 Task: Make an album of abstract architectural photography.
Action: Mouse moved to (1008, 595)
Screenshot: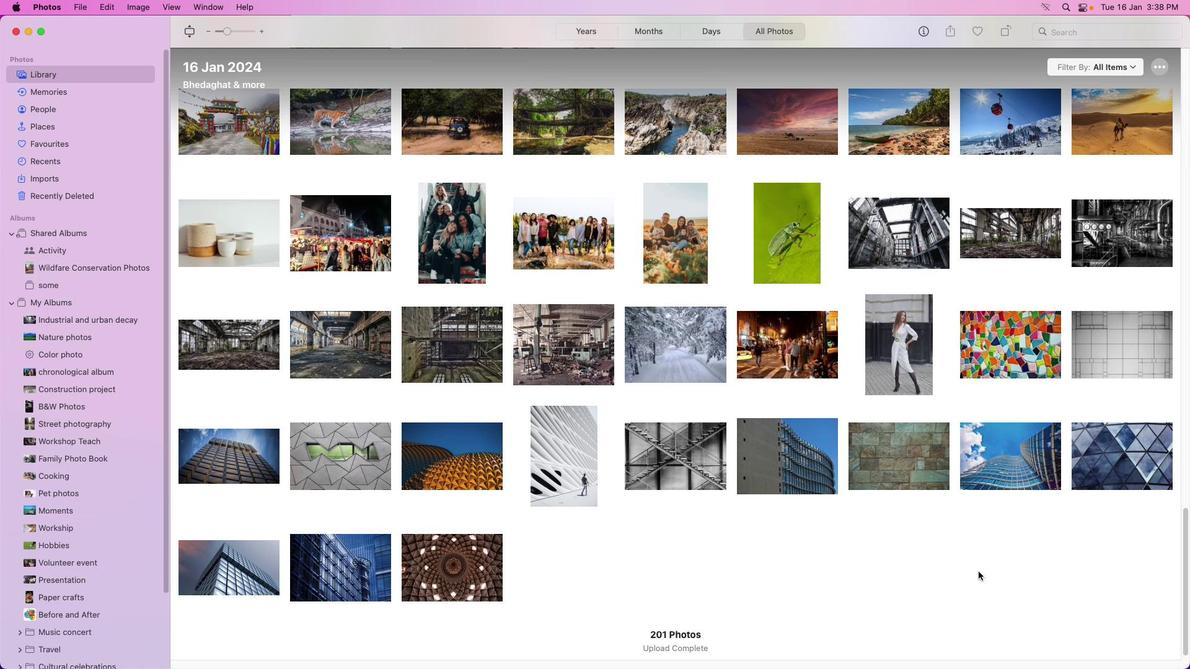 
Action: Mouse pressed left at (1008, 595)
Screenshot: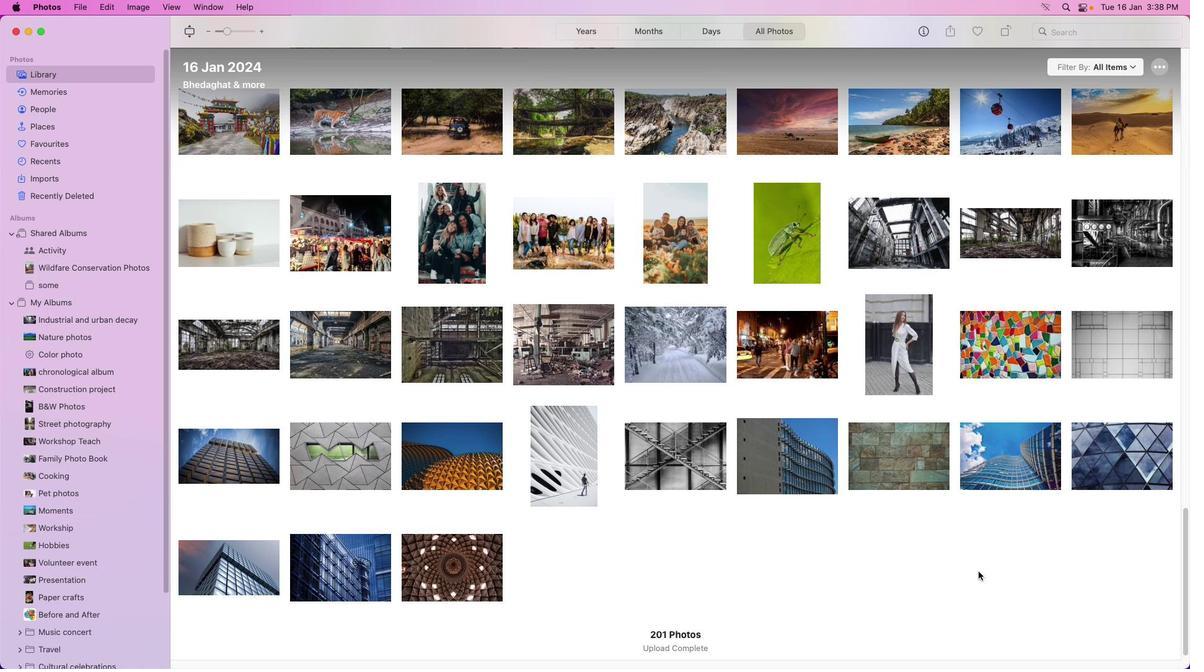 
Action: Mouse moved to (103, 304)
Screenshot: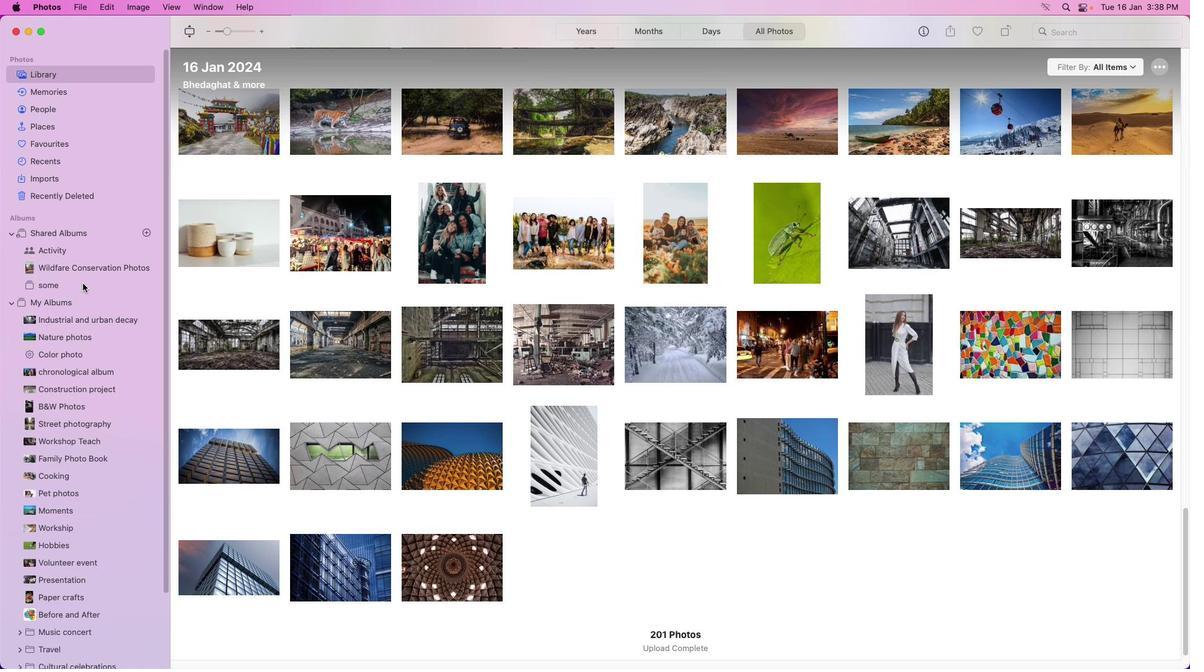 
Action: Mouse scrolled (103, 304) with delta (21, 21)
Screenshot: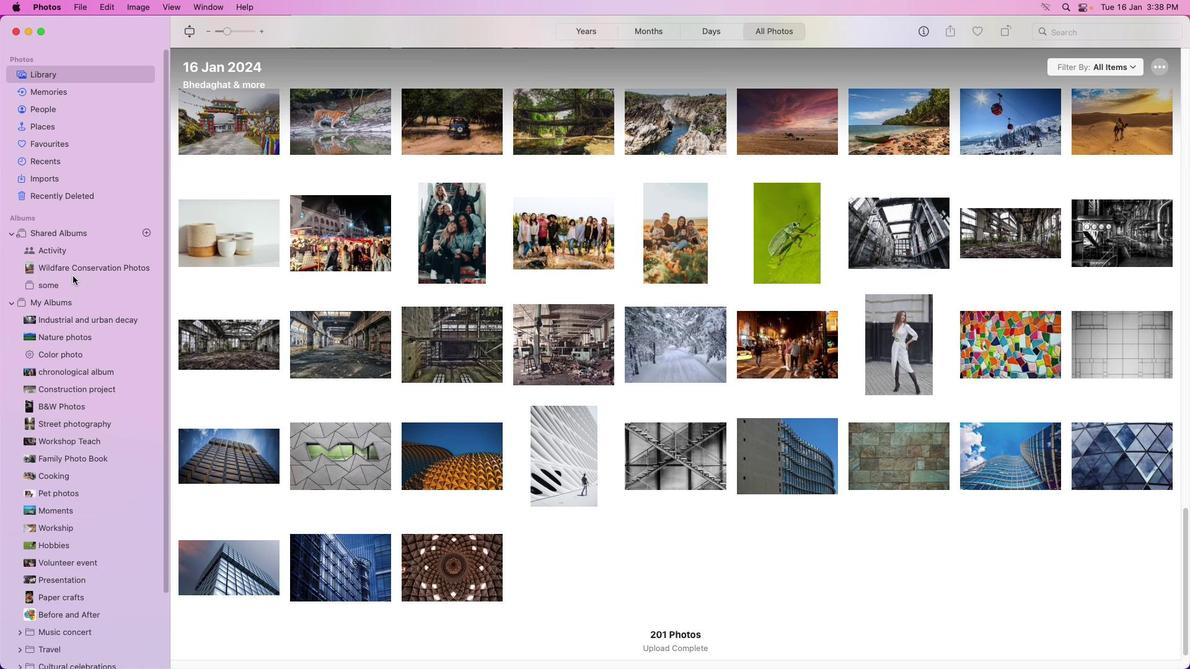 
Action: Mouse scrolled (103, 304) with delta (21, 21)
Screenshot: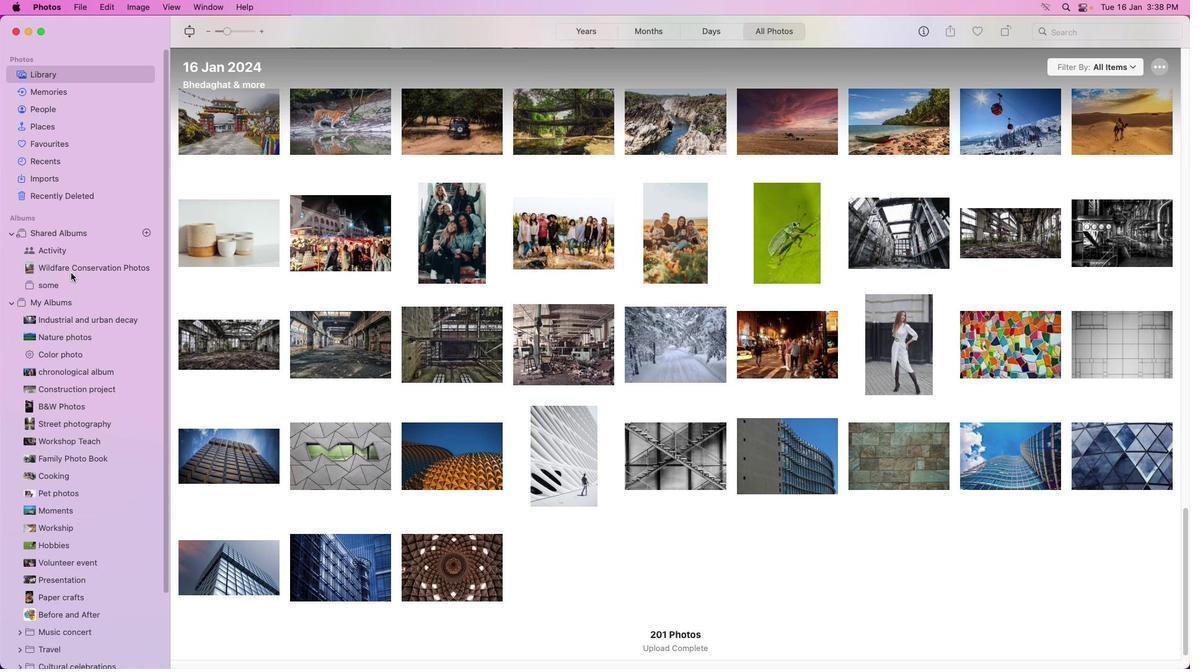 
Action: Mouse scrolled (103, 304) with delta (21, 21)
Screenshot: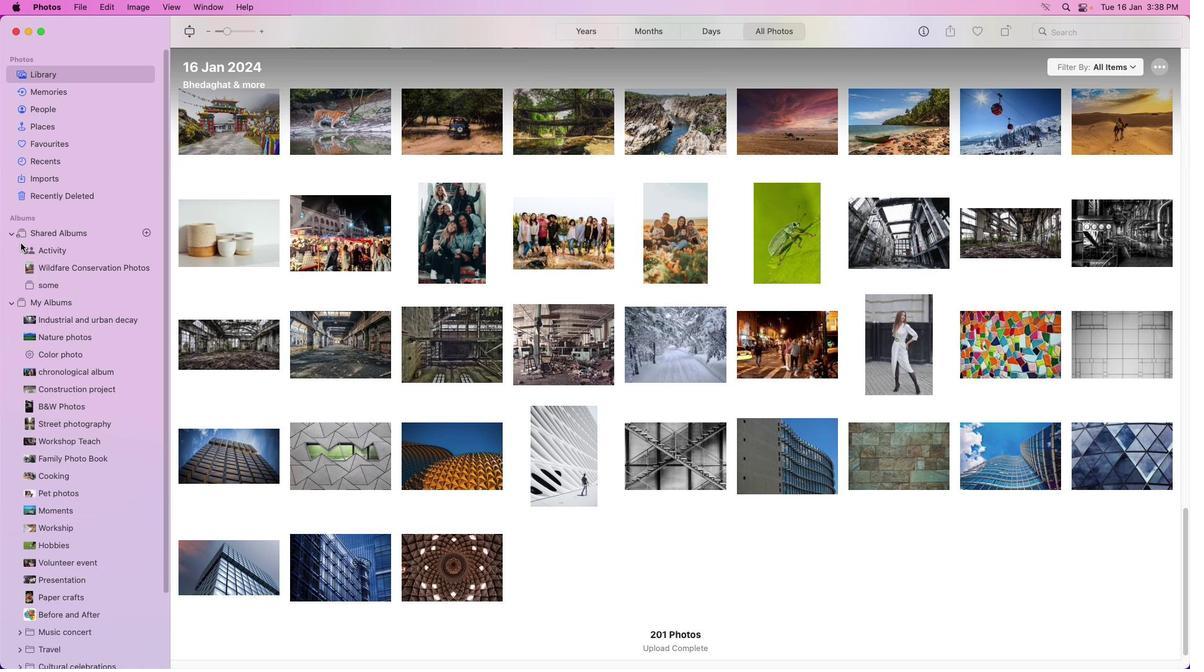 
Action: Mouse scrolled (103, 304) with delta (21, 21)
Screenshot: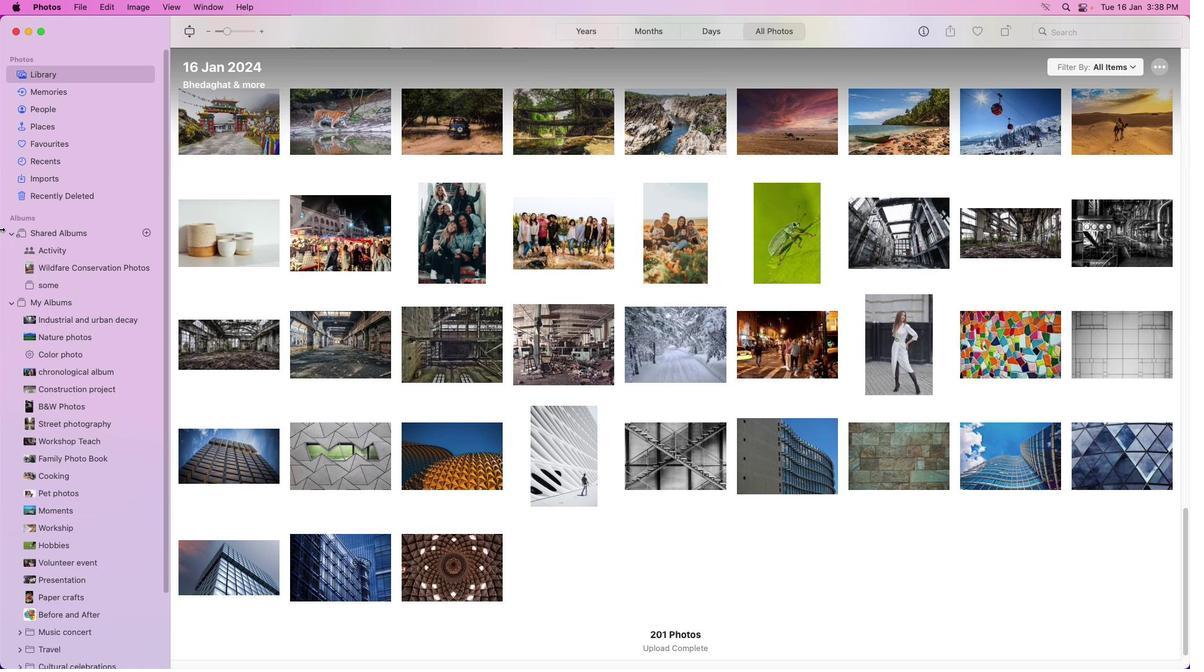 
Action: Mouse moved to (31, 251)
Screenshot: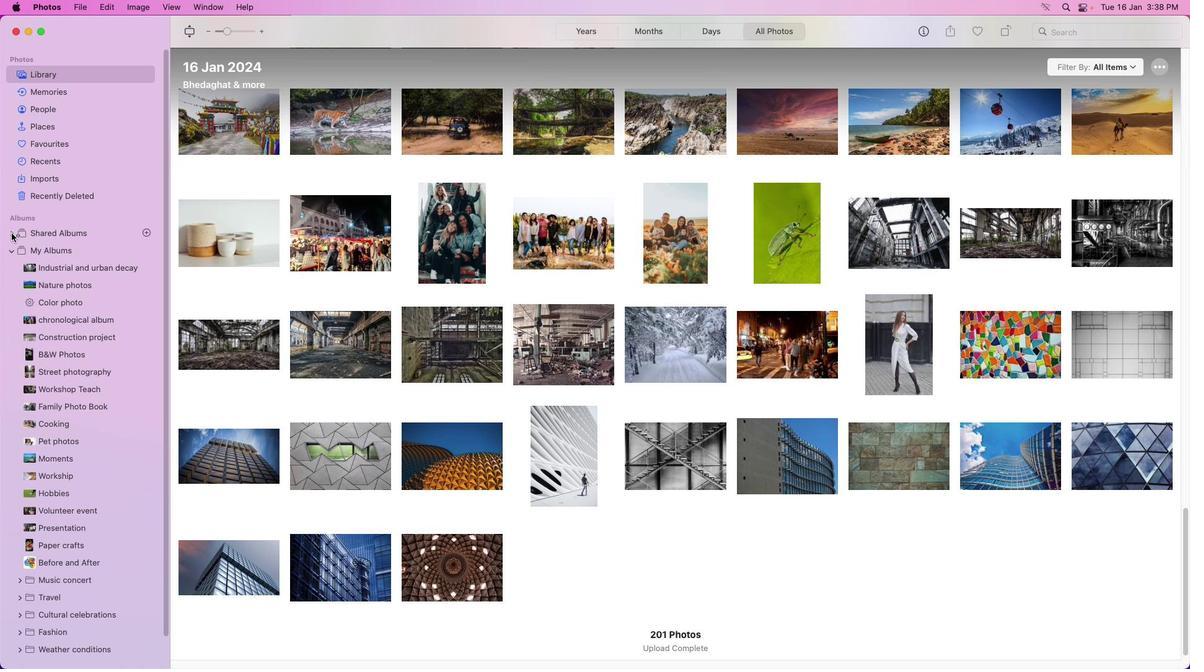
Action: Mouse pressed left at (31, 251)
Screenshot: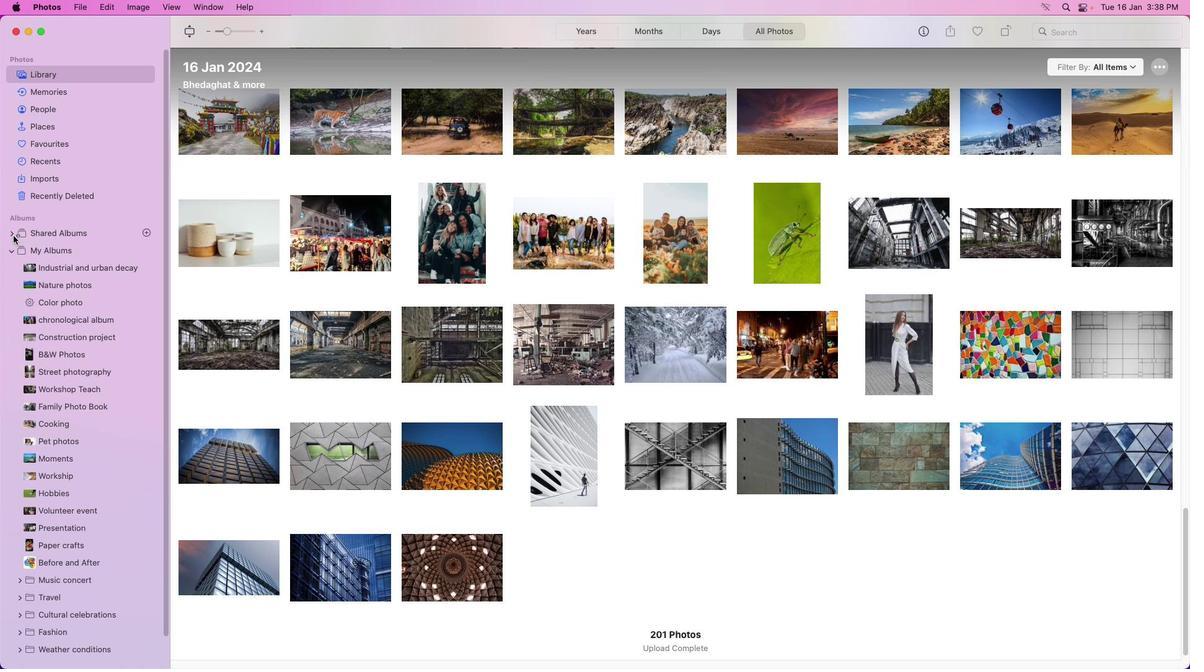 
Action: Mouse moved to (168, 270)
Screenshot: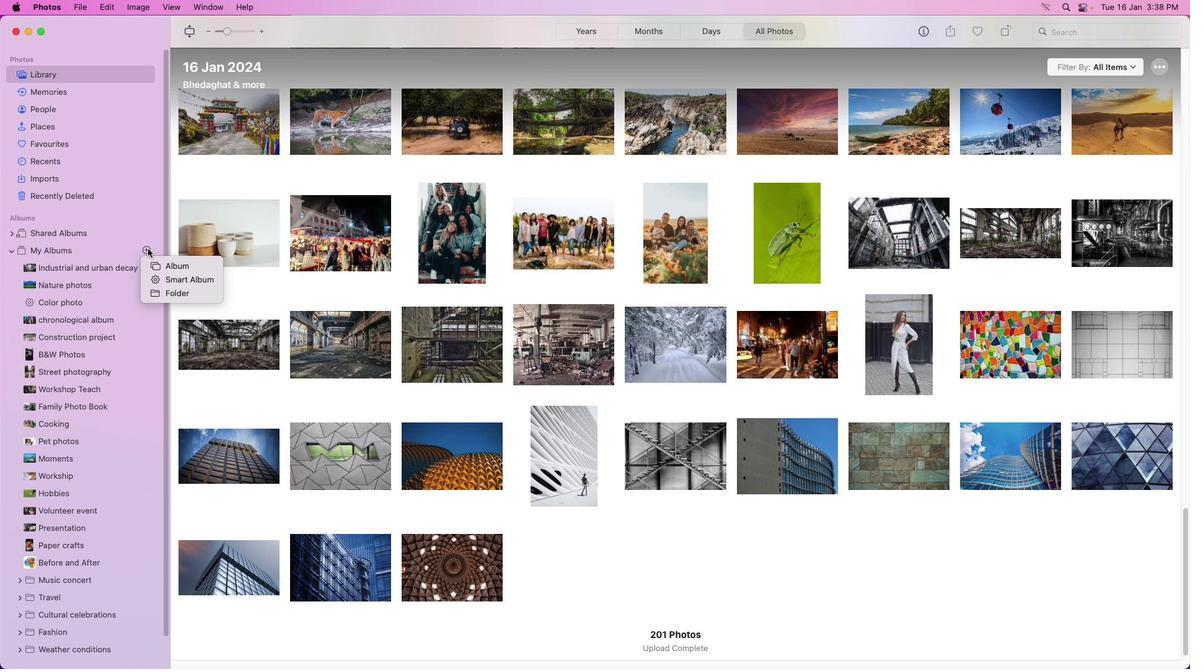 
Action: Mouse pressed left at (168, 270)
Screenshot: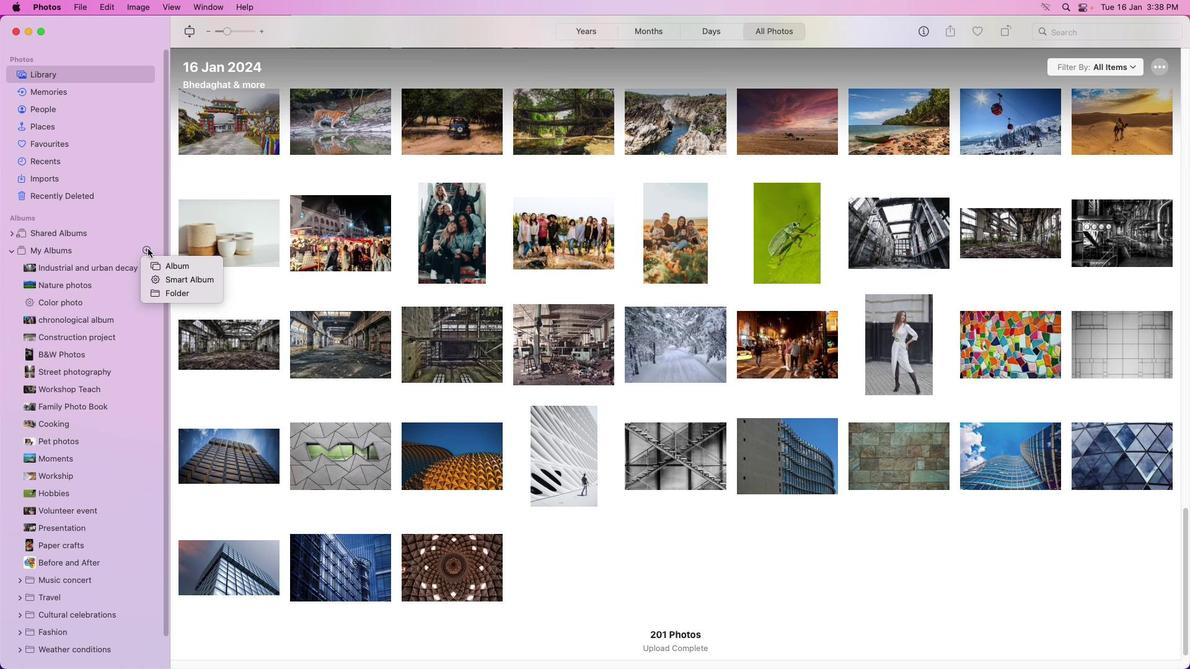 
Action: Mouse moved to (213, 288)
Screenshot: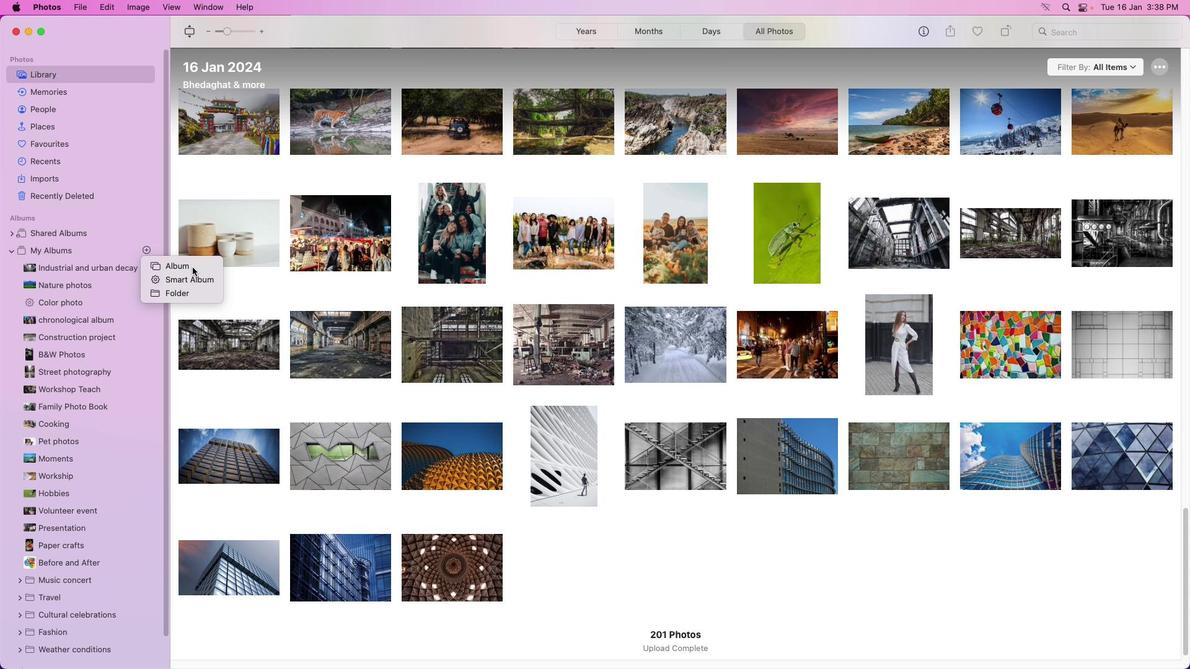 
Action: Mouse pressed left at (213, 288)
Screenshot: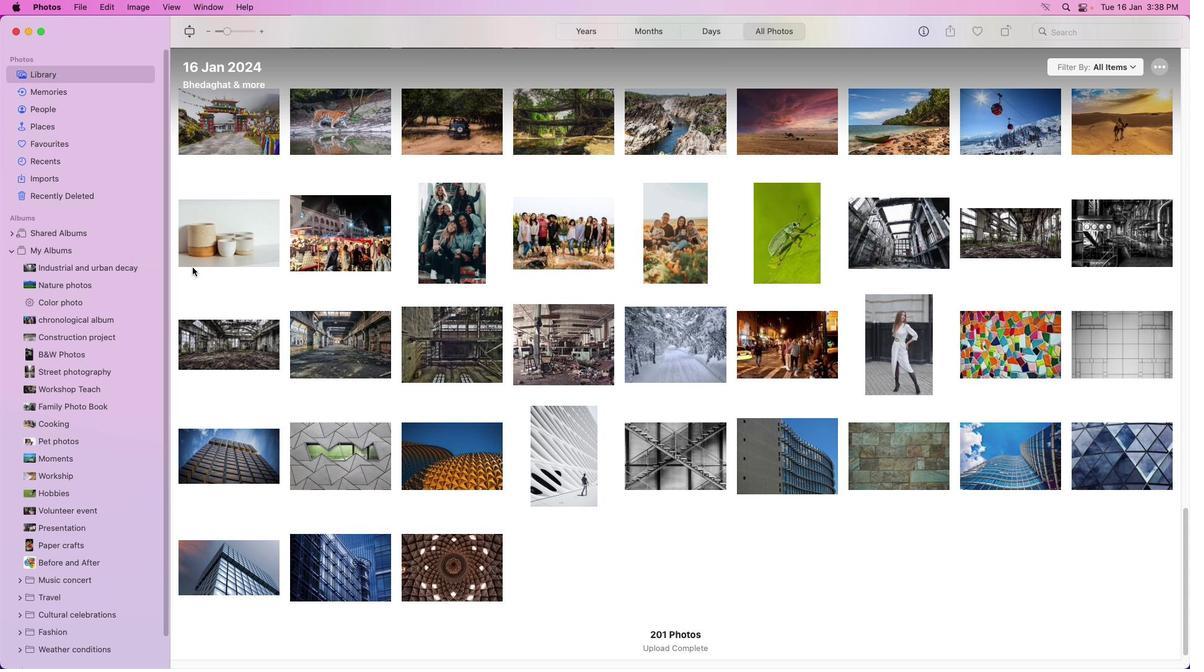 
Action: Mouse moved to (213, 288)
Screenshot: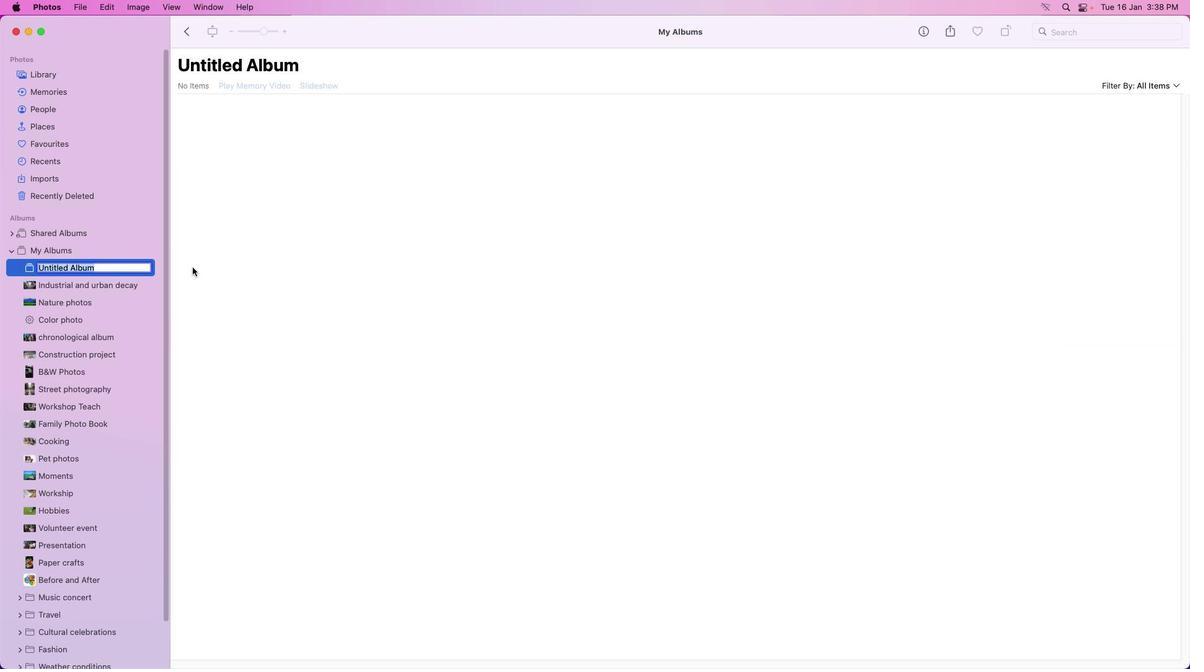 
Action: Key pressed Key.backspaceKey.caps_lock'A'Key.caps_lock'r''c''h''i''t''e''c''t''u''r''a''l'Key.spaceKey.caps_lock'P'Key.caps_lock'h''o''t''o''g''r''a''p''h''u'Key.backspace'y'Key.enter
Screenshot: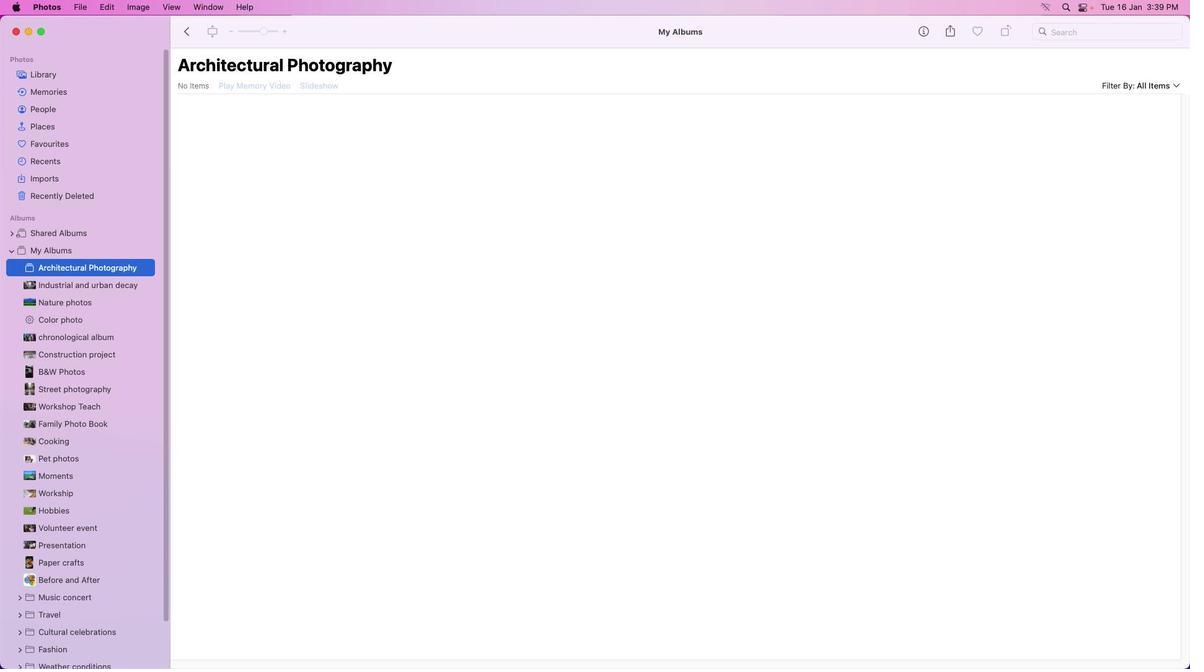 
Action: Mouse moved to (91, 97)
Screenshot: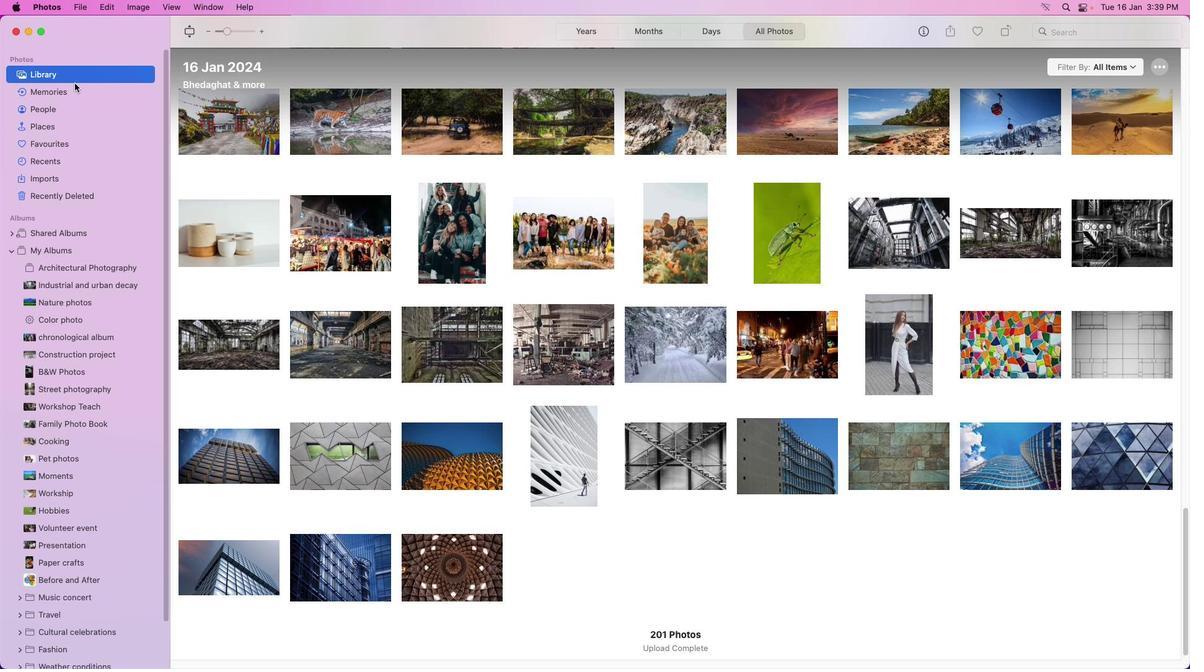 
Action: Mouse pressed left at (91, 97)
Screenshot: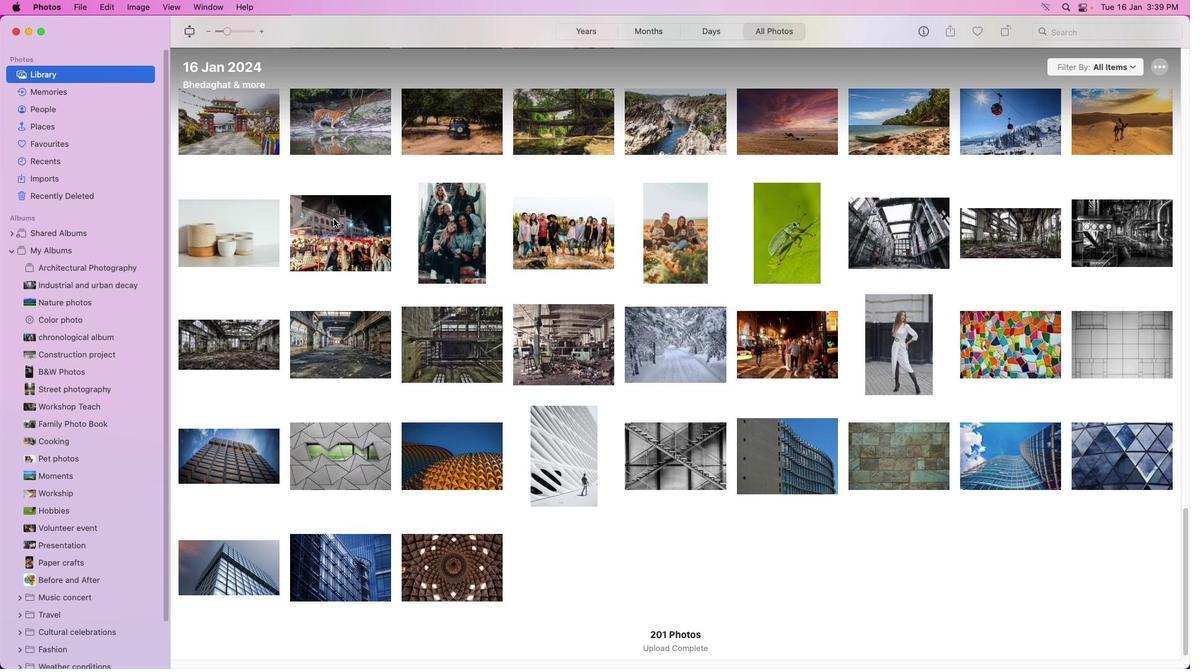 
Action: Mouse moved to (1011, 375)
Screenshot: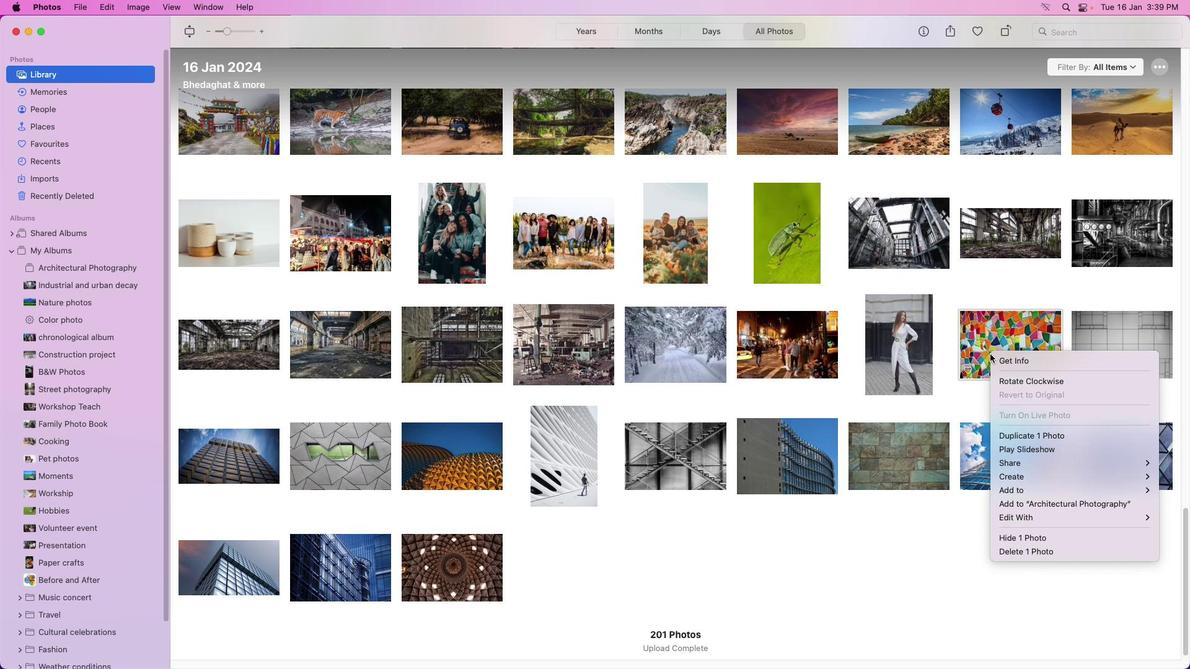 
Action: Mouse pressed right at (1011, 375)
Screenshot: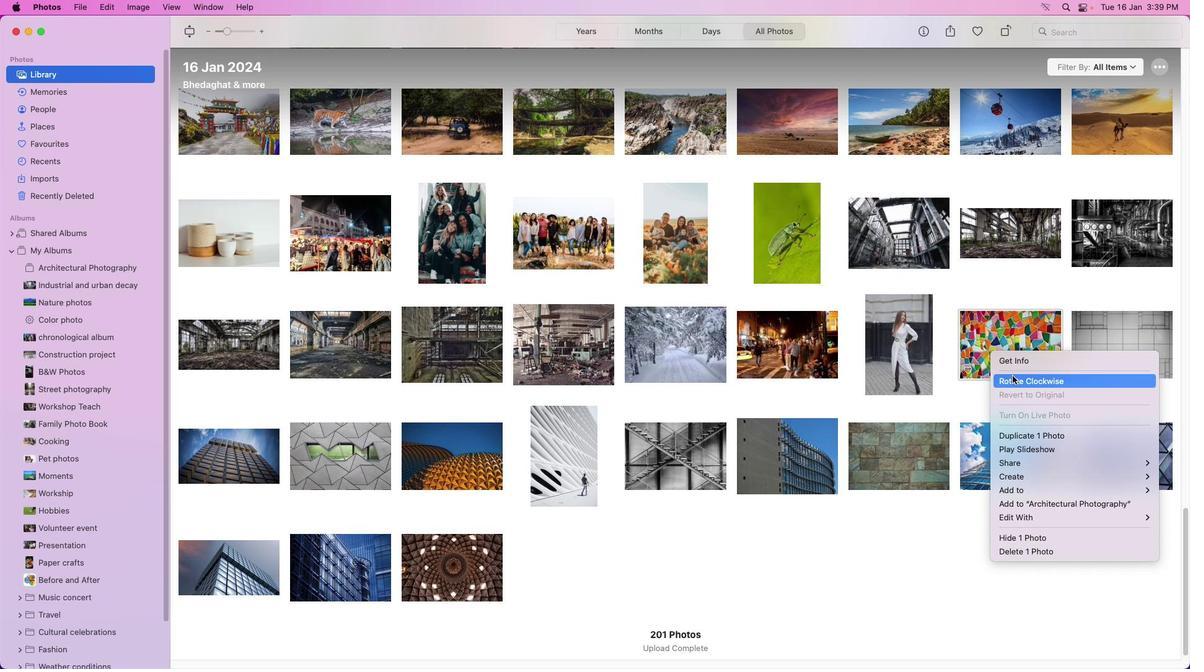 
Action: Mouse moved to (958, 359)
Screenshot: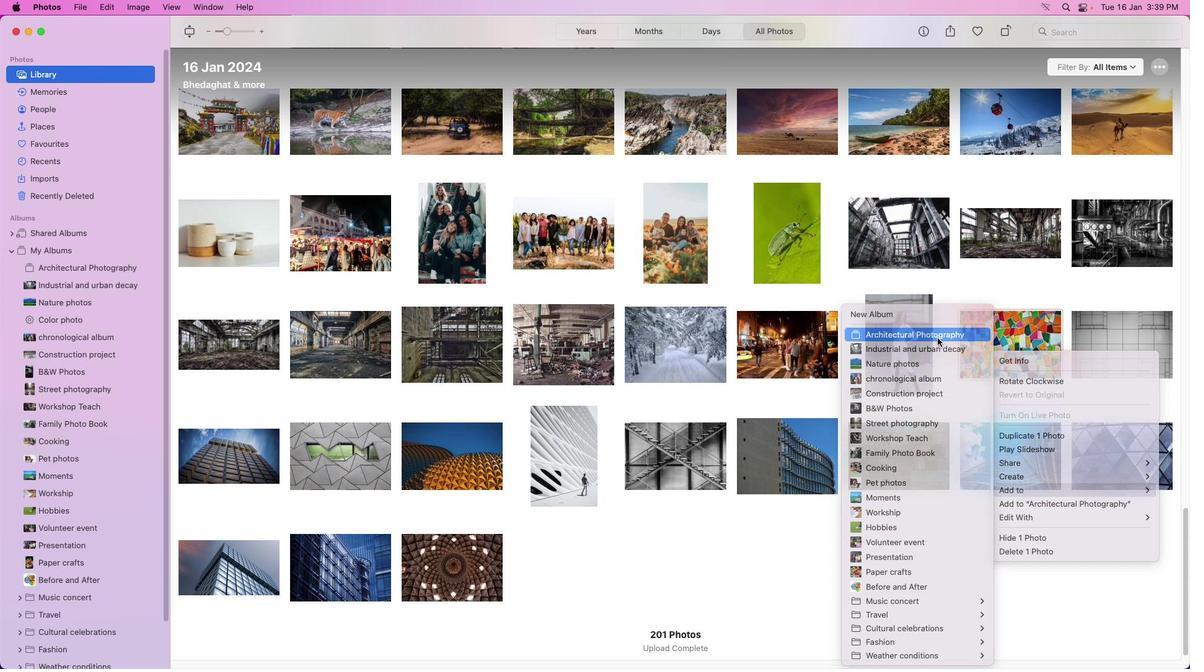 
Action: Mouse pressed left at (958, 359)
Screenshot: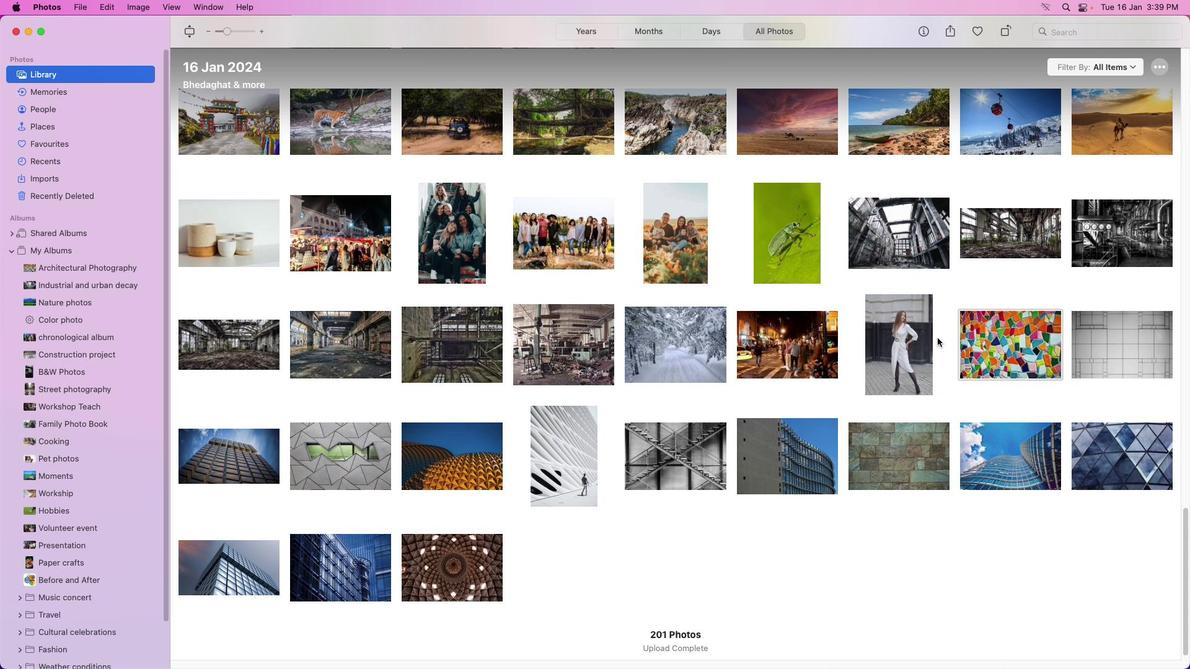 
Action: Mouse moved to (1136, 366)
Screenshot: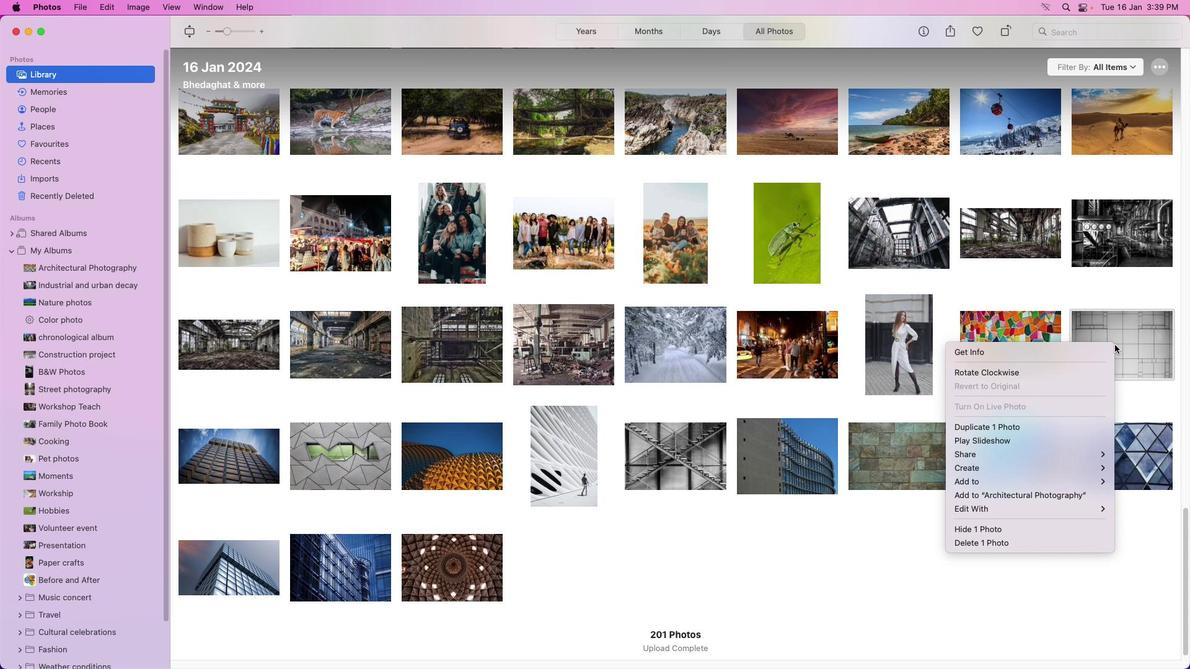 
Action: Mouse pressed right at (1136, 366)
Screenshot: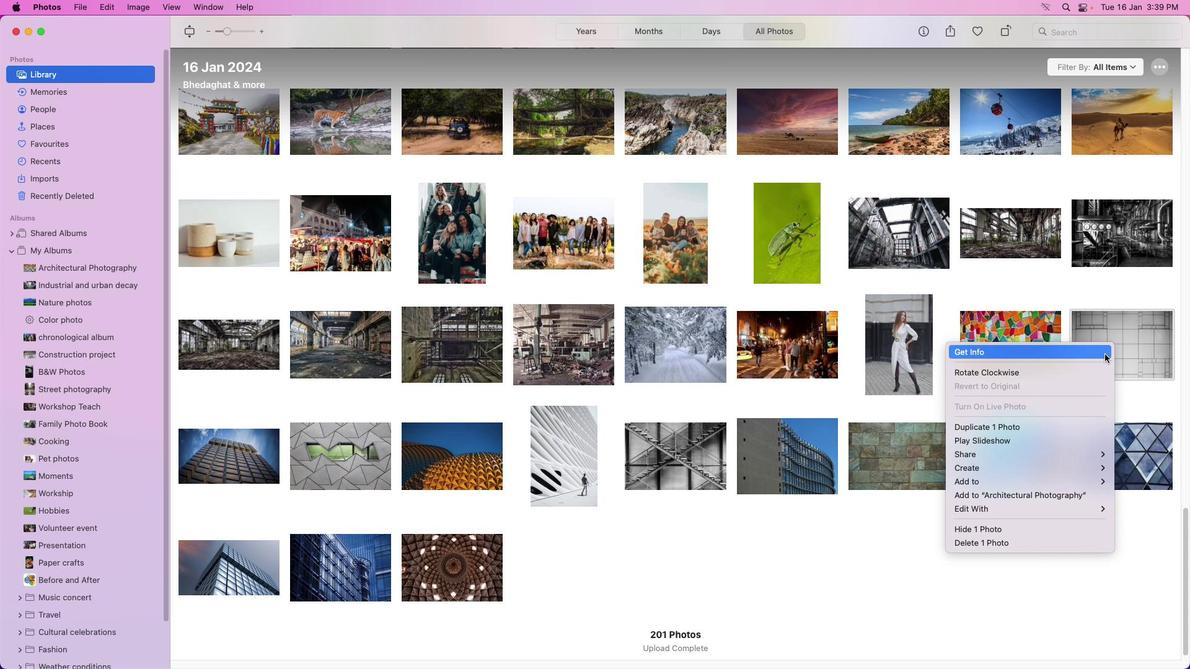
Action: Mouse moved to (914, 360)
Screenshot: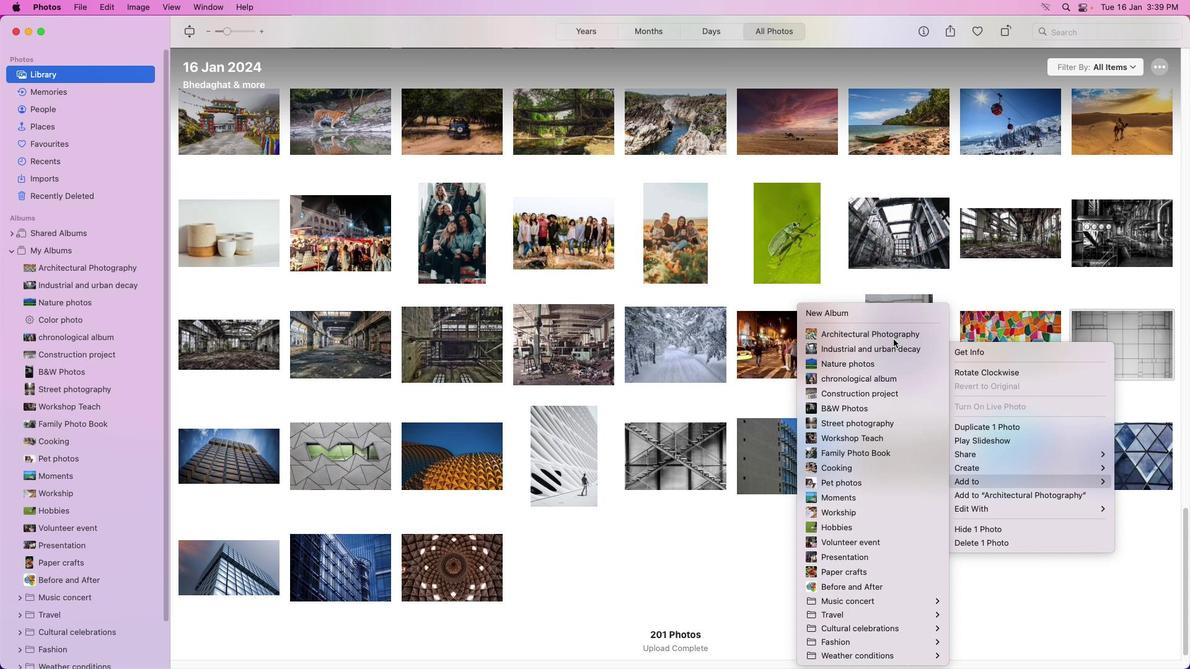 
Action: Mouse pressed left at (914, 360)
Screenshot: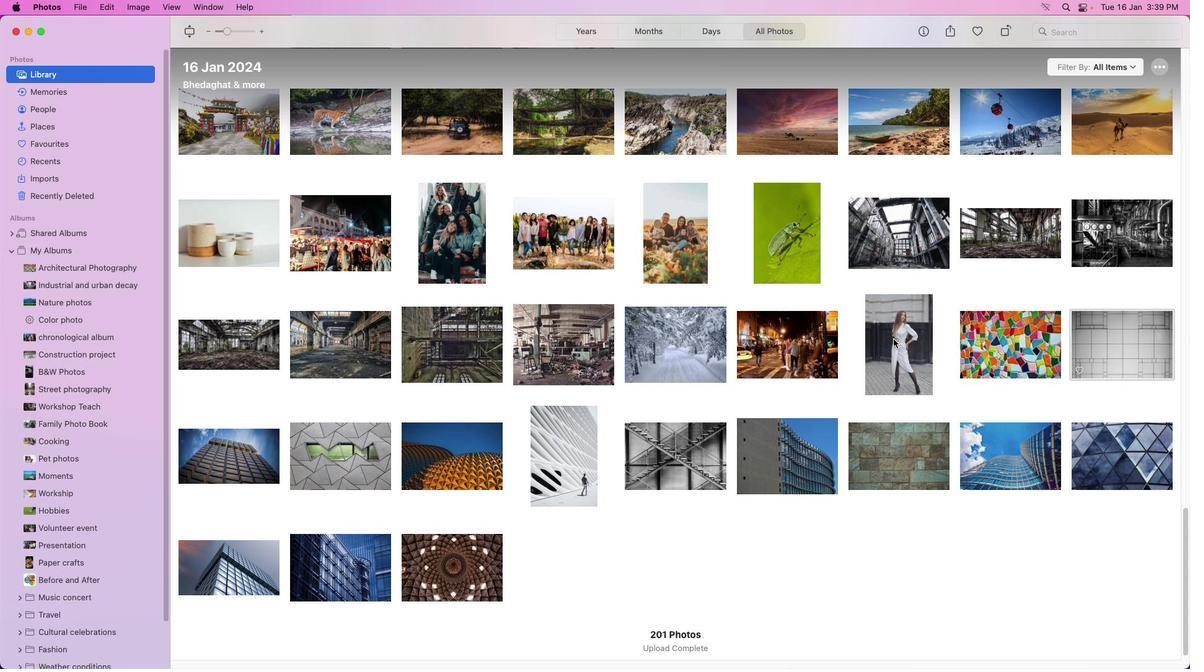 
Action: Mouse moved to (251, 479)
Screenshot: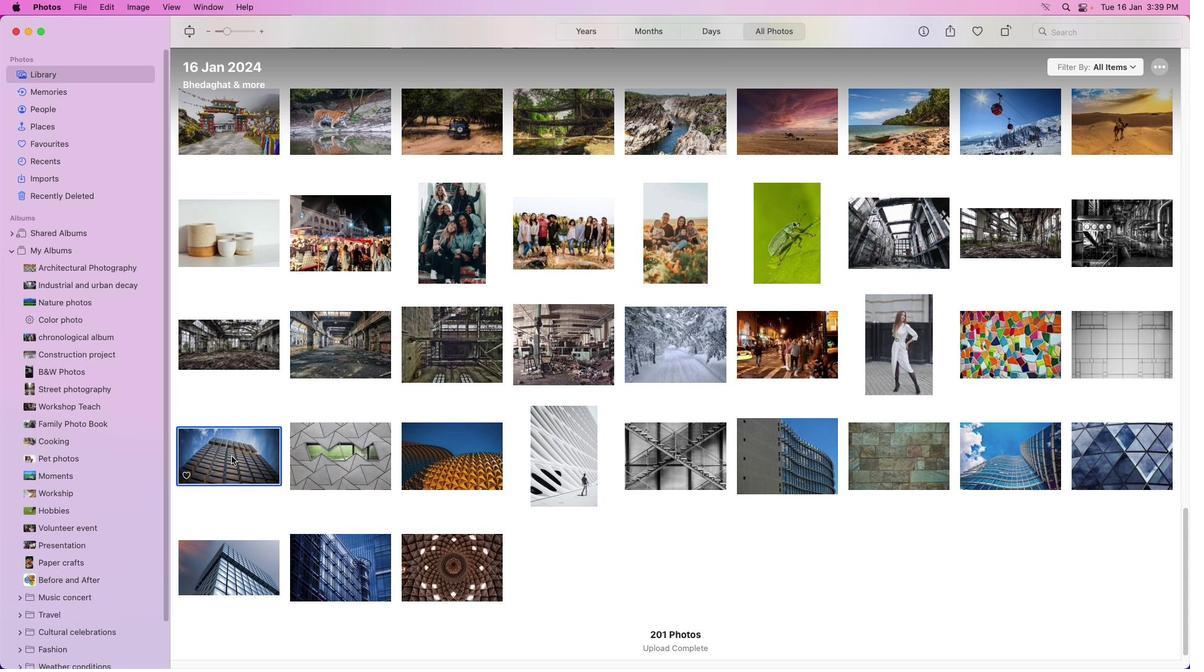 
Action: Mouse pressed left at (251, 479)
Screenshot: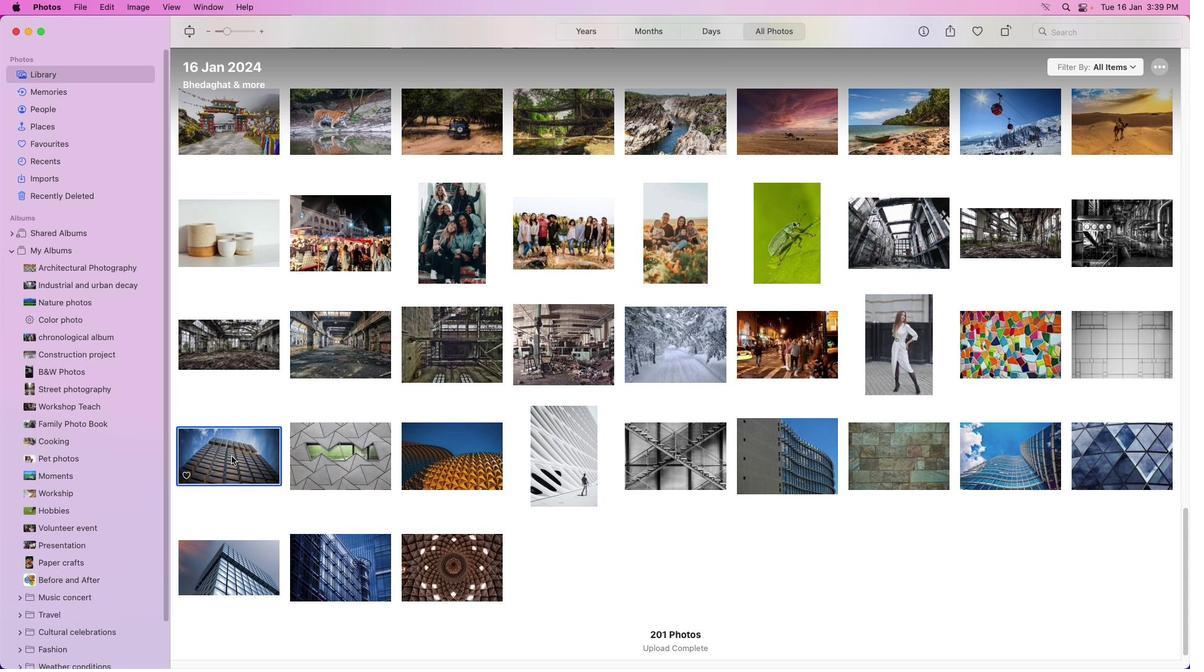 
Action: Mouse moved to (252, 478)
Screenshot: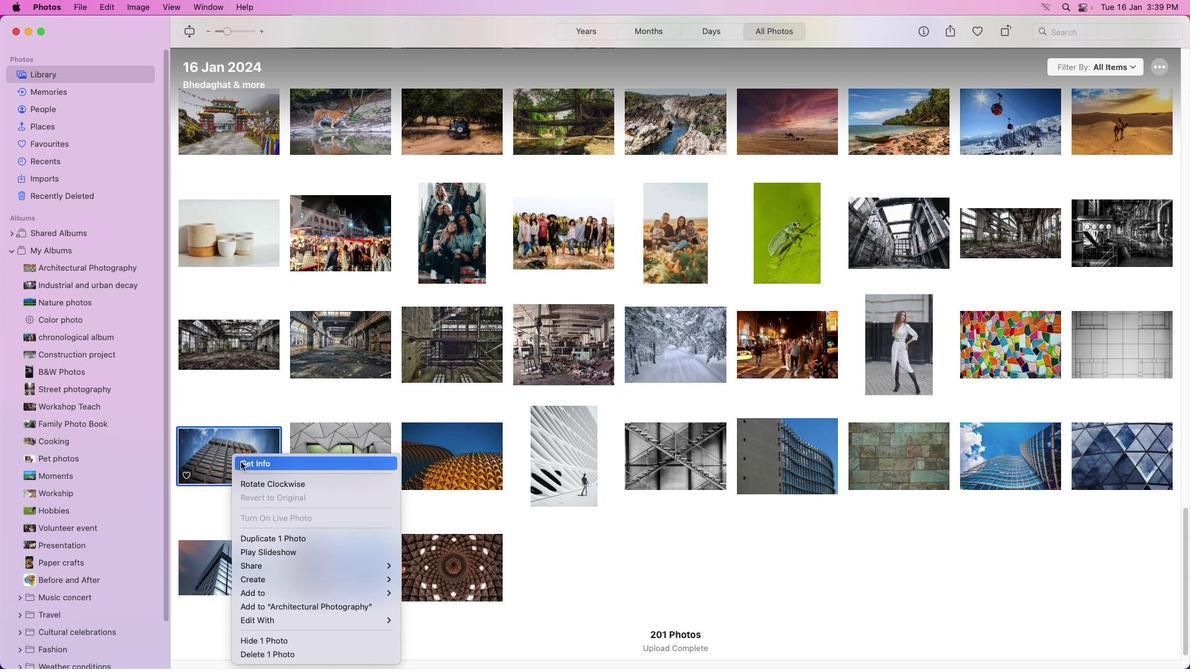 
Action: Mouse pressed right at (252, 478)
Screenshot: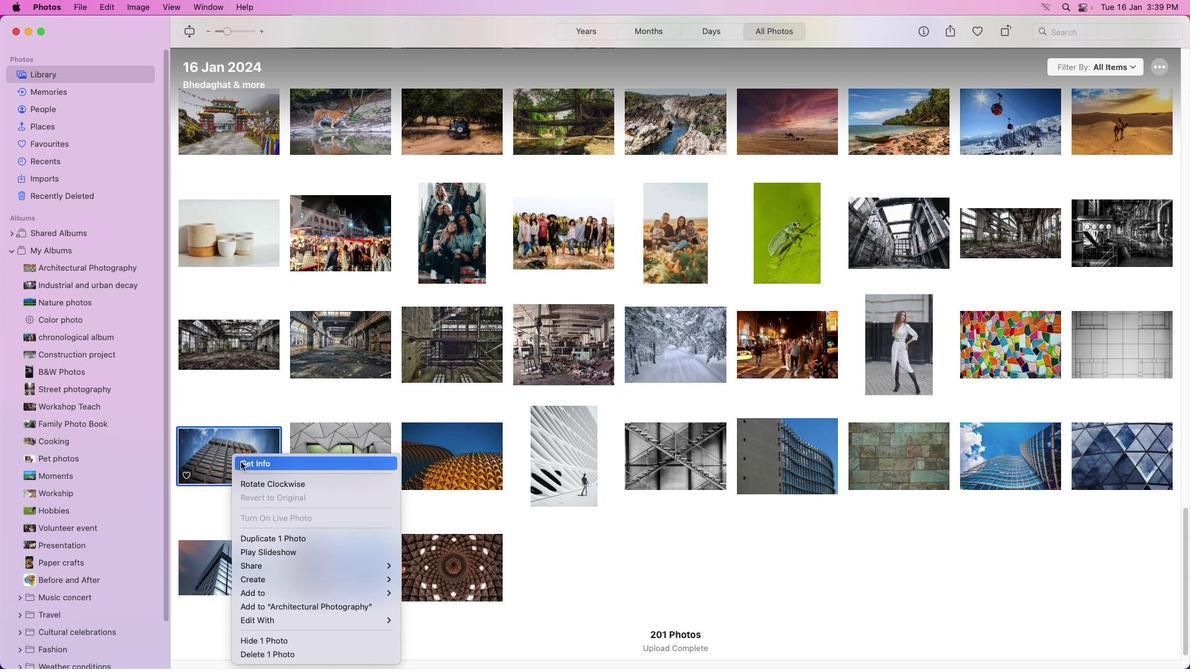 
Action: Mouse moved to (543, 358)
Screenshot: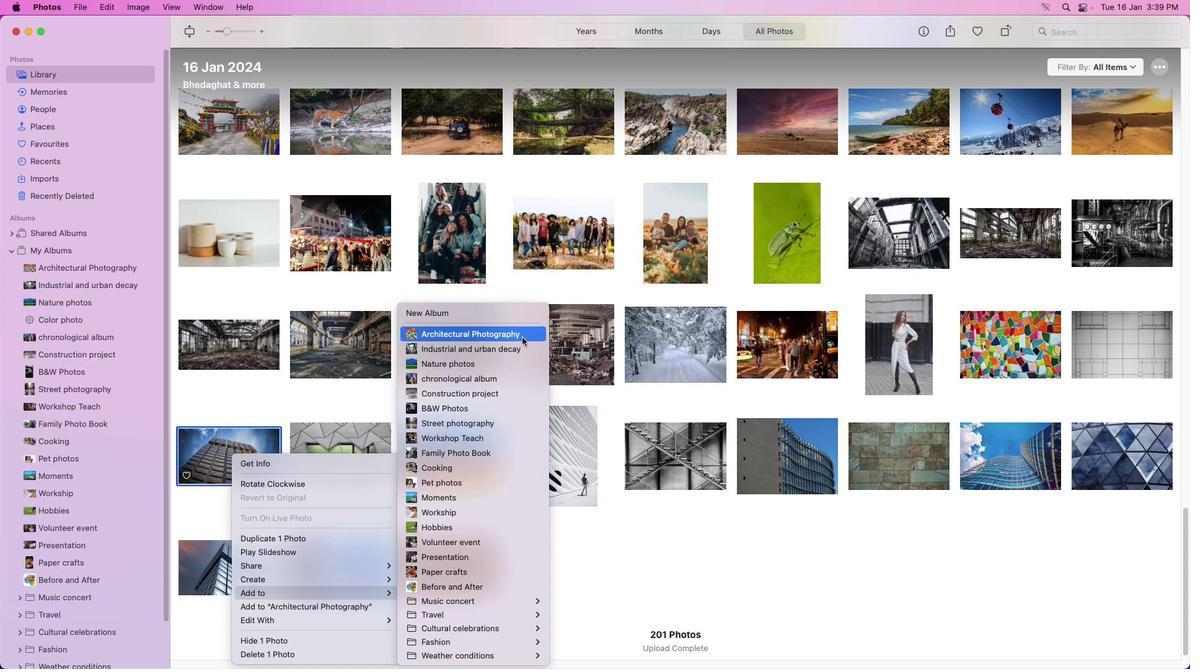 
Action: Mouse pressed left at (543, 358)
Screenshot: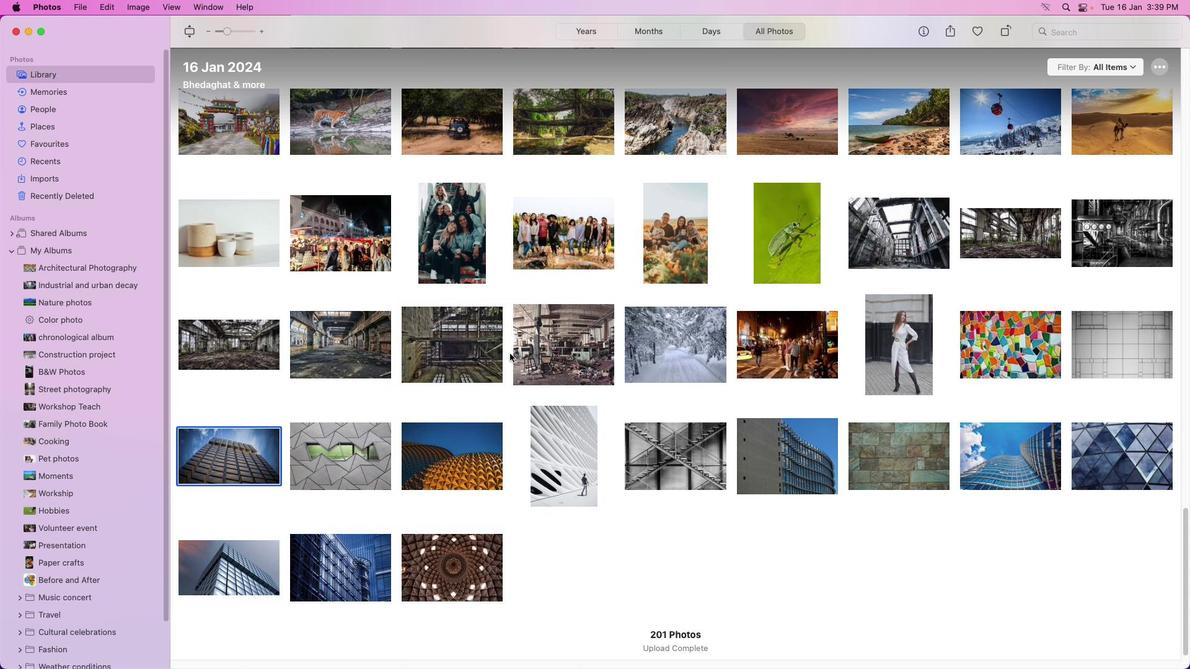 
Action: Mouse moved to (371, 474)
Screenshot: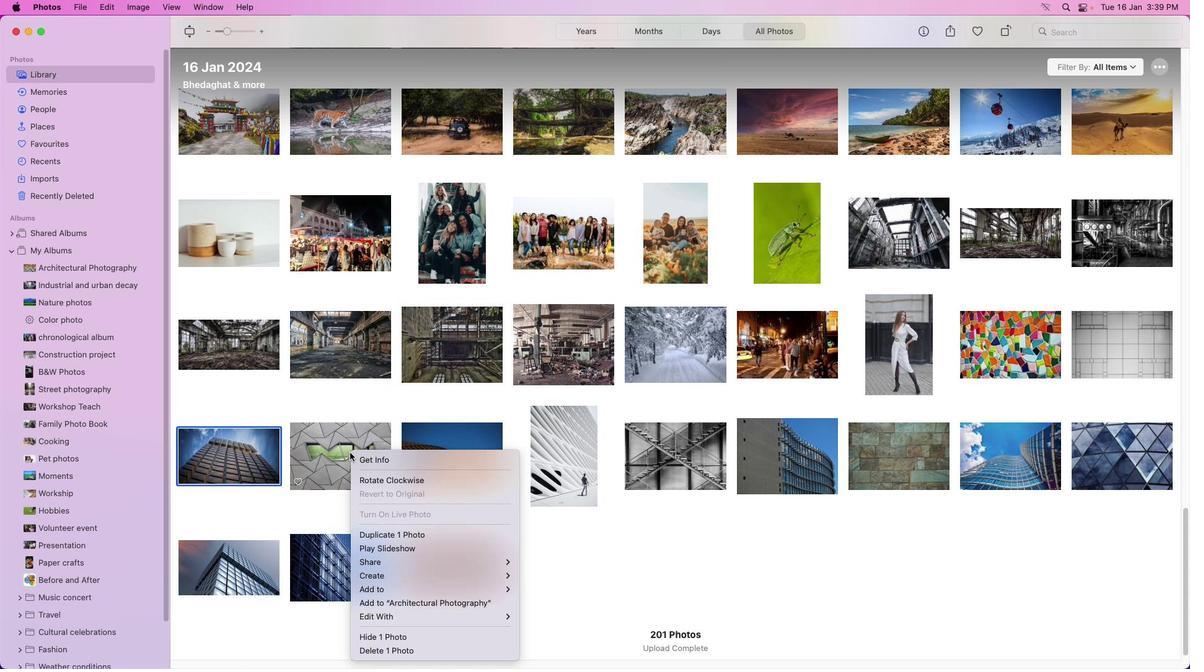 
Action: Mouse pressed right at (371, 474)
Screenshot: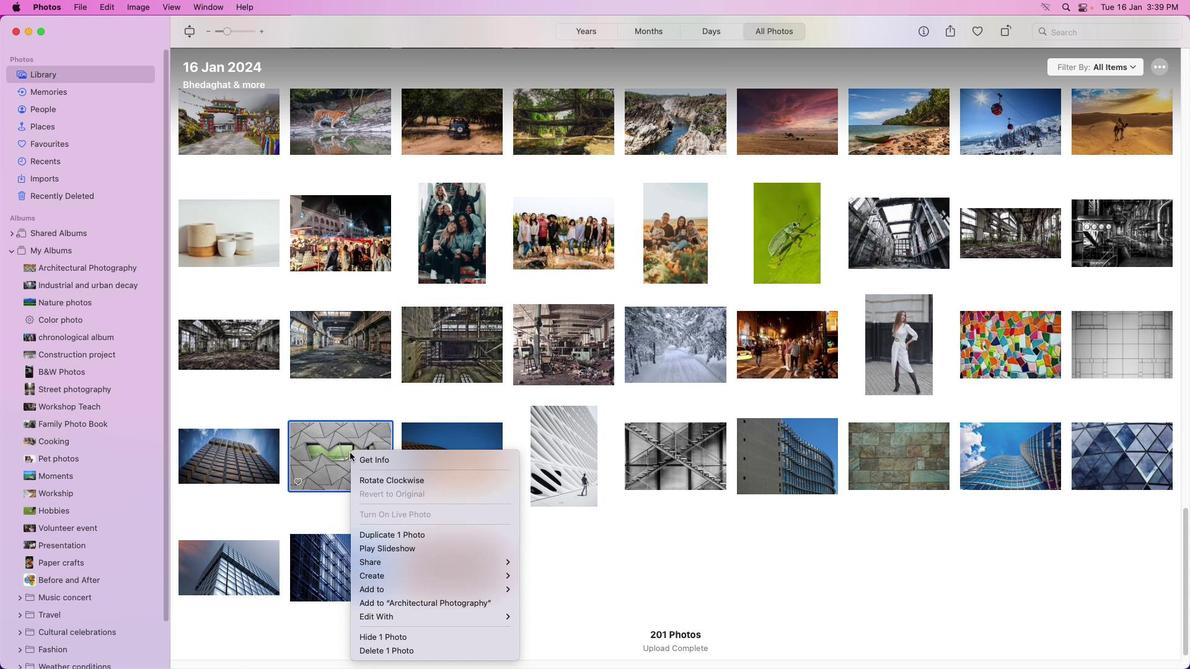 
Action: Mouse moved to (675, 359)
Screenshot: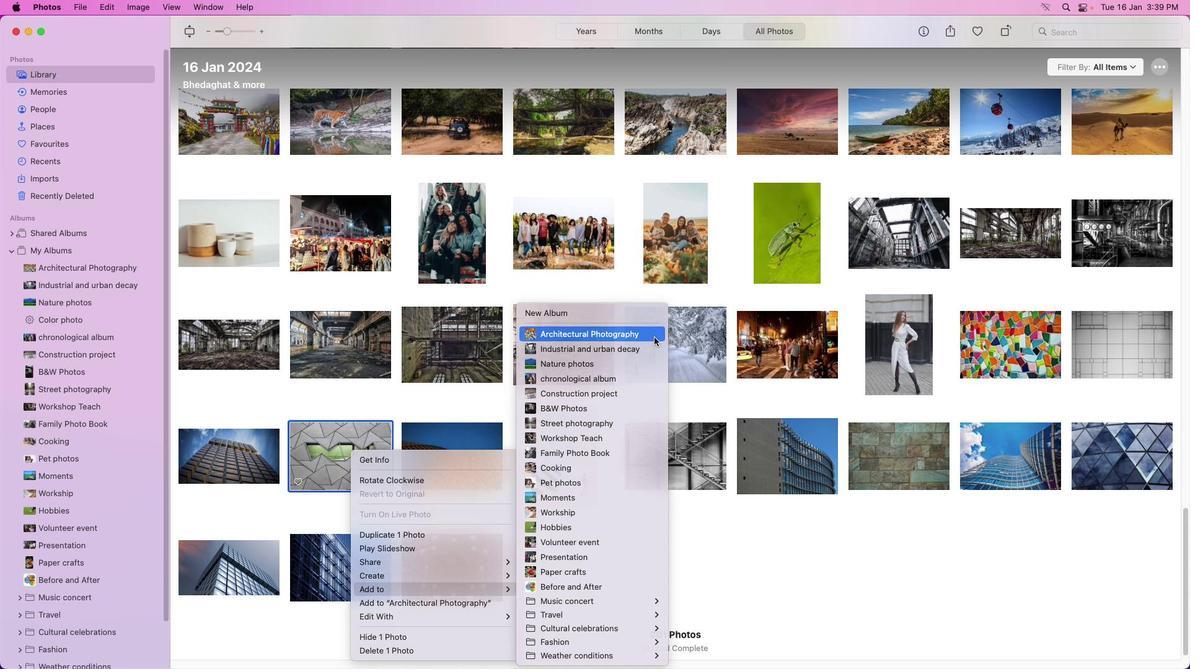 
Action: Mouse pressed left at (675, 359)
Screenshot: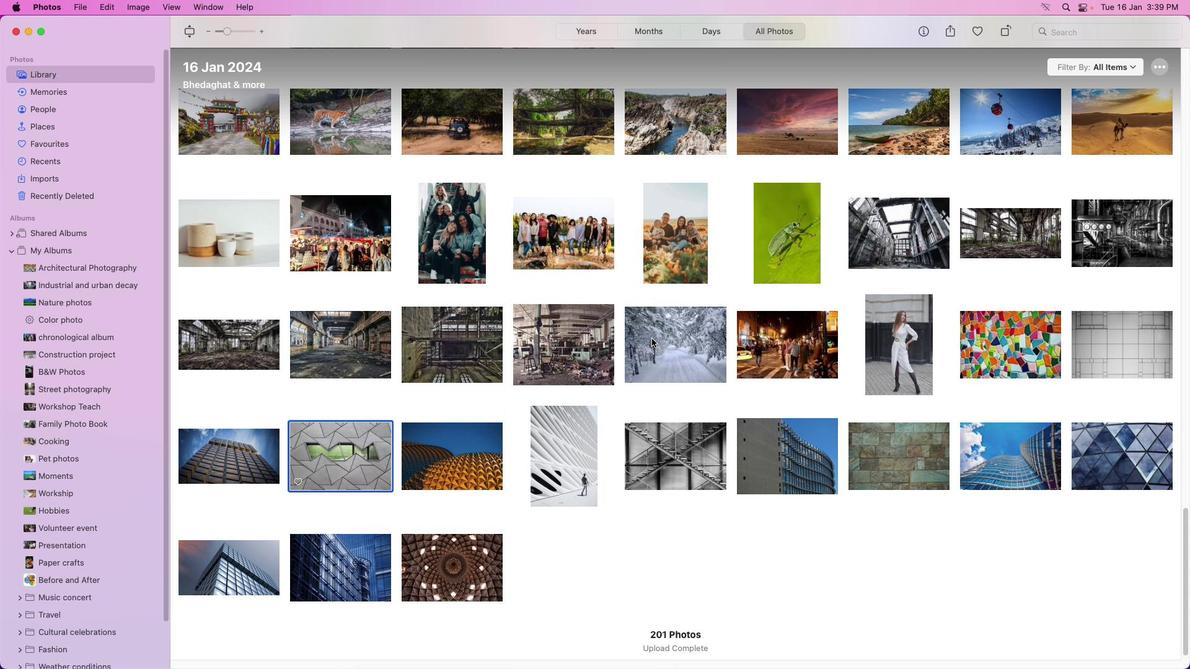 
Action: Mouse moved to (492, 474)
Screenshot: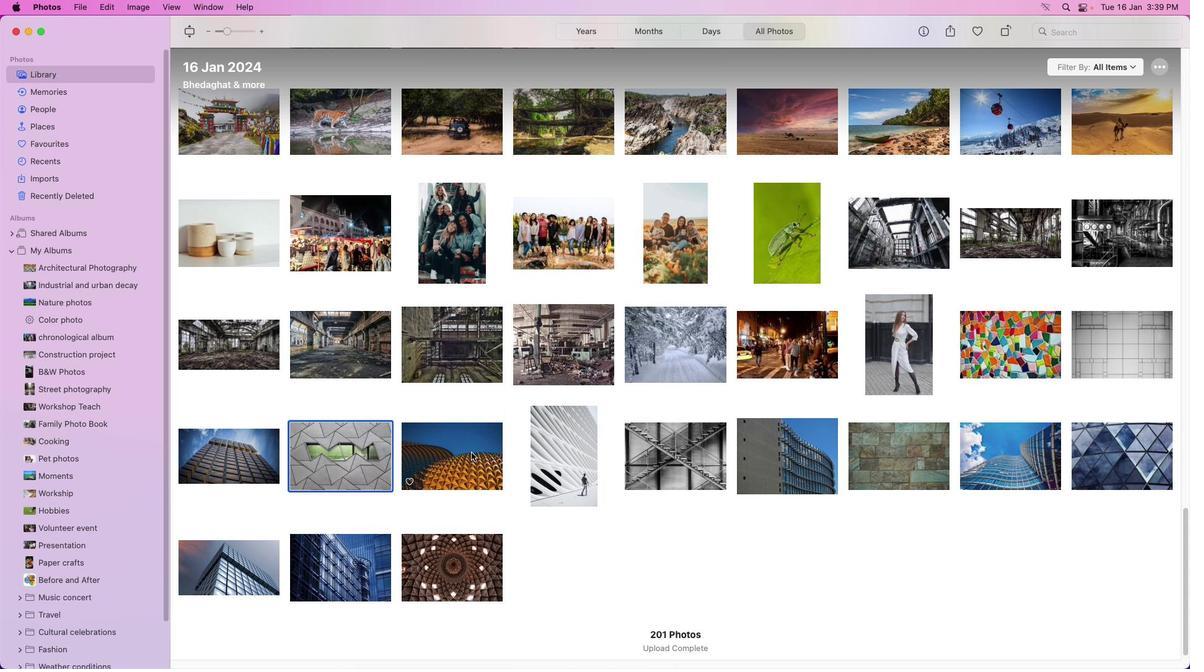 
Action: Mouse pressed right at (492, 474)
Screenshot: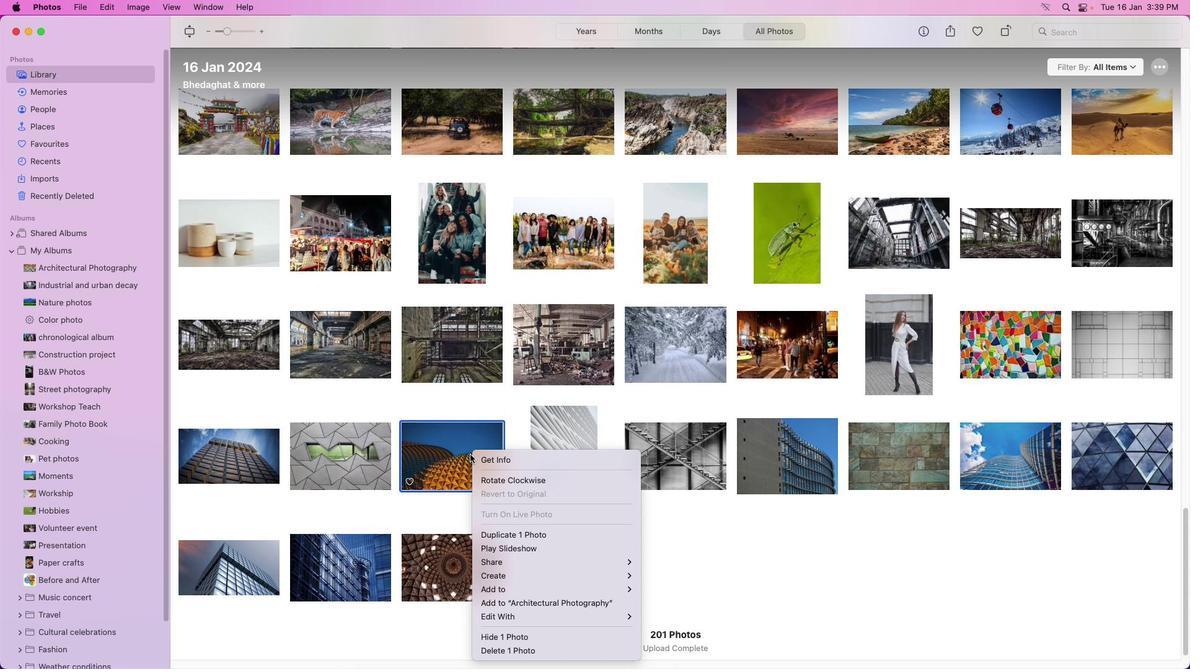 
Action: Mouse moved to (740, 360)
Screenshot: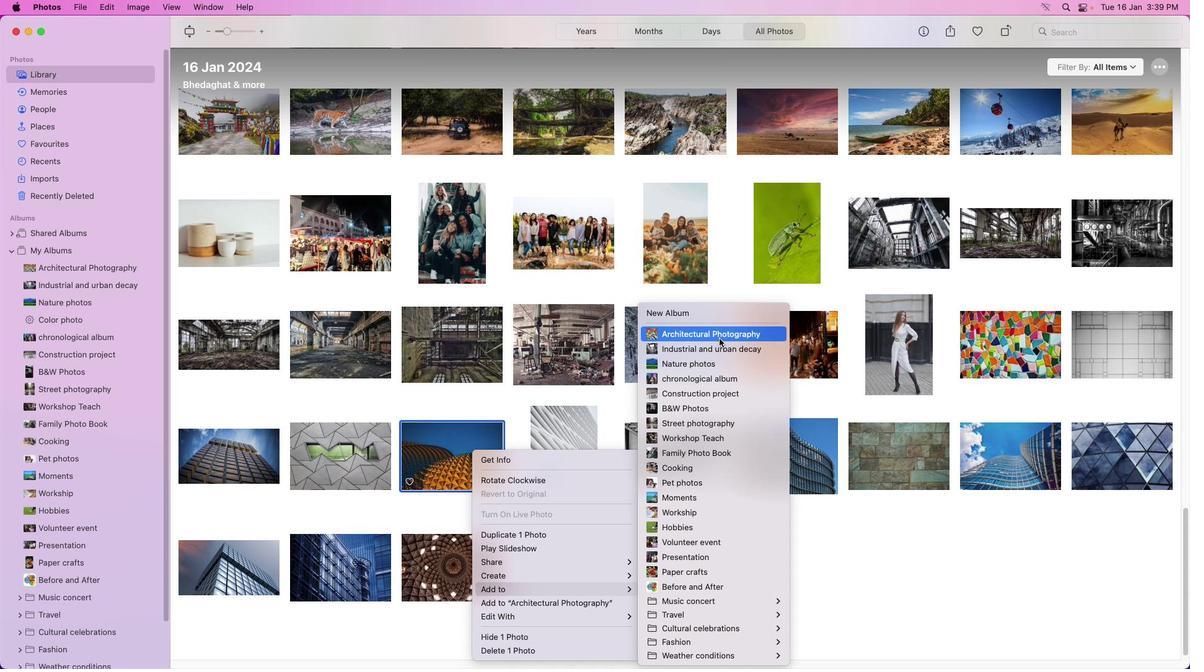 
Action: Mouse pressed left at (740, 360)
Screenshot: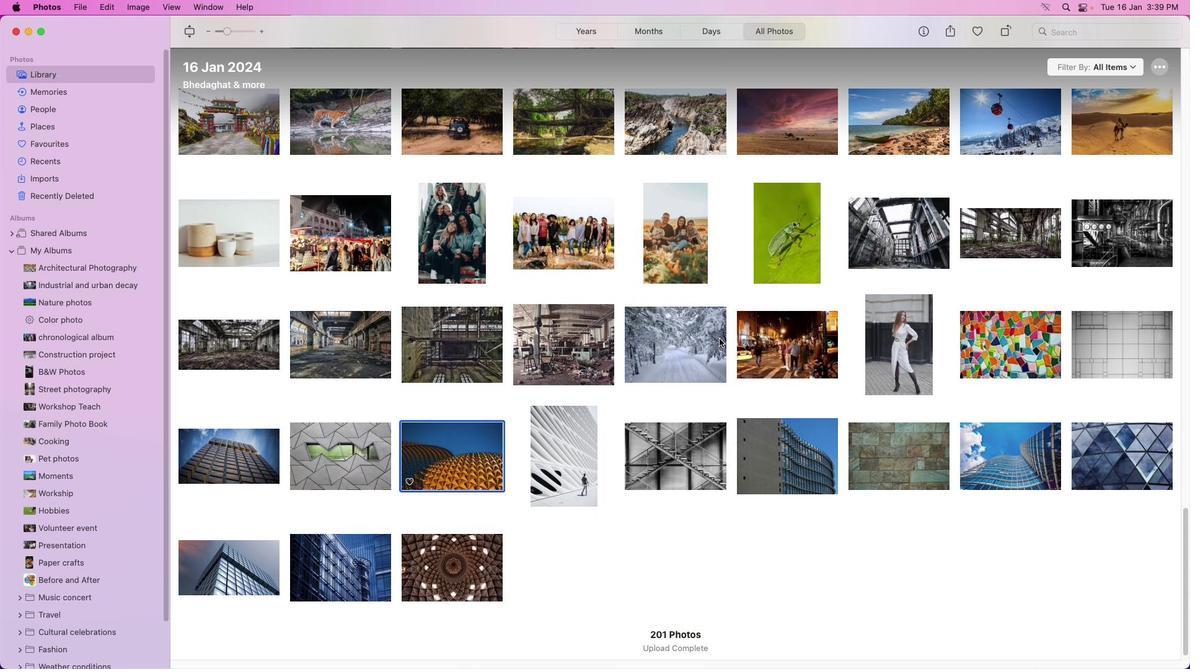 
Action: Mouse moved to (574, 476)
Screenshot: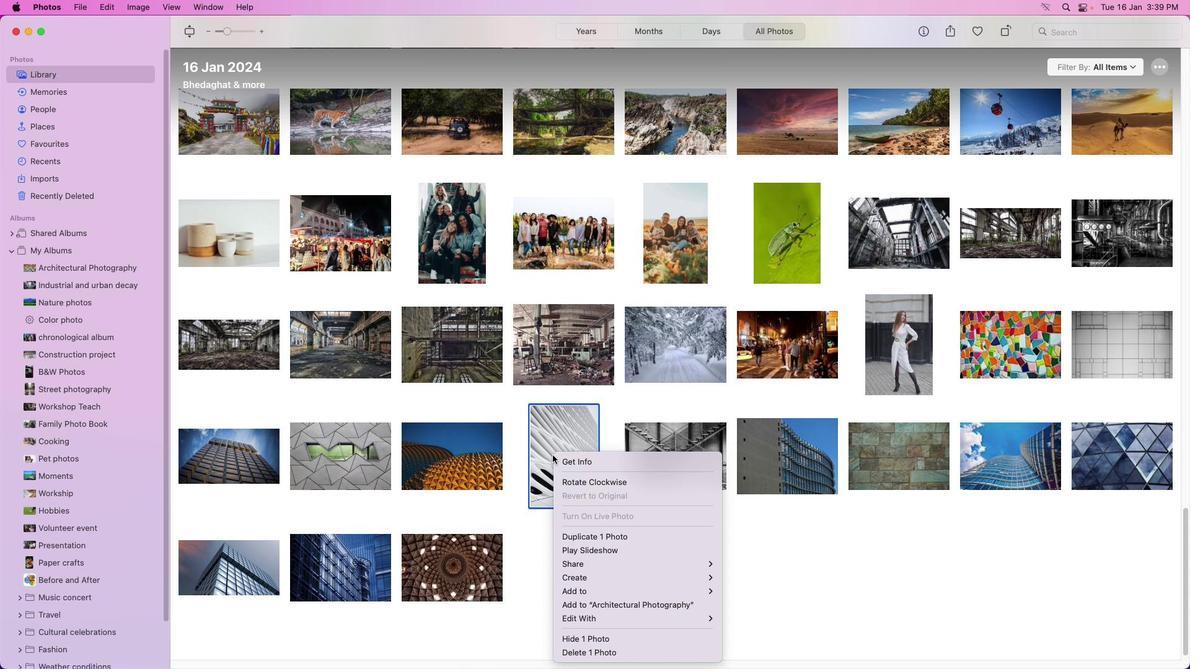 
Action: Mouse pressed right at (574, 476)
Screenshot: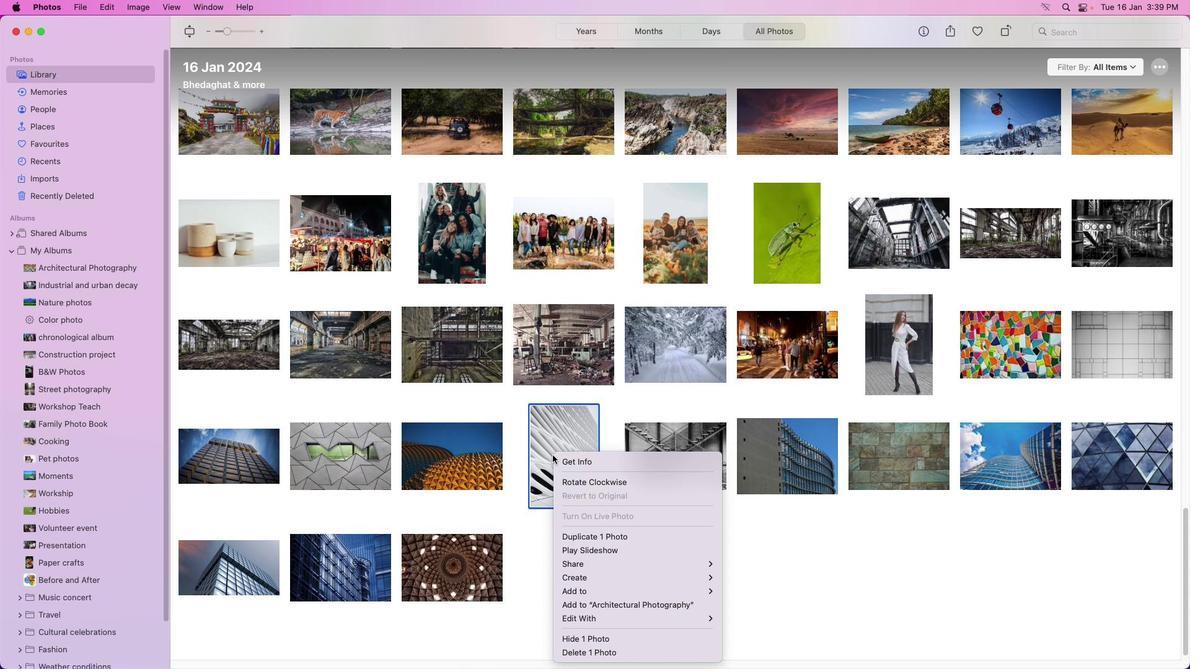 
Action: Mouse moved to (821, 358)
Screenshot: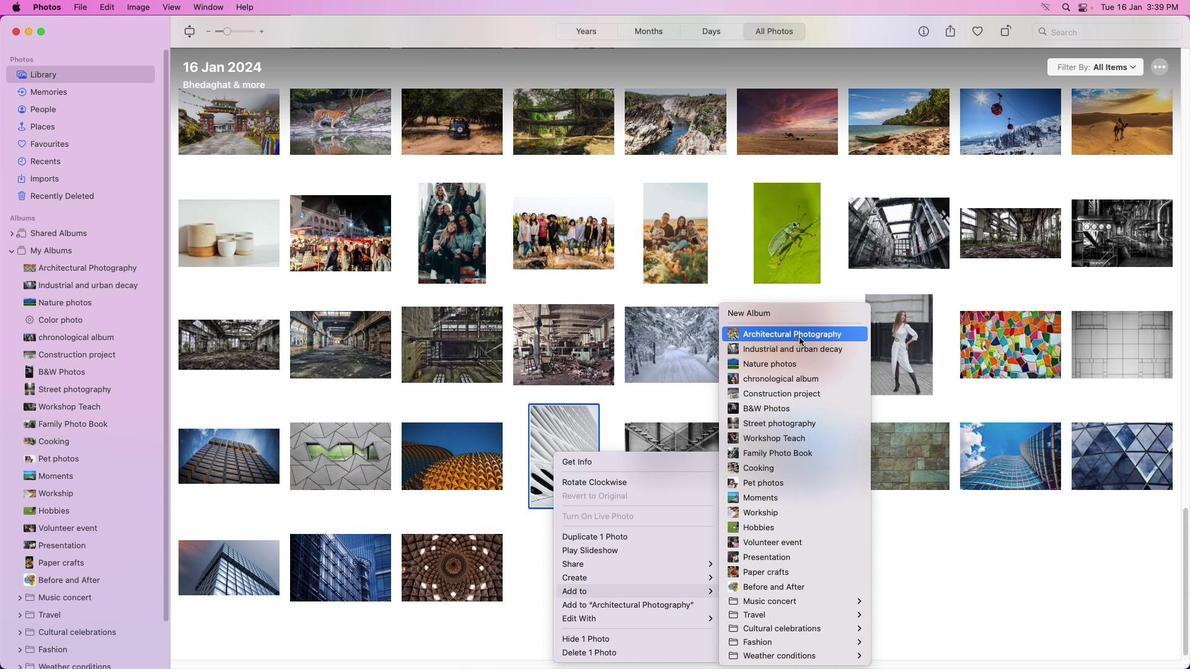 
Action: Mouse pressed left at (821, 358)
Screenshot: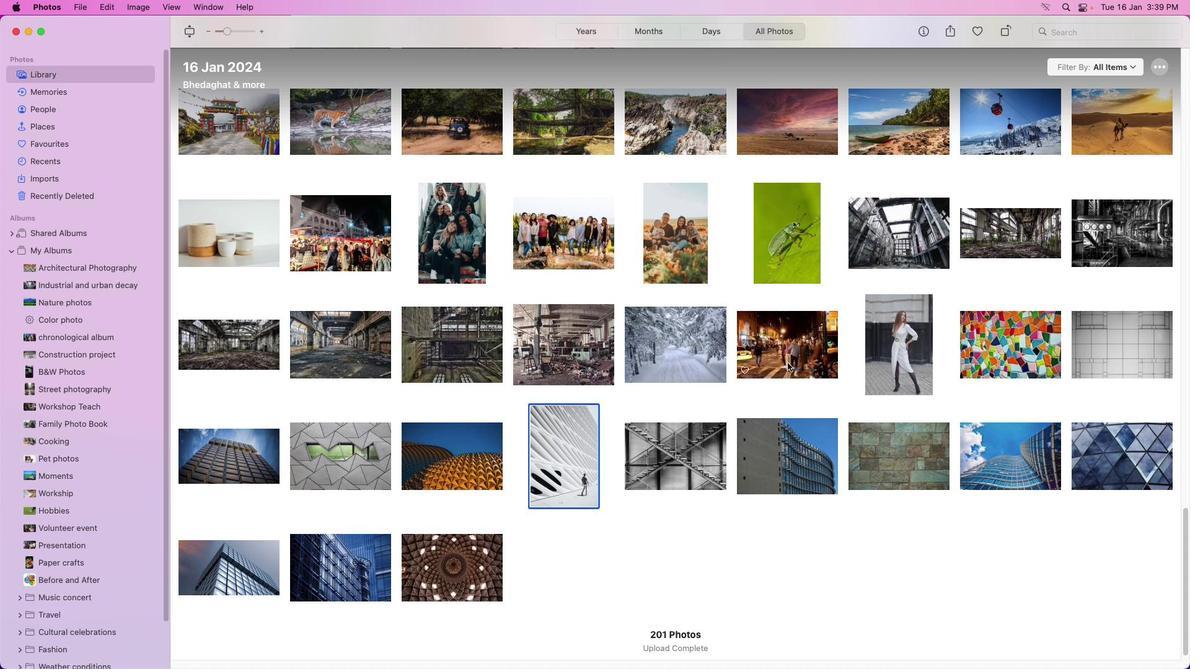 
Action: Mouse moved to (710, 461)
Screenshot: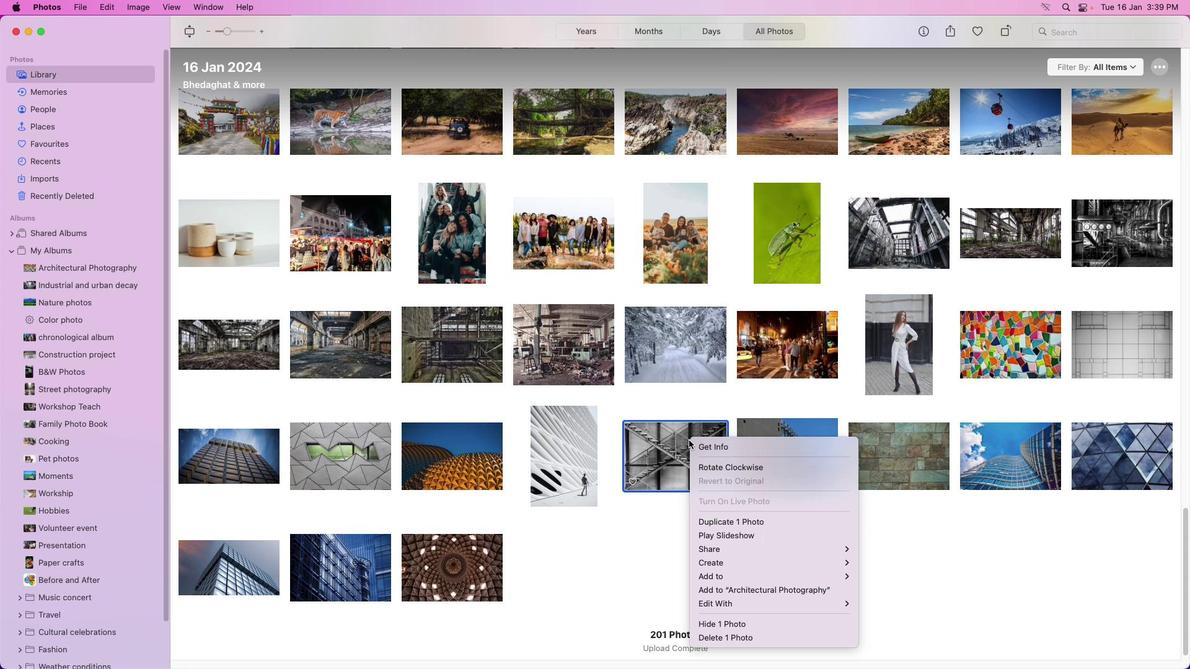 
Action: Mouse pressed right at (710, 461)
Screenshot: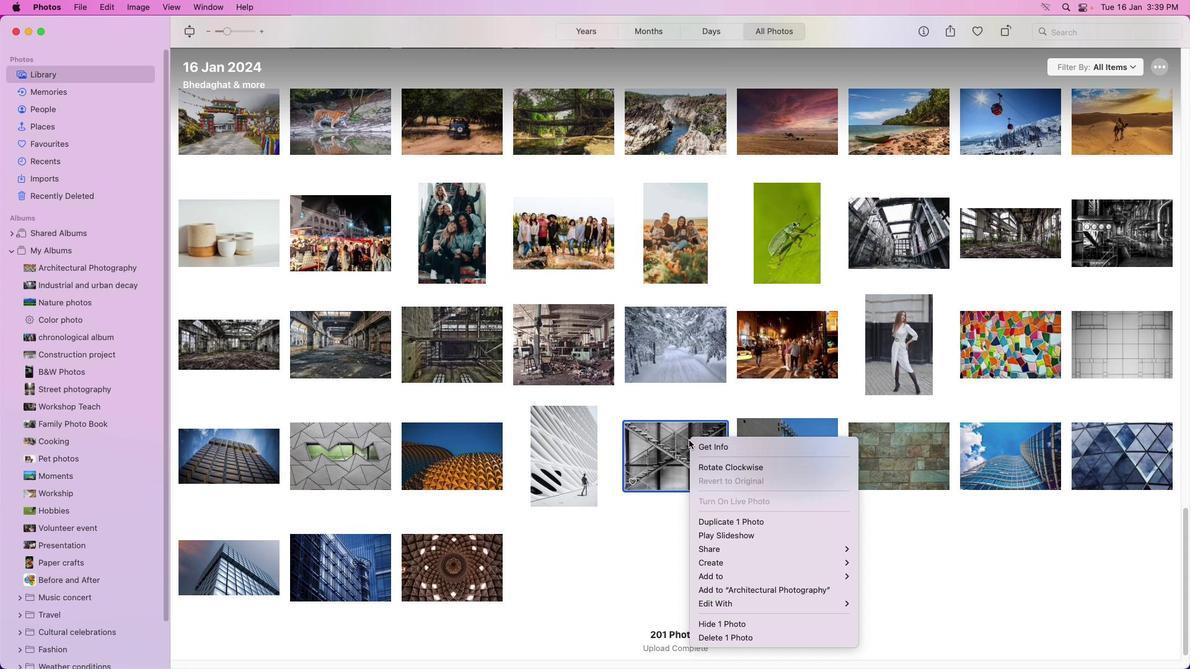 
Action: Mouse moved to (945, 358)
Screenshot: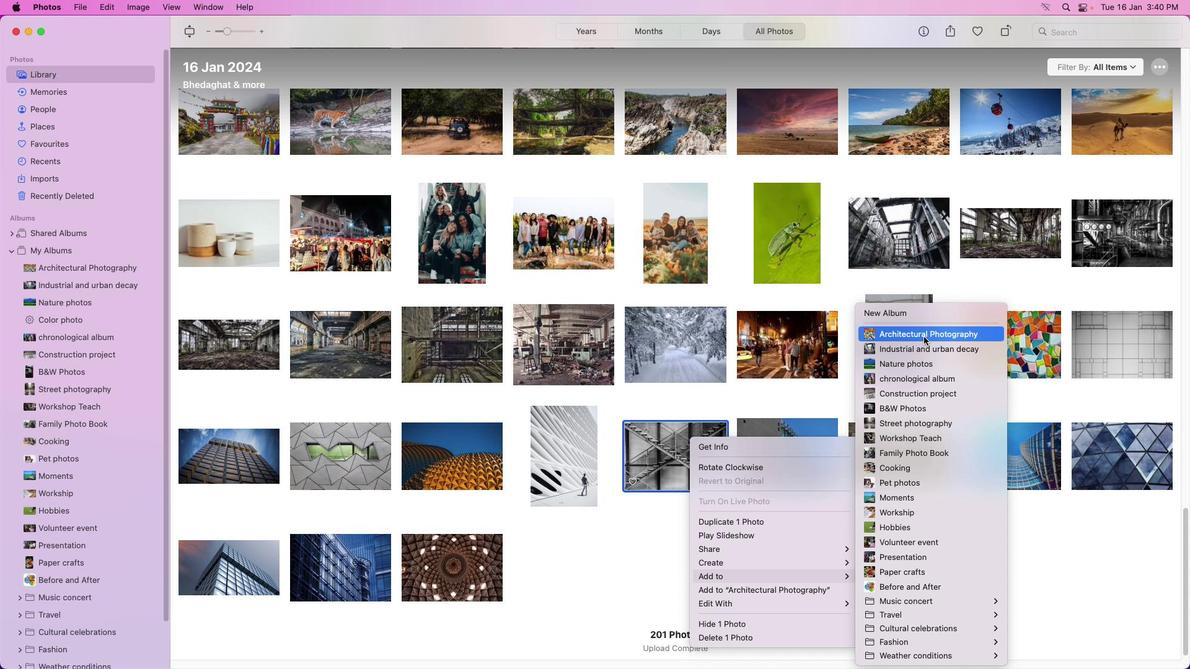 
Action: Mouse pressed left at (945, 358)
Screenshot: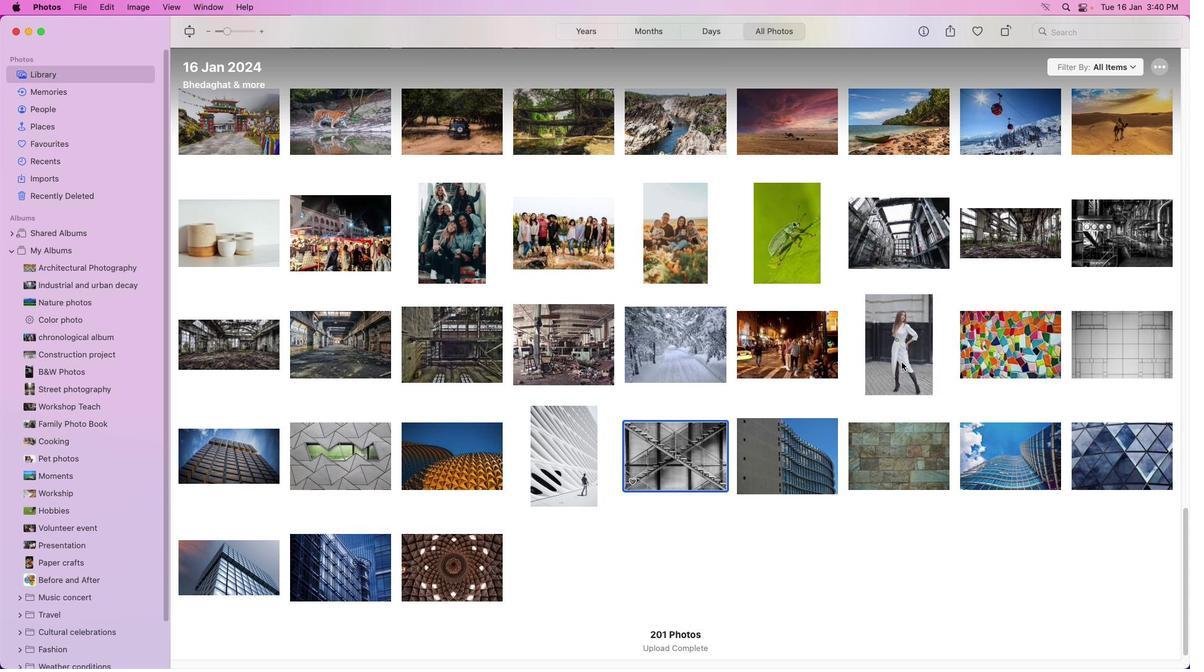 
Action: Mouse moved to (807, 474)
Screenshot: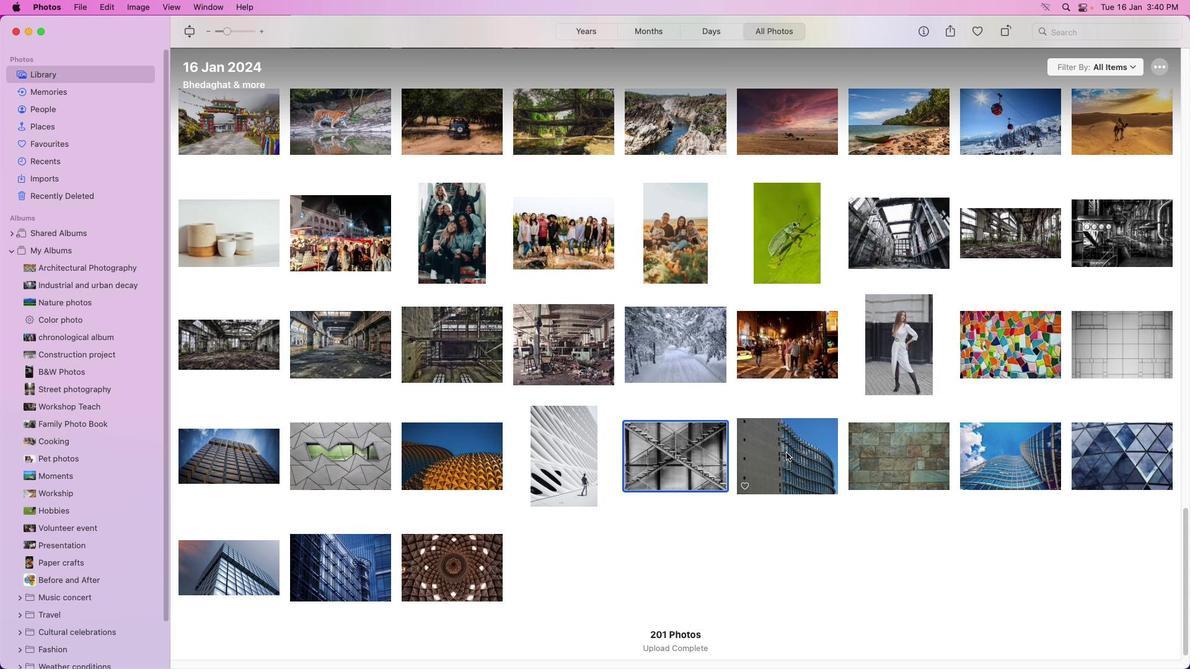 
Action: Mouse pressed right at (807, 474)
Screenshot: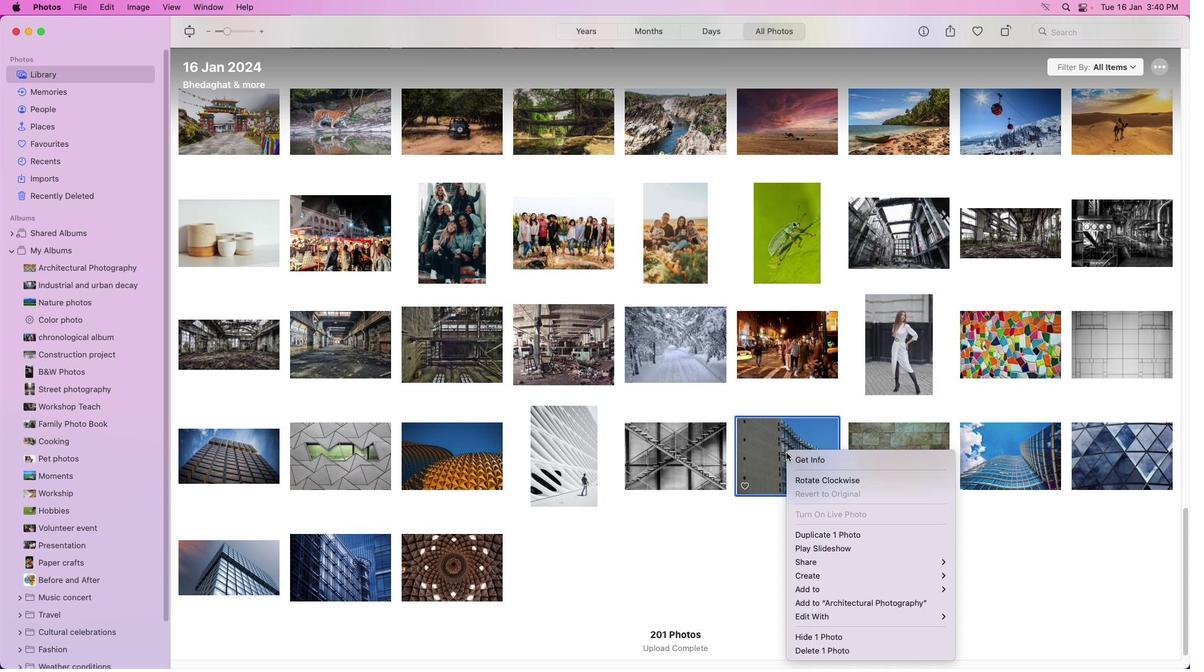 
Action: Mouse moved to (1062, 359)
Screenshot: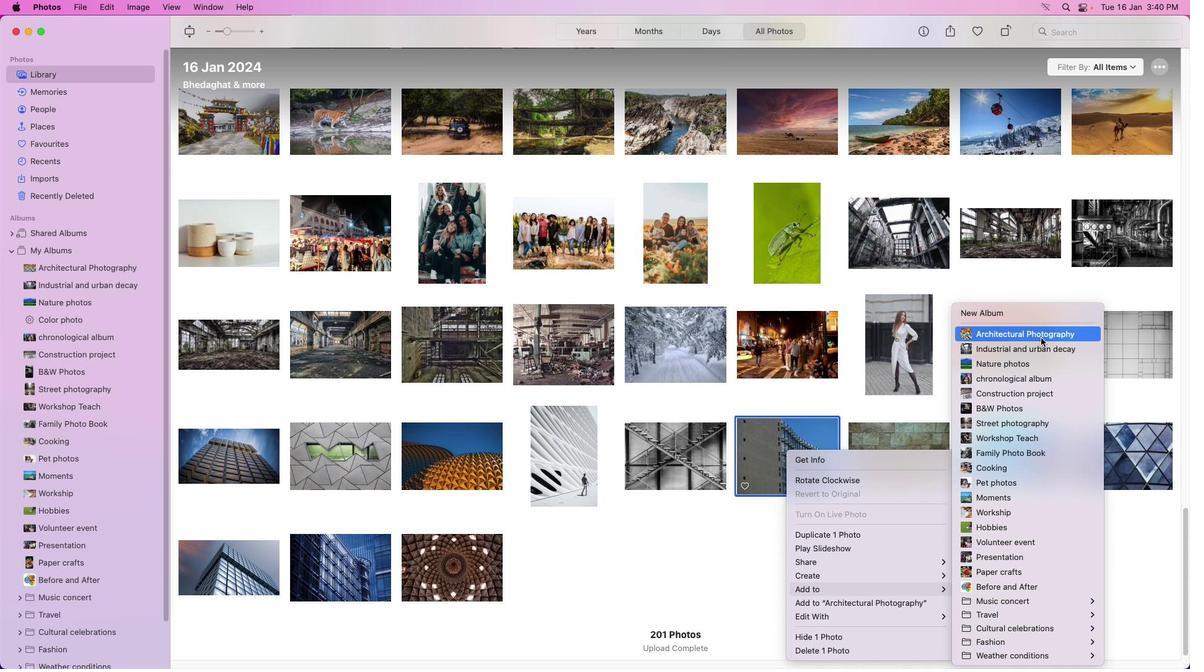 
Action: Mouse pressed left at (1062, 359)
Screenshot: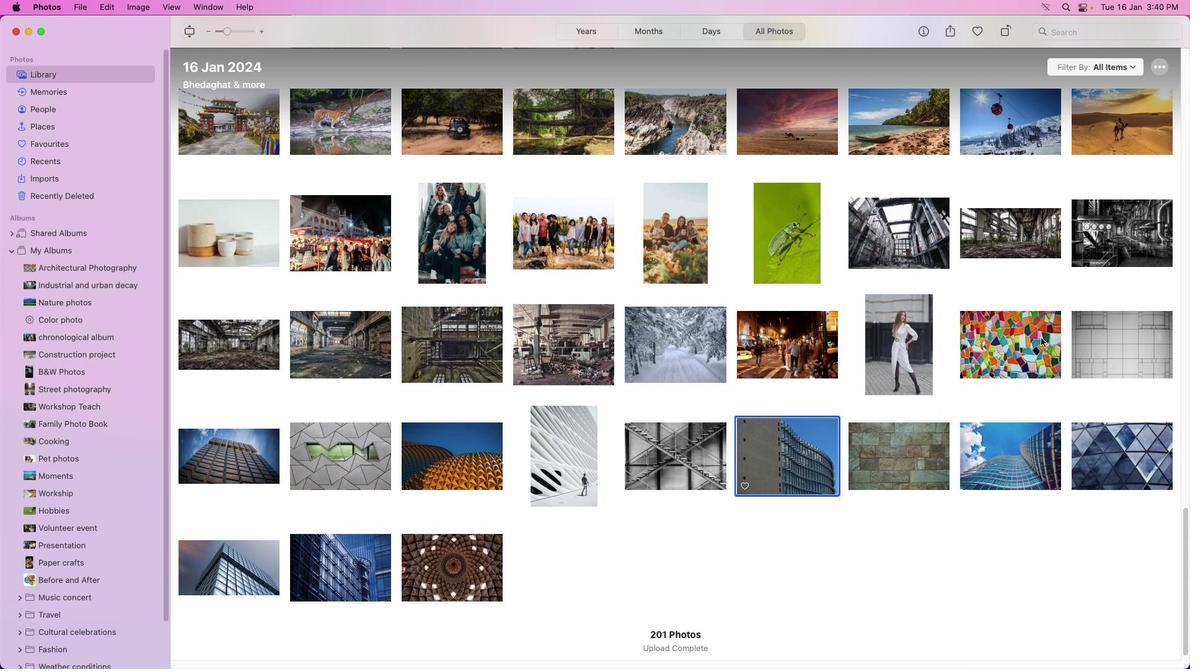 
Action: Mouse moved to (939, 464)
Screenshot: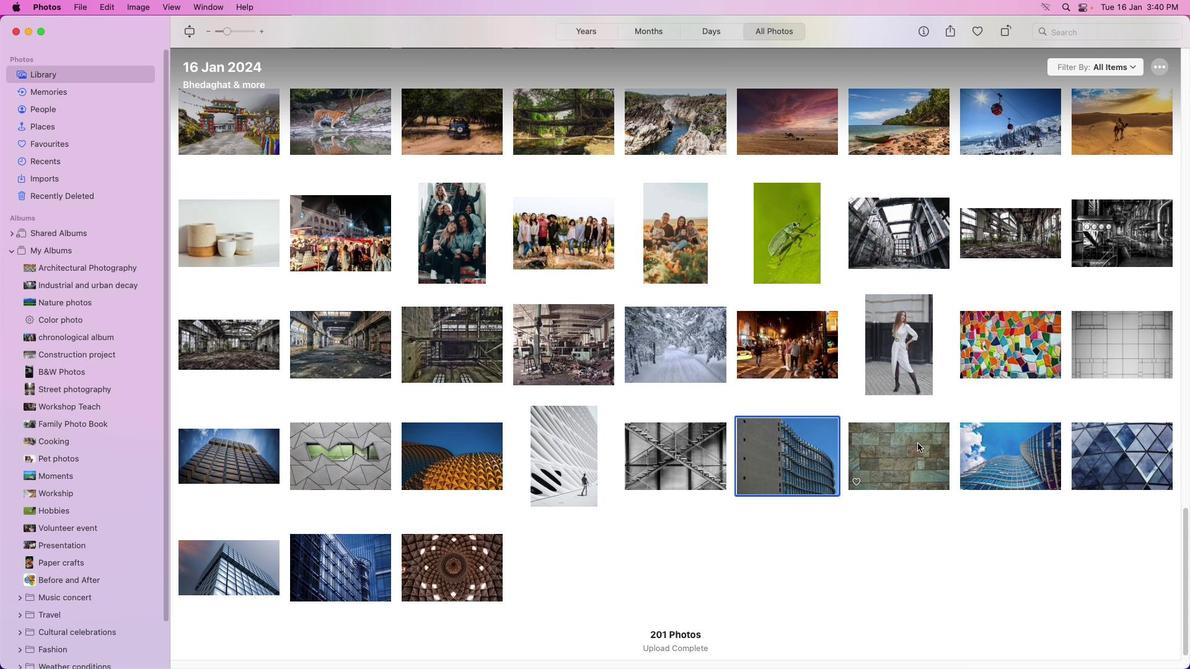 
Action: Mouse pressed right at (939, 464)
Screenshot: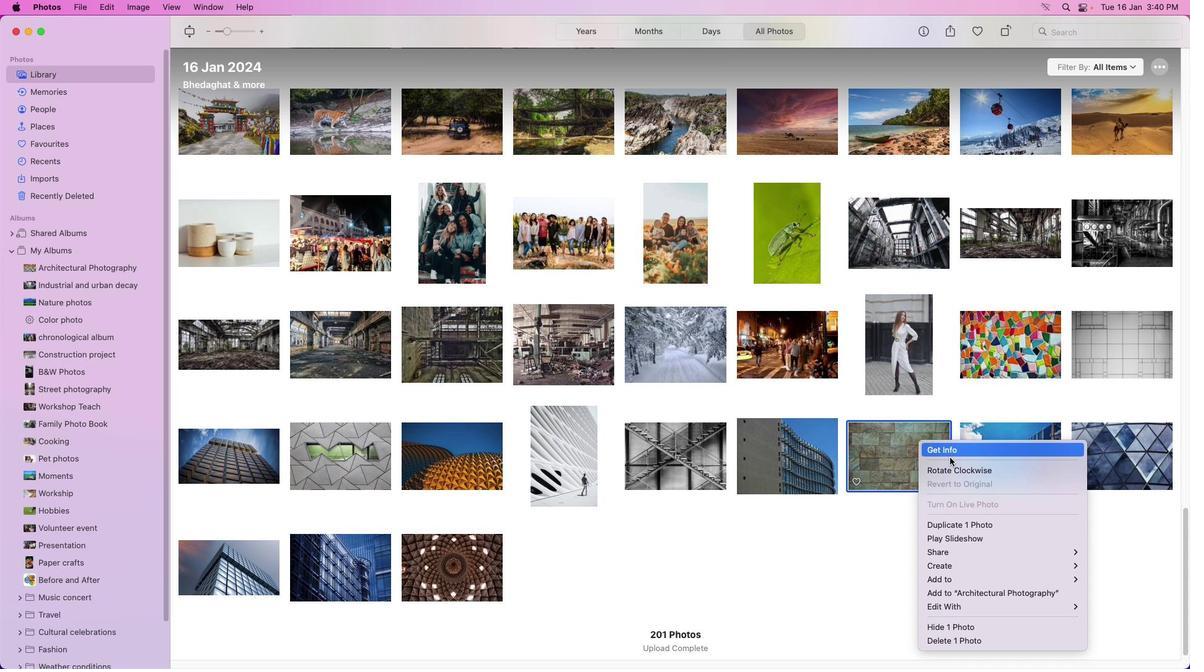 
Action: Mouse moved to (873, 359)
Screenshot: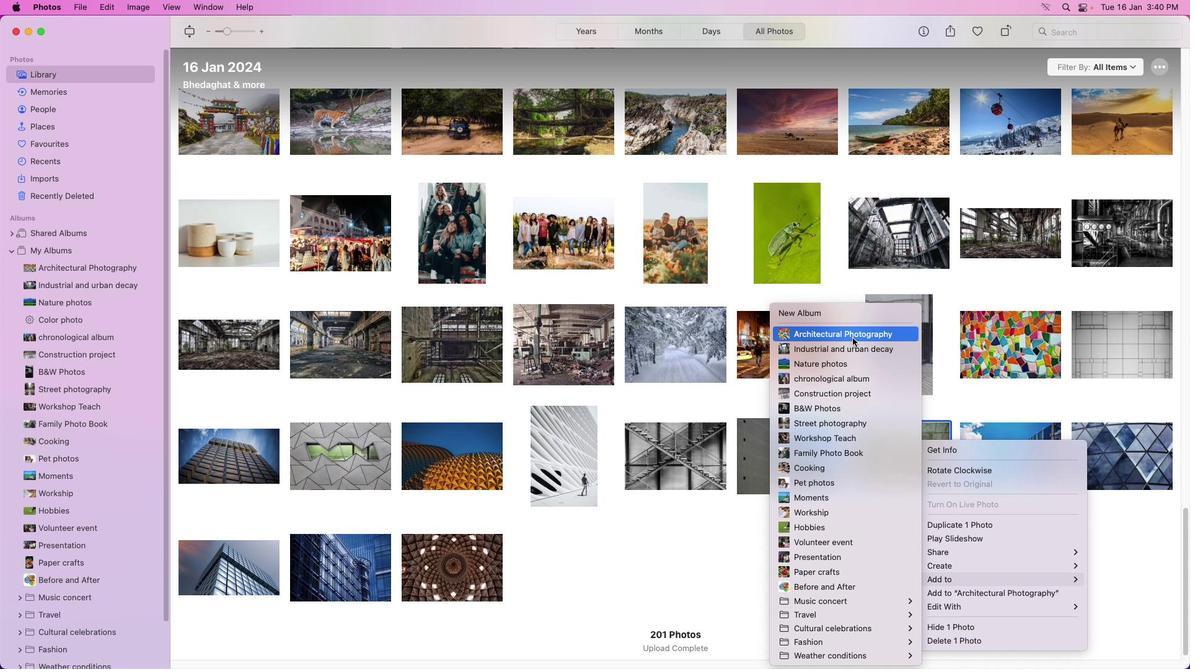 
Action: Mouse pressed left at (873, 359)
Screenshot: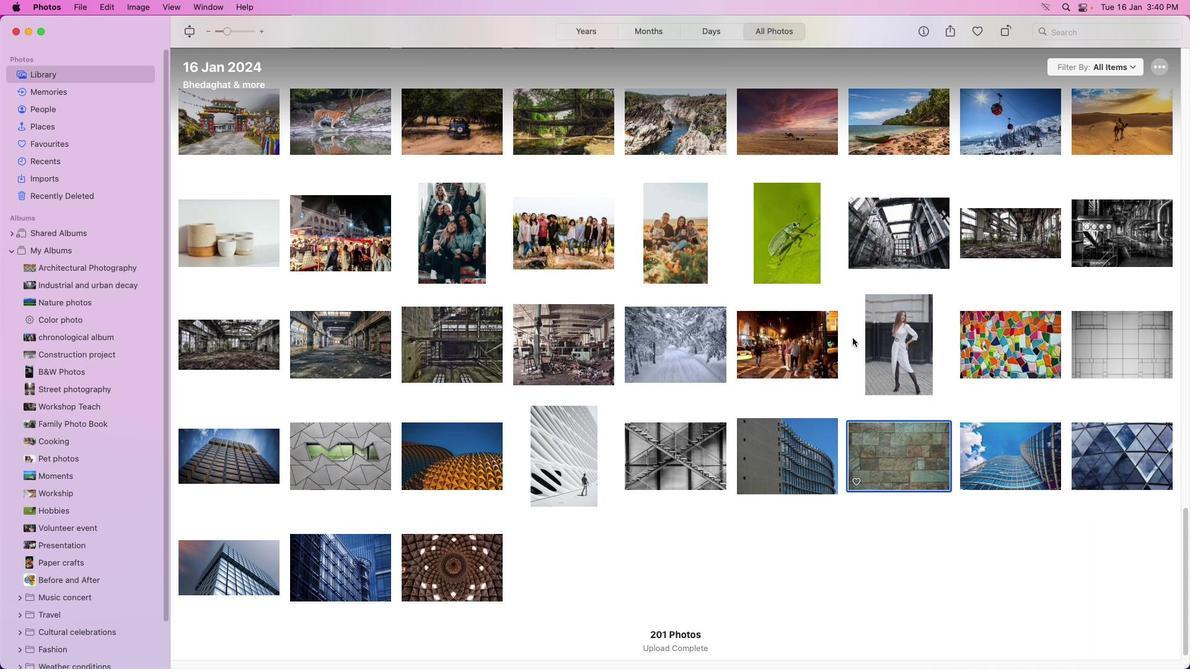 
Action: Mouse moved to (1026, 484)
Screenshot: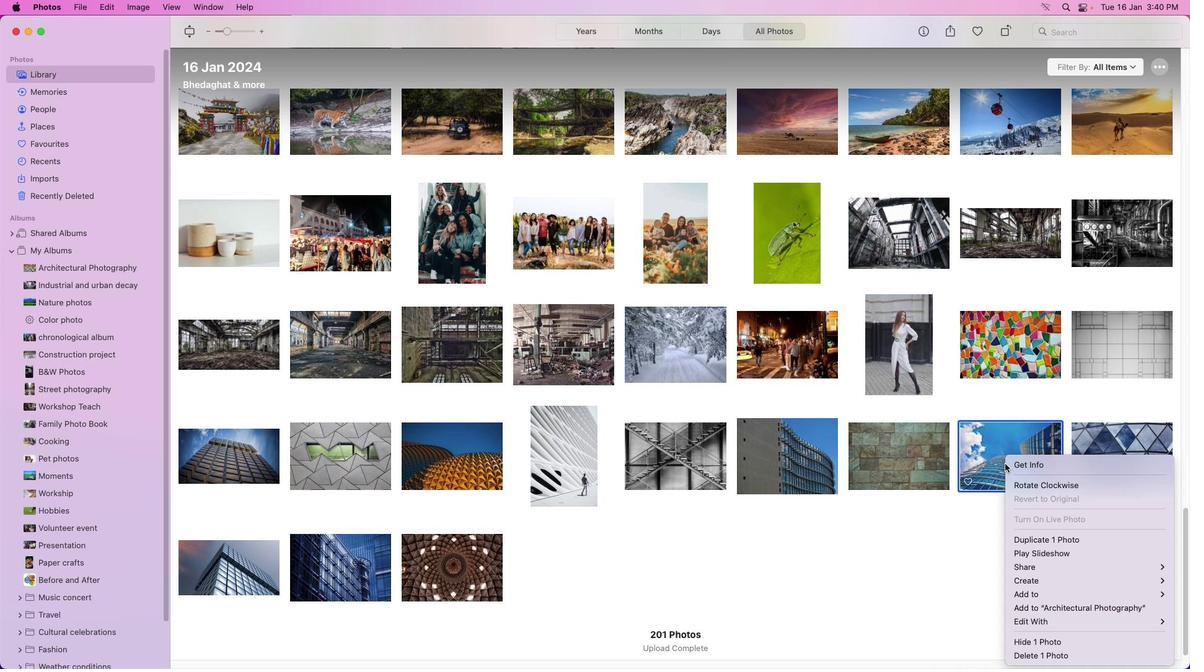 
Action: Mouse pressed right at (1026, 484)
Screenshot: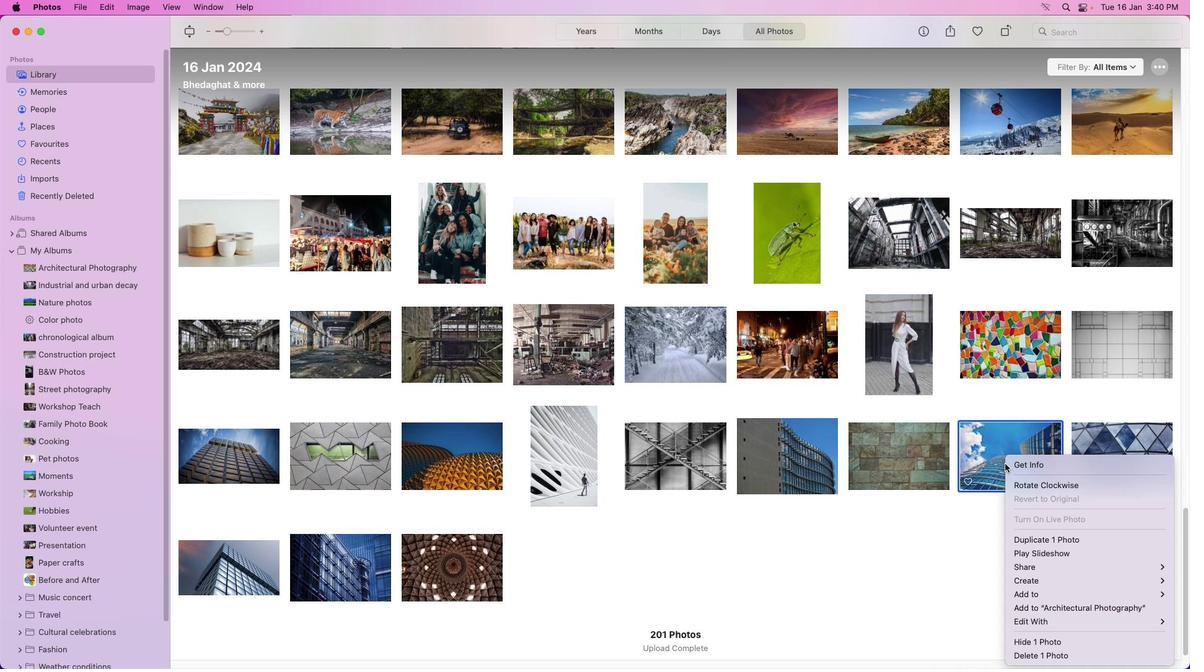
Action: Mouse moved to (1004, 357)
Screenshot: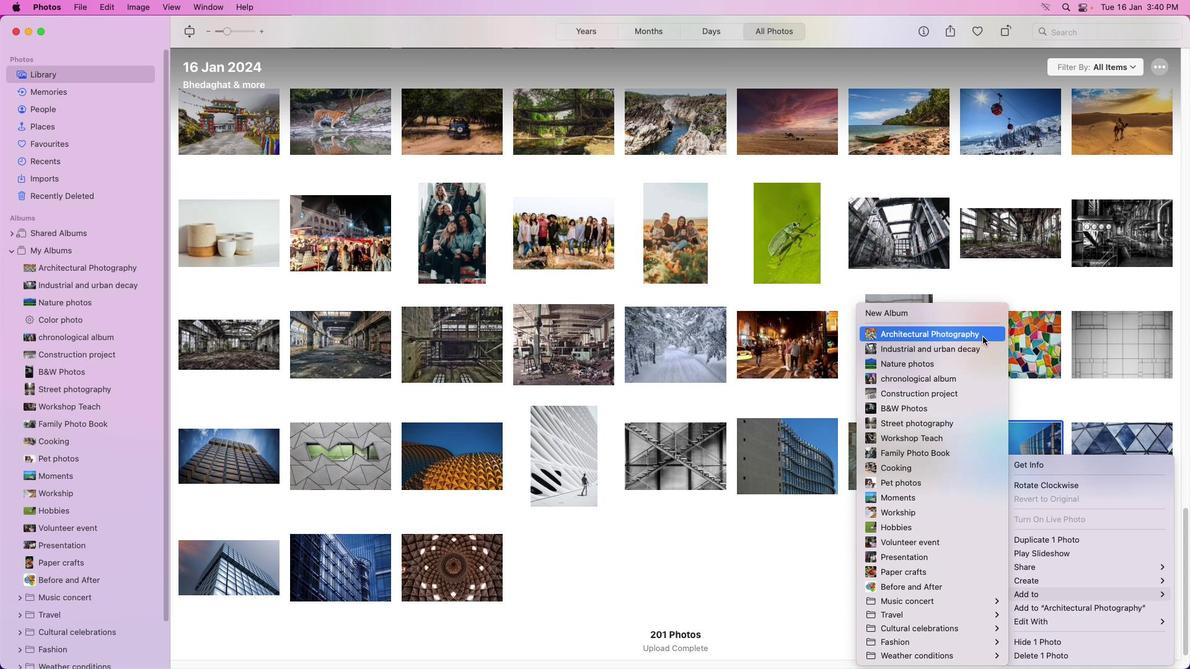 
Action: Mouse pressed left at (1004, 357)
Screenshot: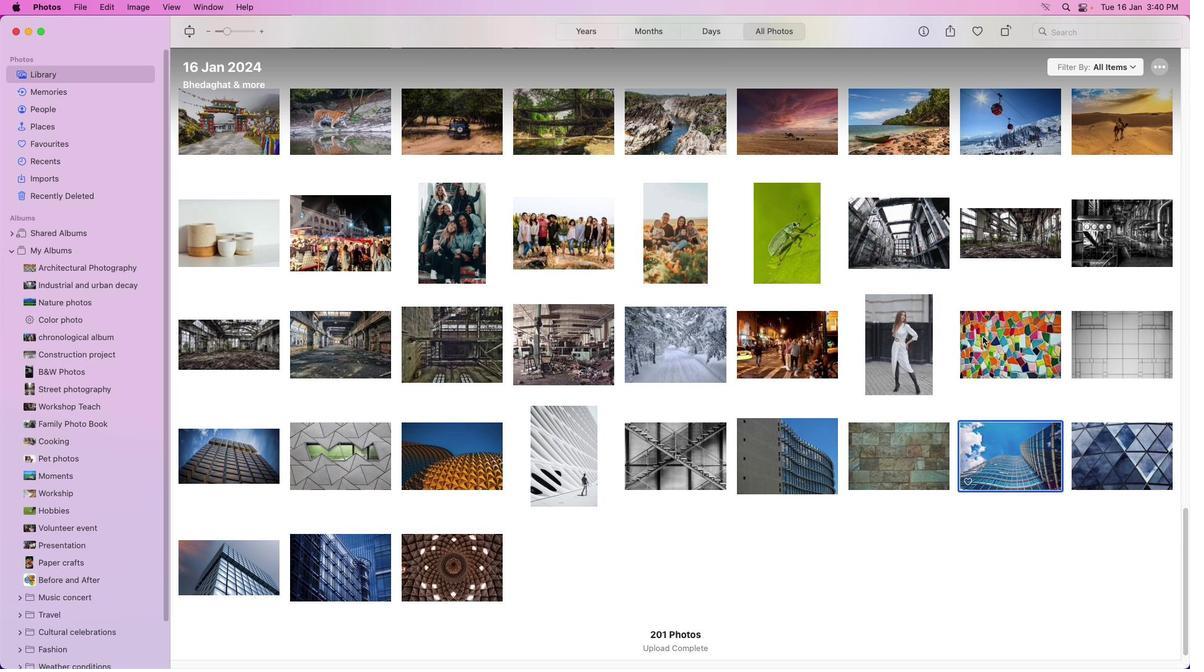 
Action: Mouse moved to (1115, 462)
Screenshot: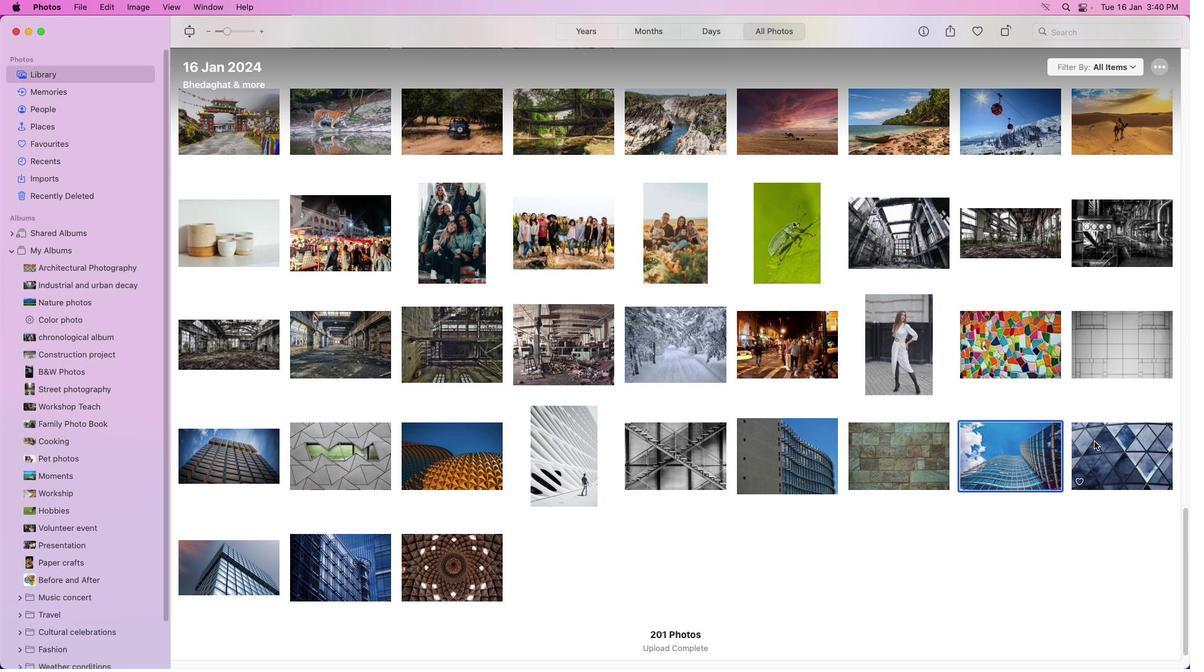 
Action: Mouse pressed right at (1115, 462)
Screenshot: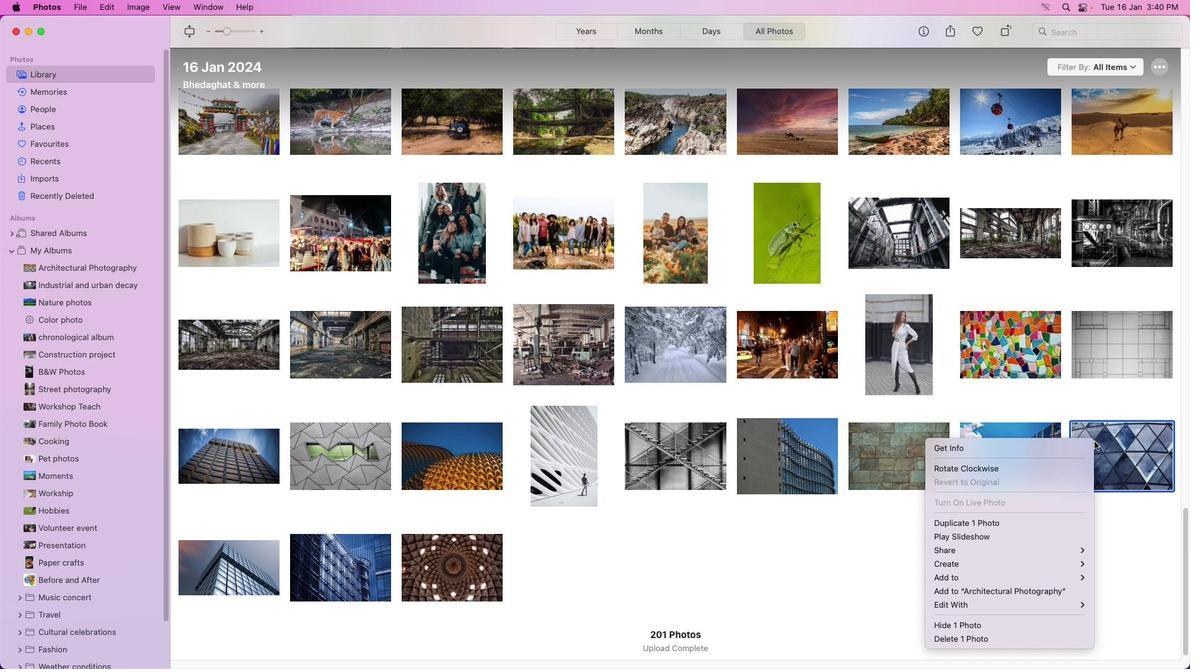 
Action: Mouse moved to (930, 358)
Screenshot: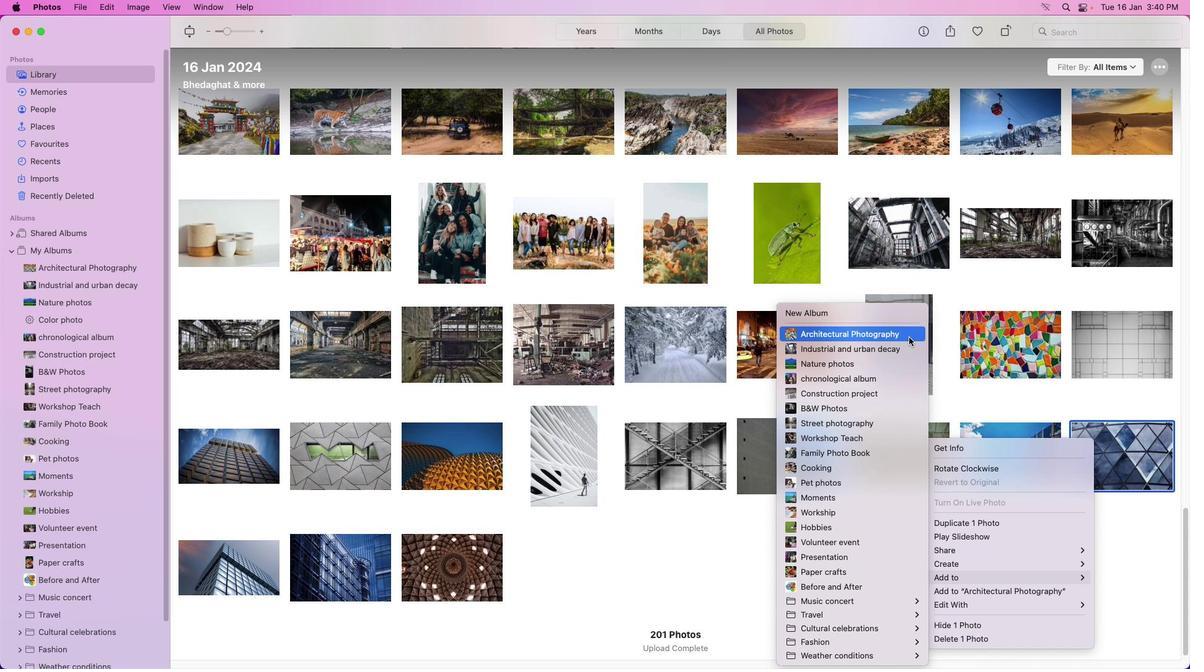 
Action: Mouse pressed left at (930, 358)
Screenshot: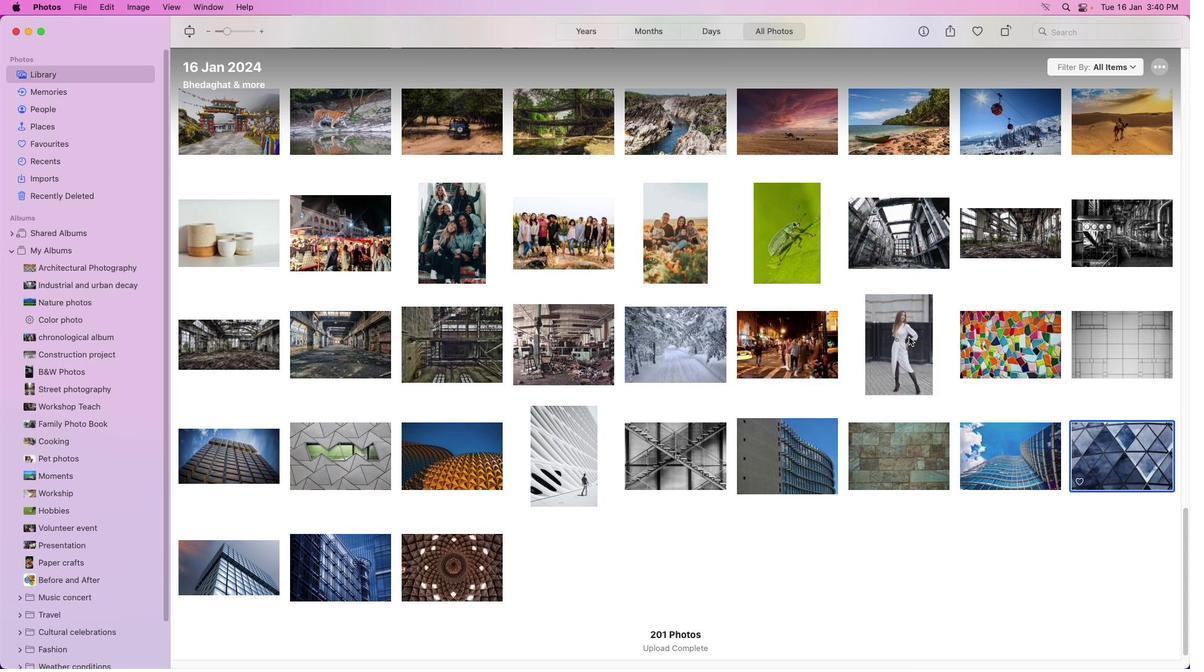 
Action: Mouse moved to (266, 598)
Screenshot: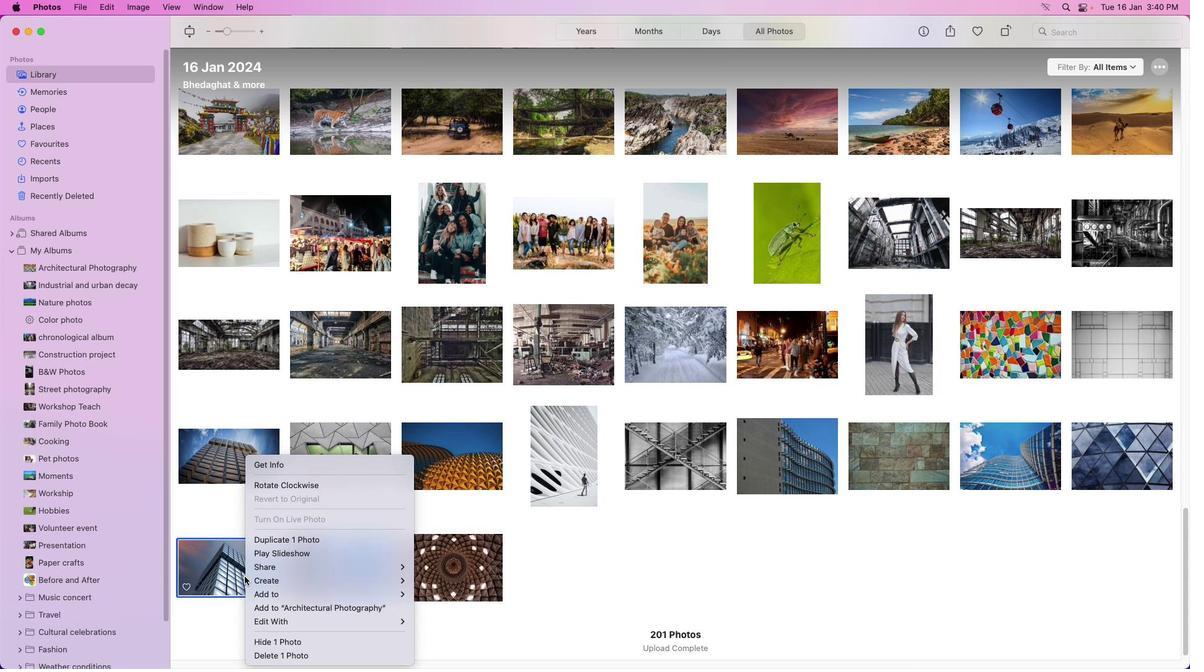 
Action: Mouse pressed right at (266, 598)
Screenshot: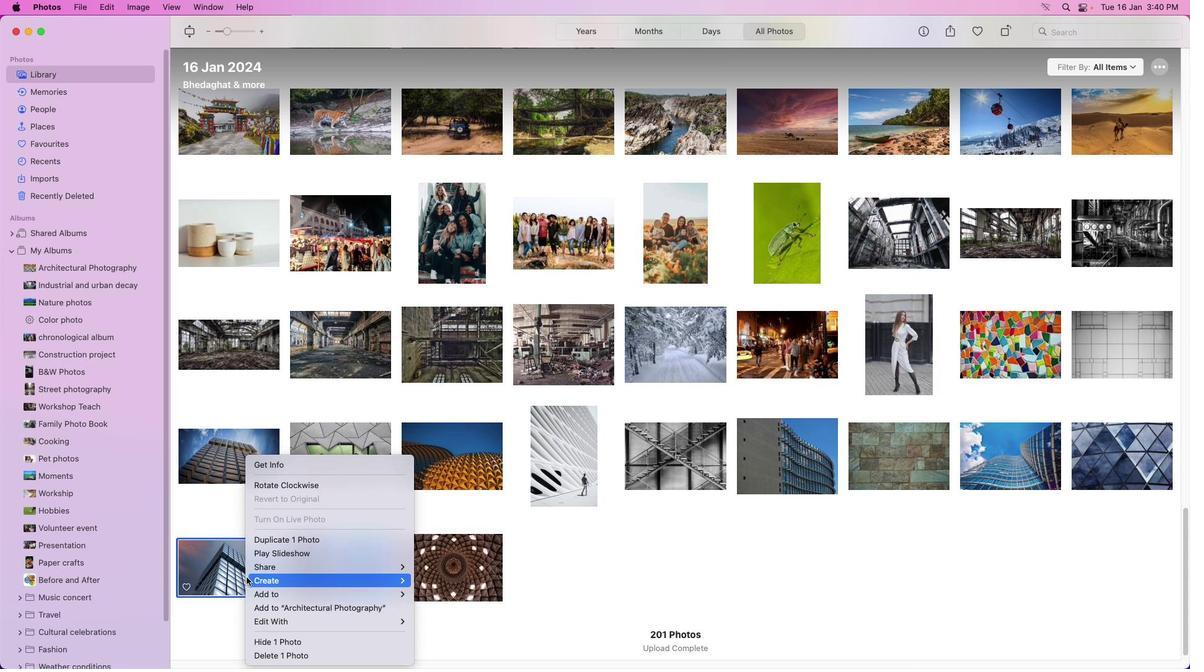 
Action: Mouse moved to (558, 355)
Screenshot: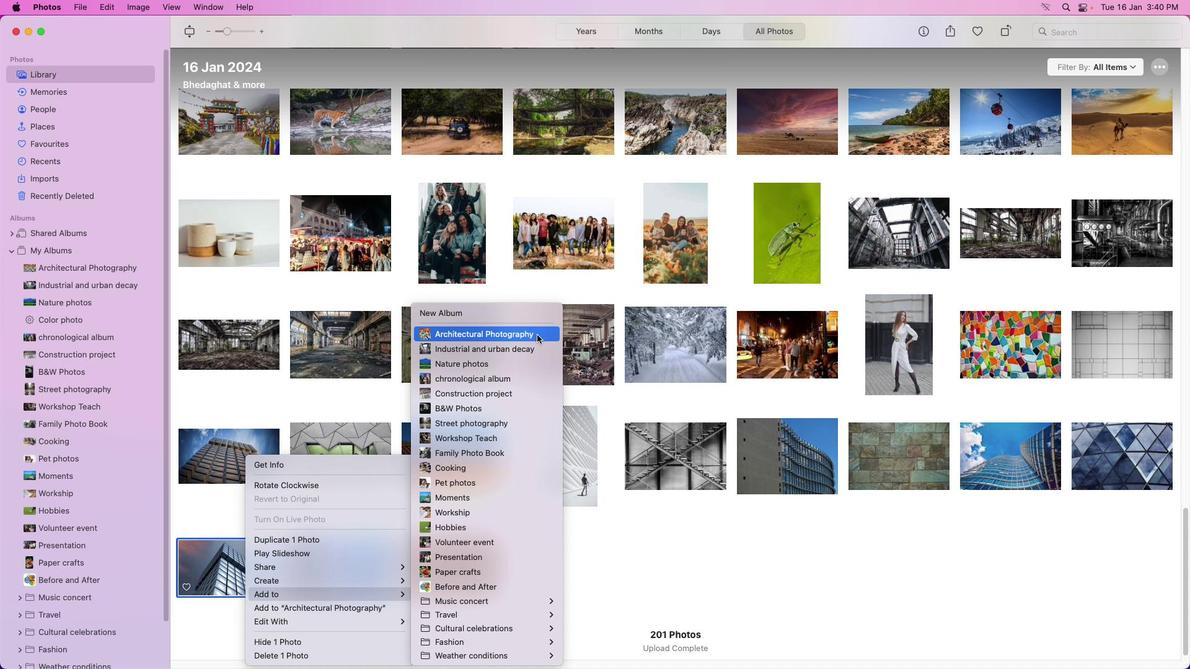 
Action: Mouse pressed left at (558, 355)
Screenshot: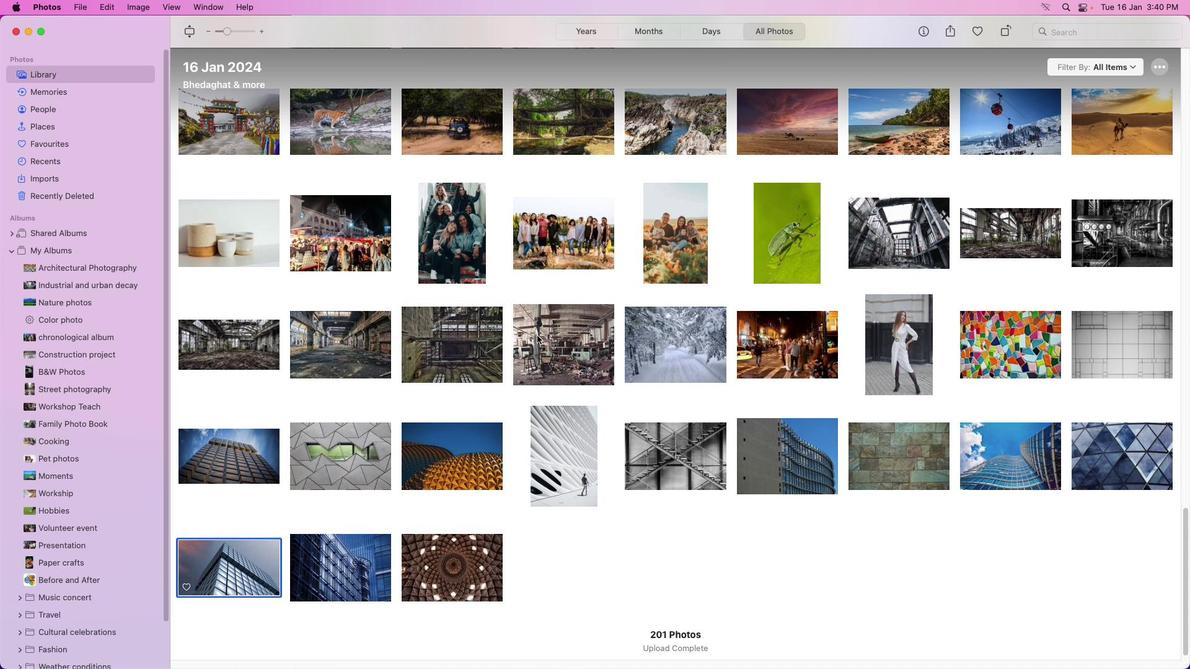 
Action: Mouse moved to (399, 566)
Screenshot: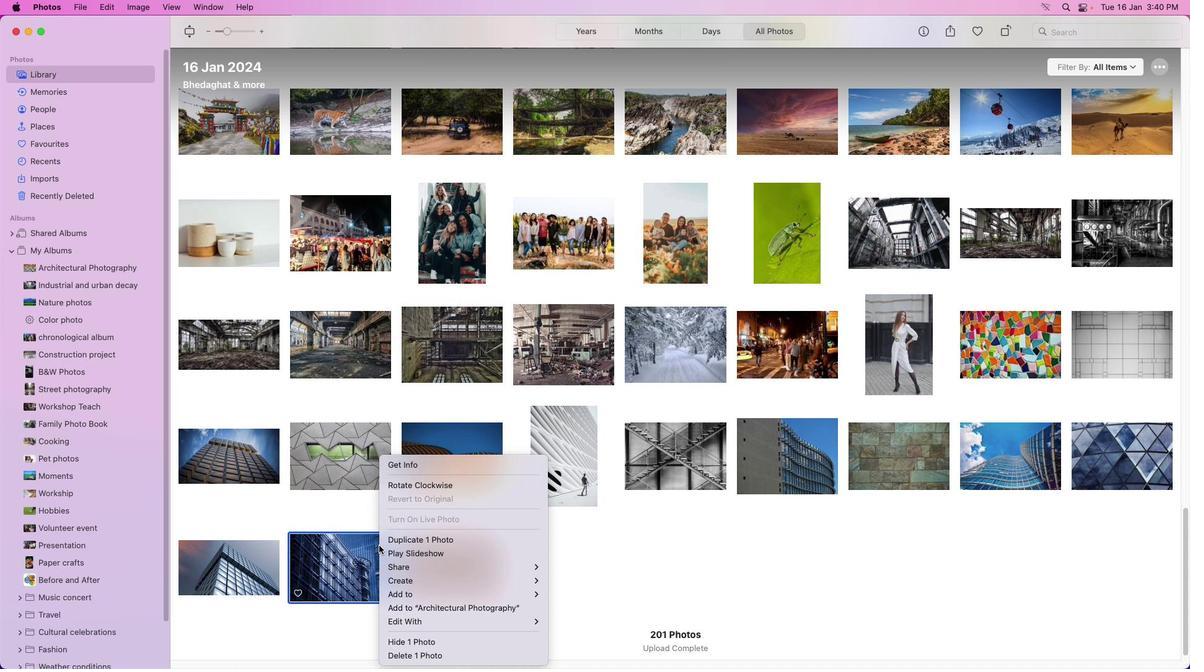 
Action: Mouse pressed right at (399, 566)
Screenshot: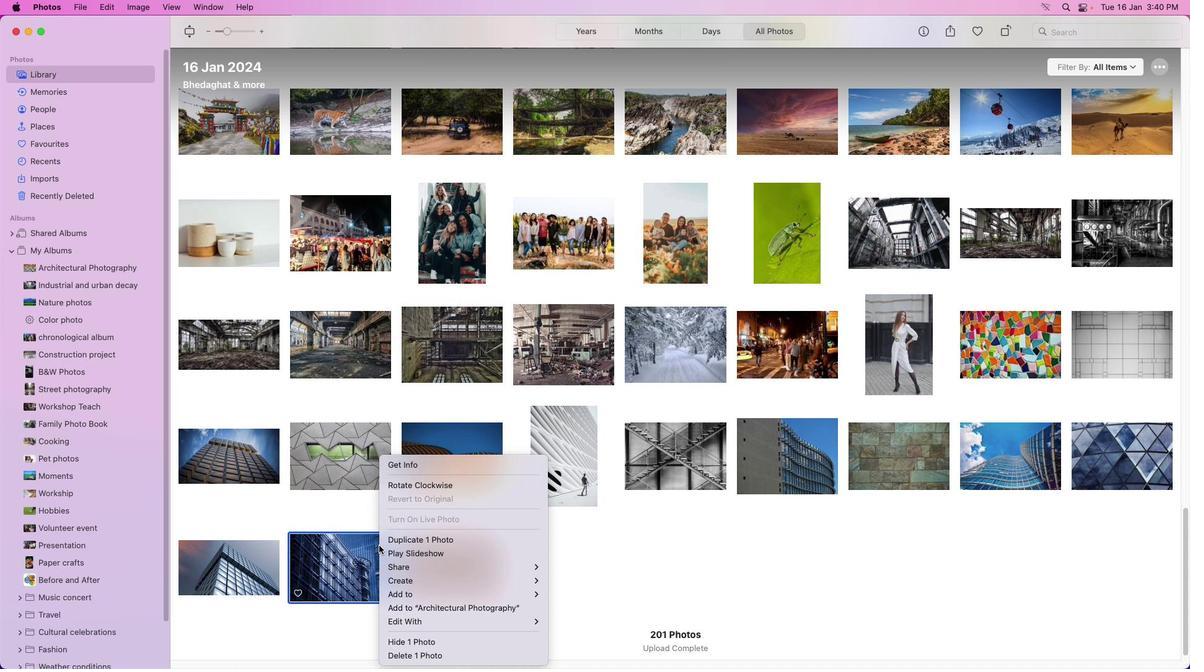 
Action: Mouse moved to (695, 358)
Screenshot: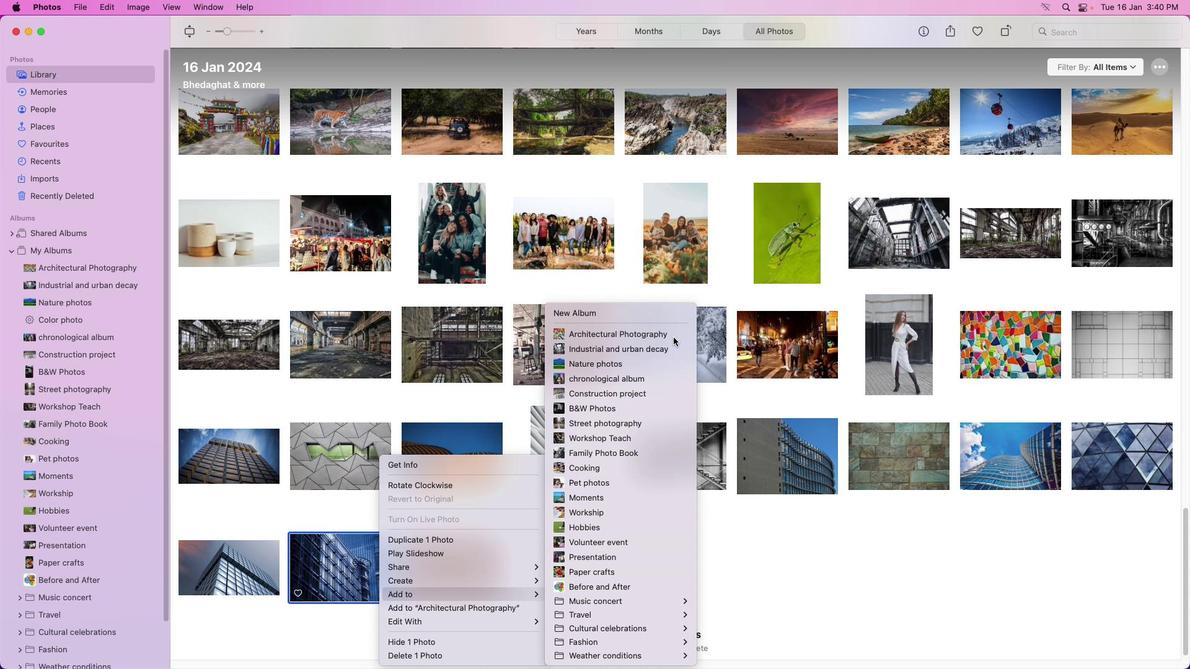 
Action: Mouse pressed left at (695, 358)
Screenshot: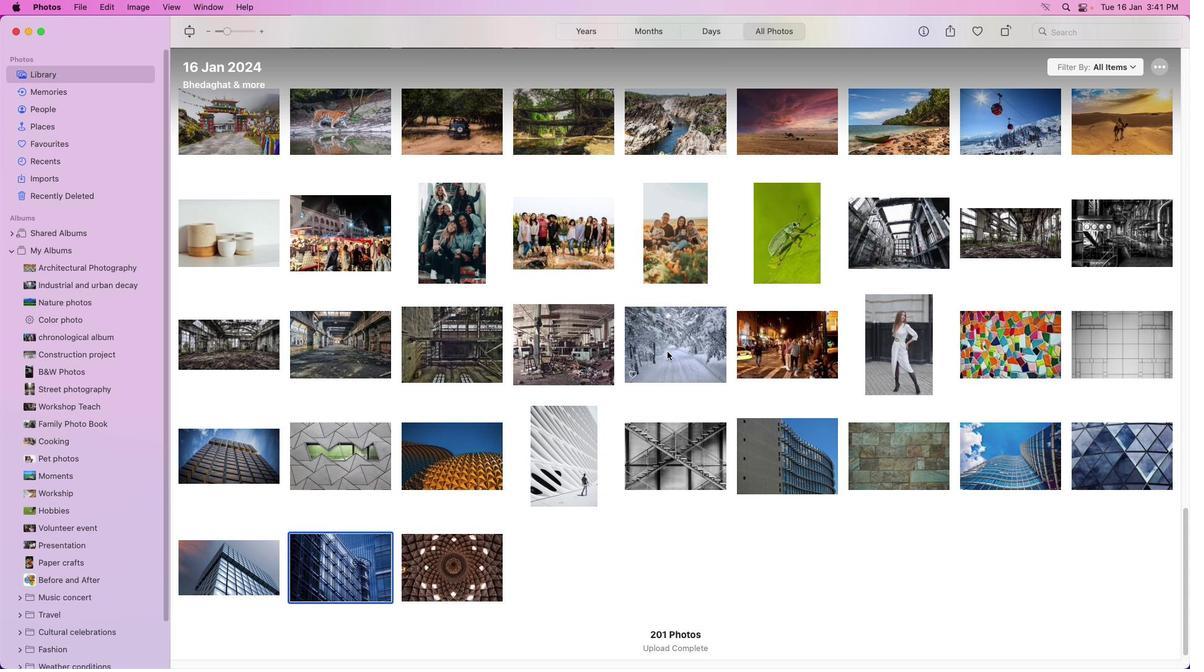 
Action: Mouse moved to (497, 579)
Screenshot: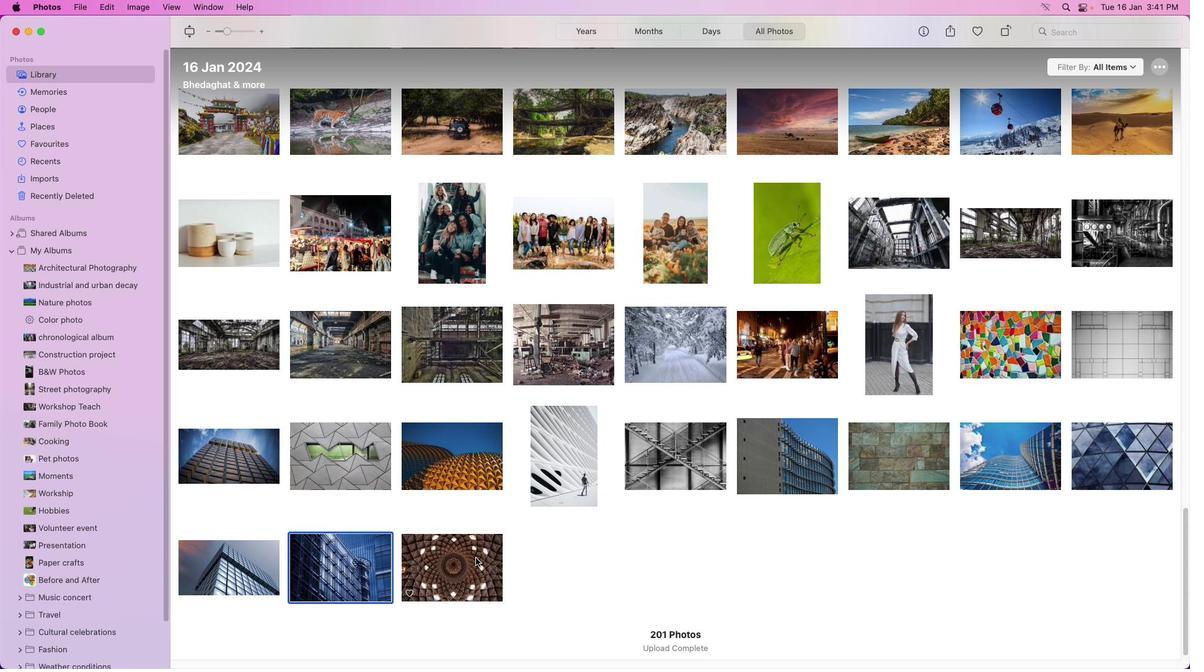
Action: Mouse pressed right at (497, 579)
Screenshot: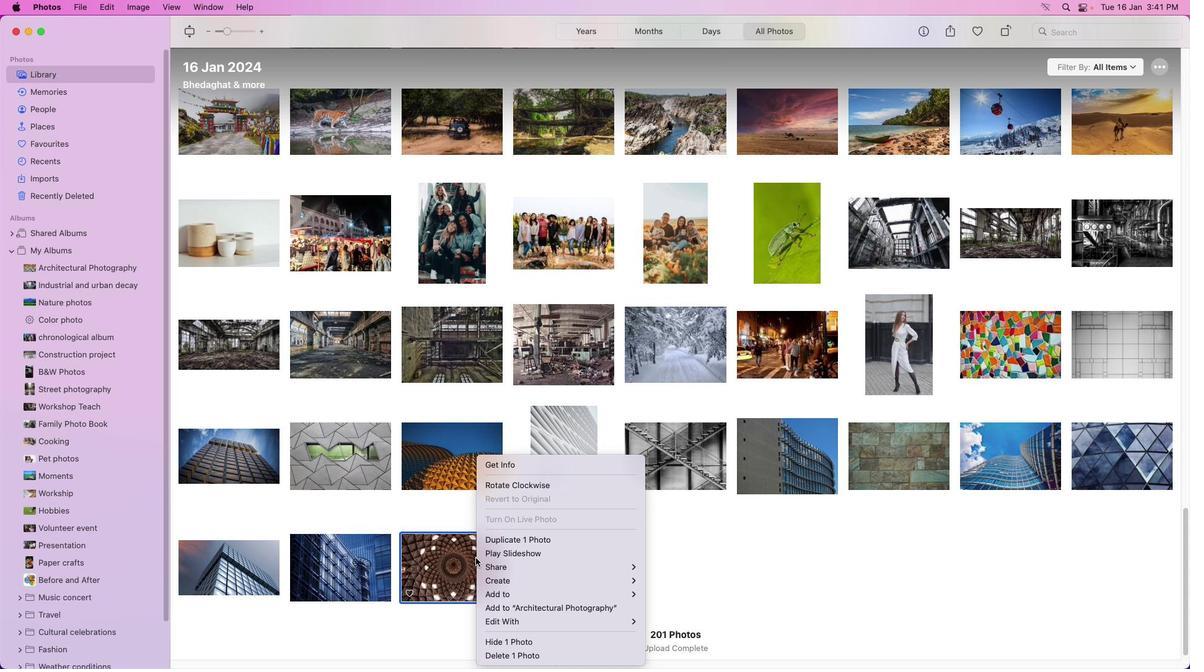 
Action: Mouse moved to (796, 356)
Screenshot: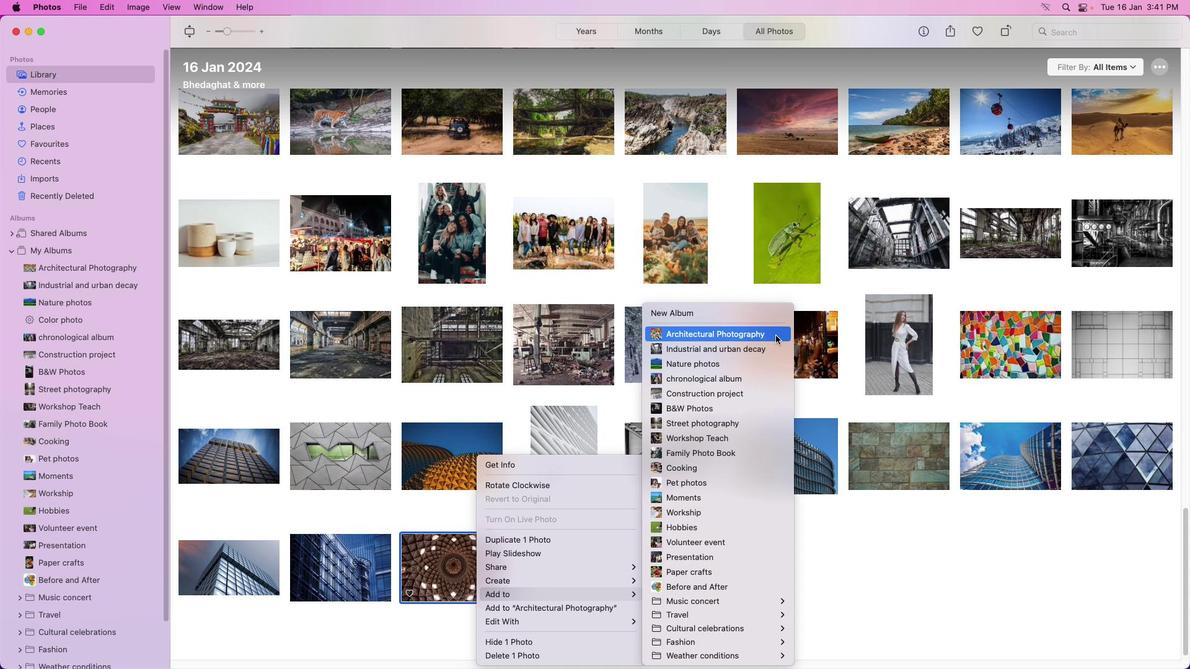 
Action: Mouse pressed left at (796, 356)
Screenshot: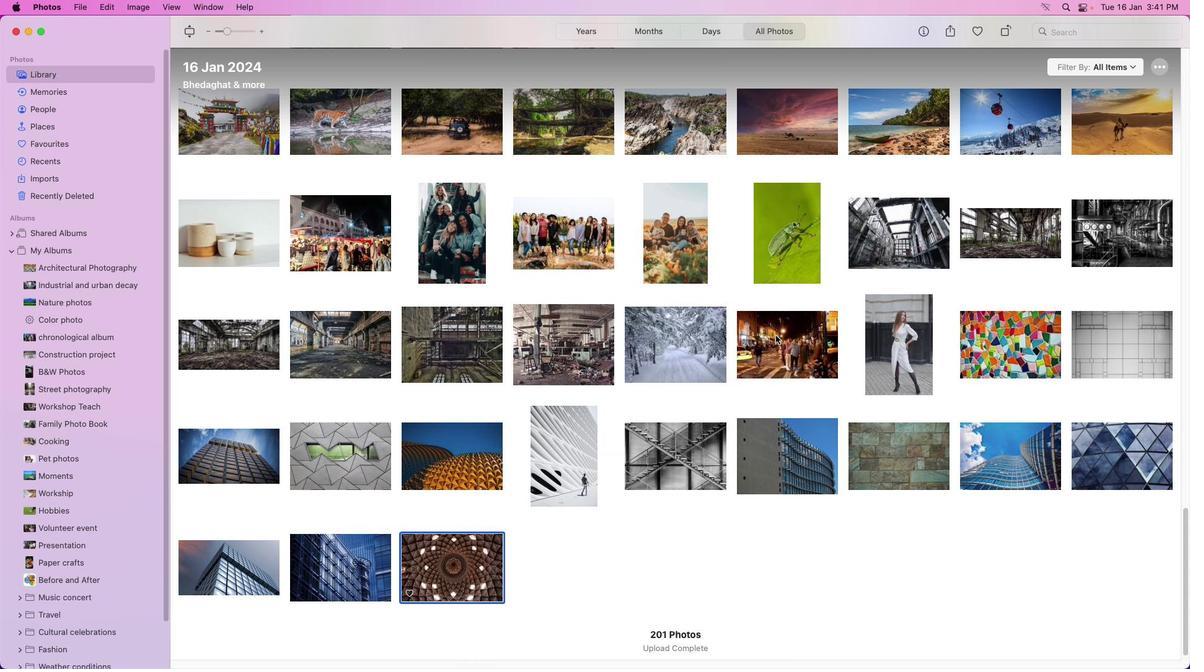 
Action: Mouse moved to (117, 288)
Screenshot: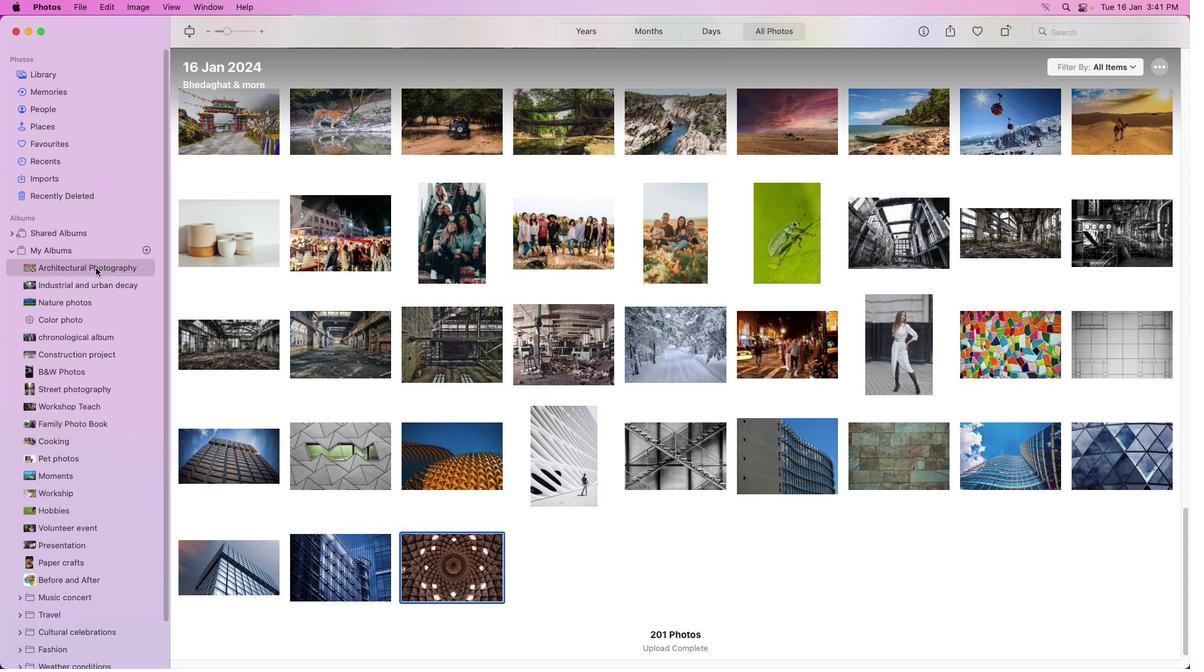 
Action: Mouse pressed left at (117, 288)
Screenshot: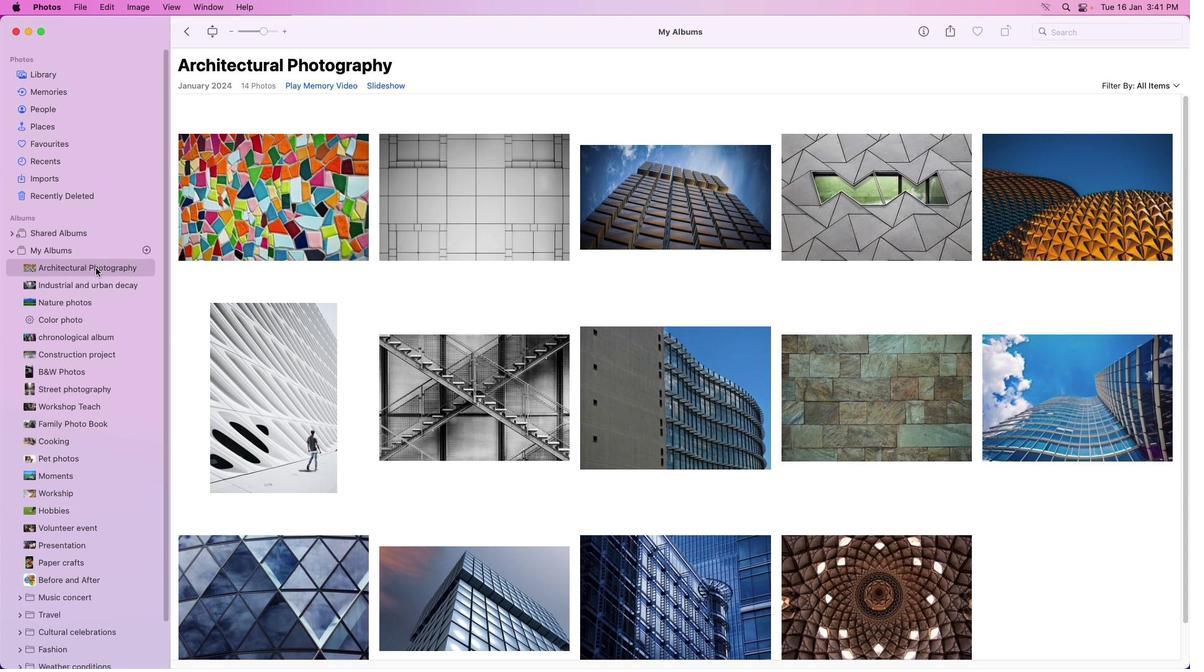 
Action: Mouse moved to (447, 334)
Screenshot: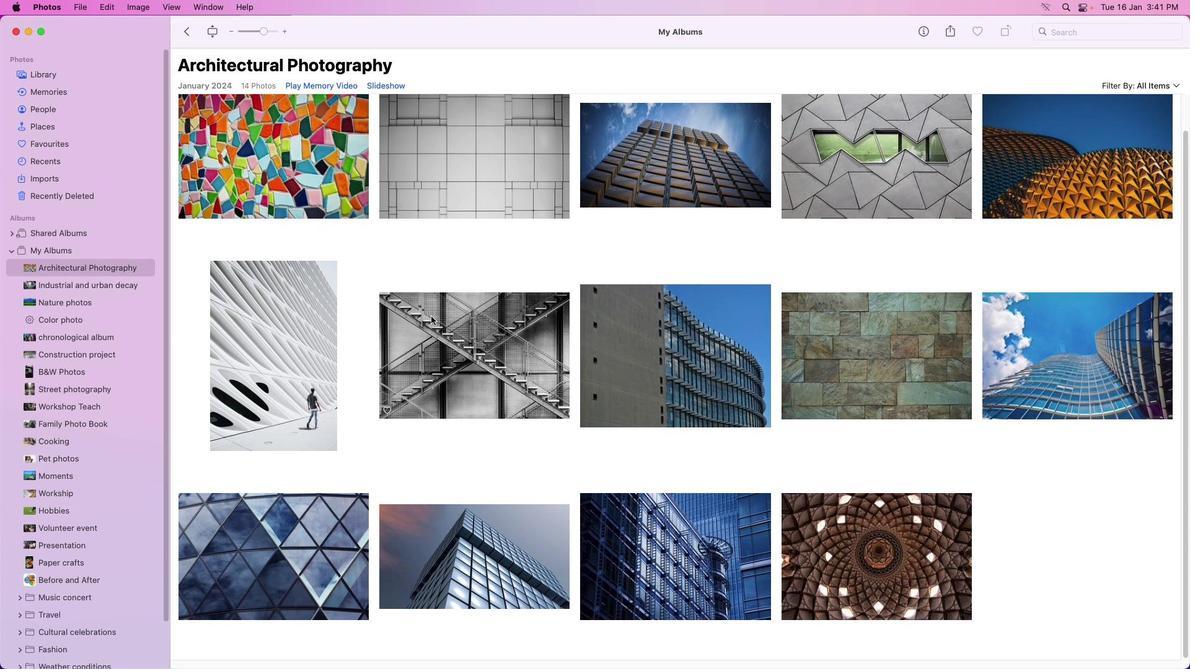 
Action: Mouse scrolled (447, 334) with delta (21, 20)
Screenshot: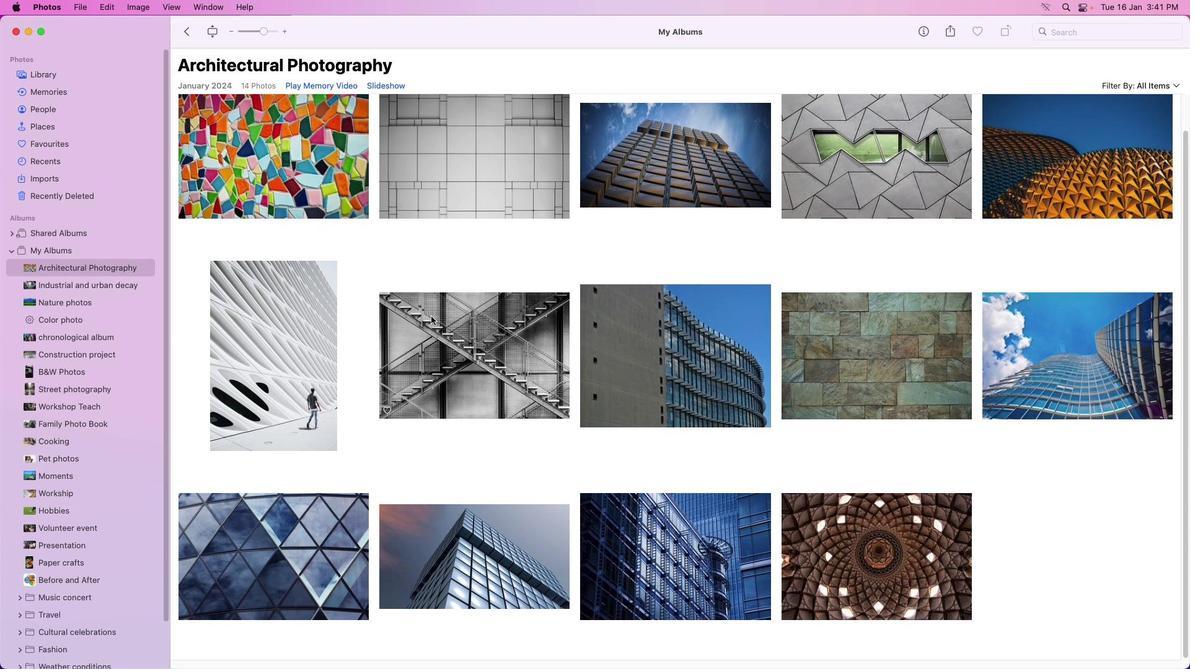 
Action: Mouse moved to (447, 334)
Screenshot: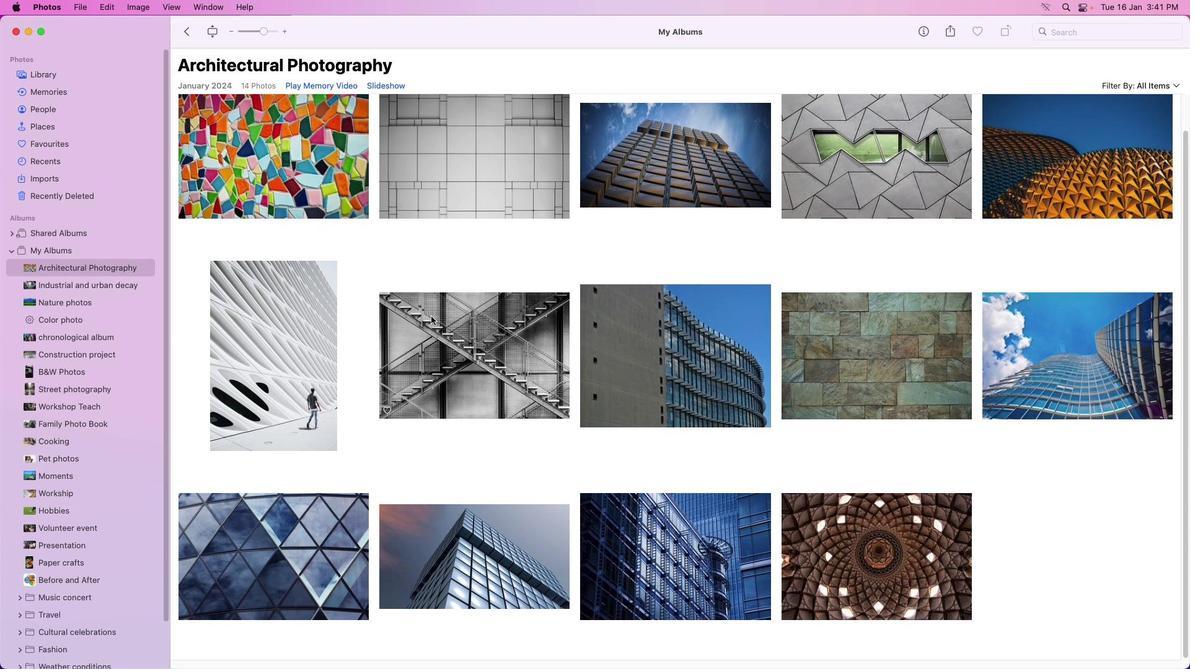 
Action: Mouse scrolled (447, 334) with delta (21, 20)
Screenshot: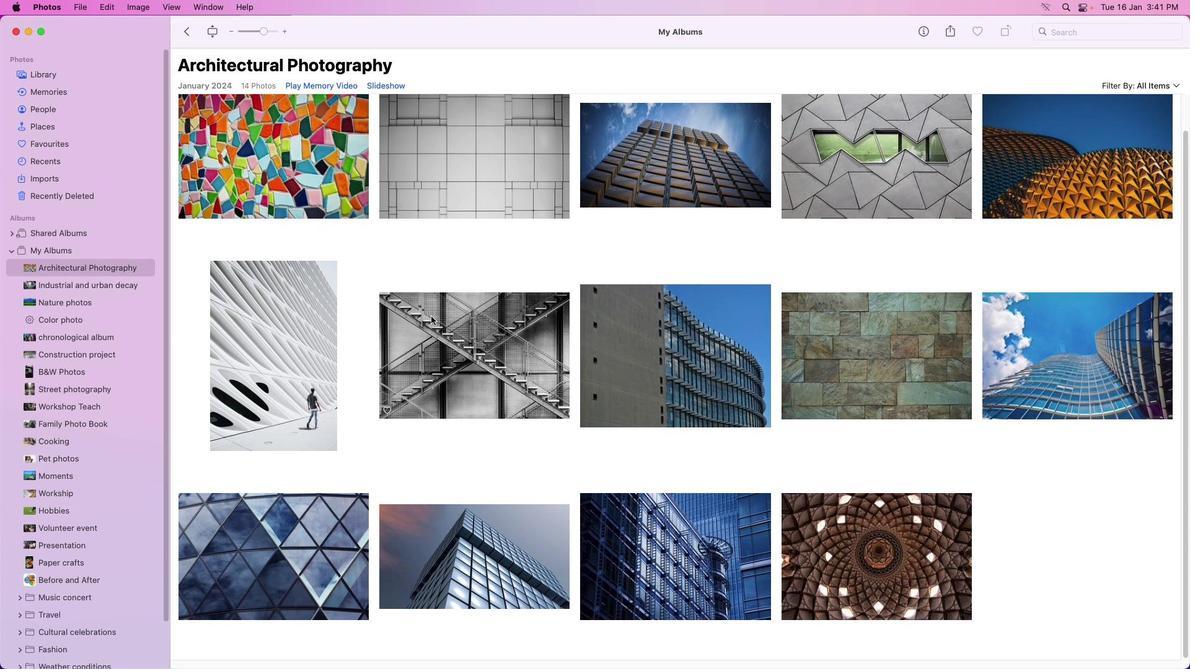 
Action: Mouse moved to (448, 336)
Screenshot: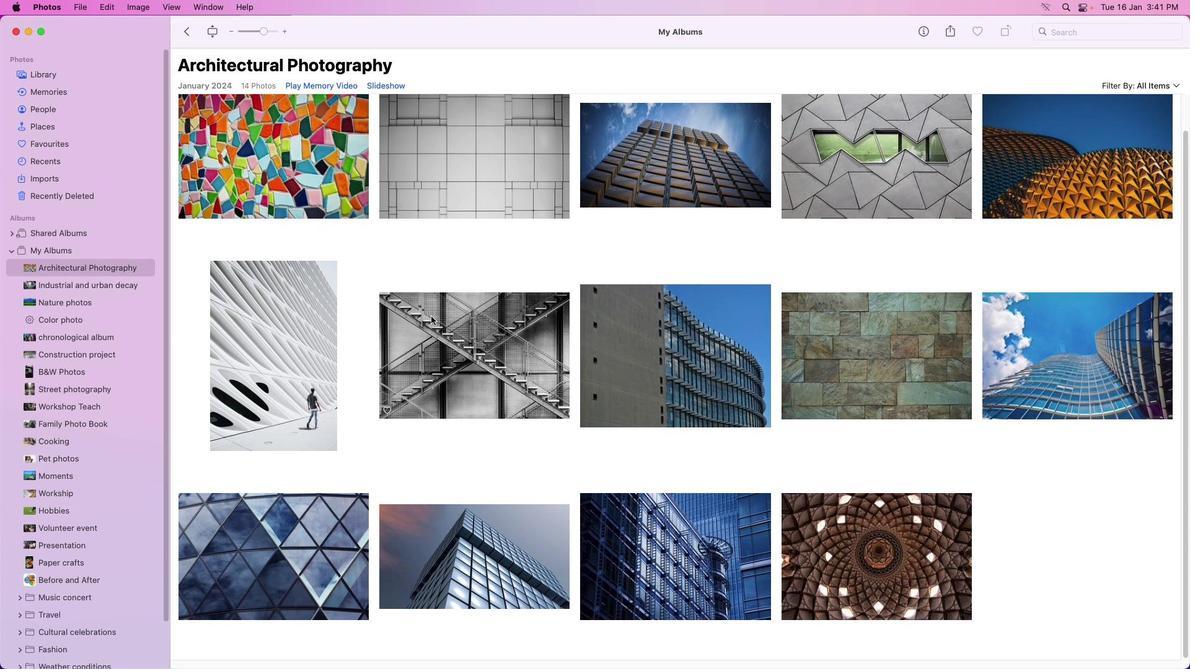 
Action: Mouse scrolled (448, 336) with delta (21, 20)
Screenshot: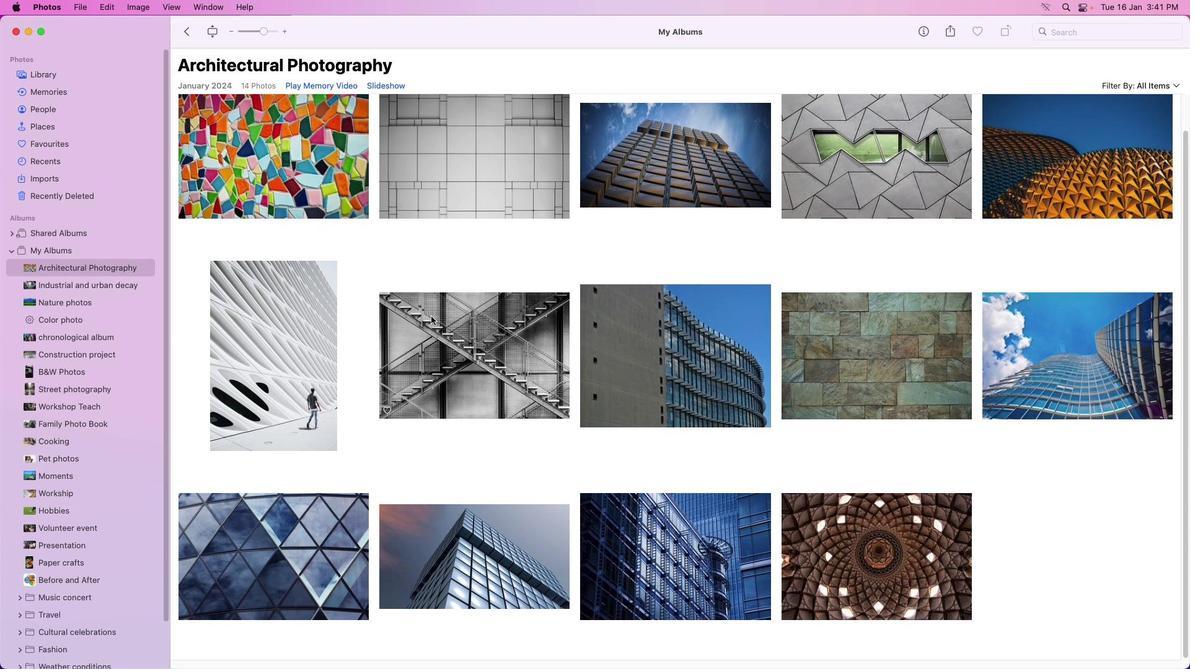 
Action: Mouse moved to (450, 336)
Screenshot: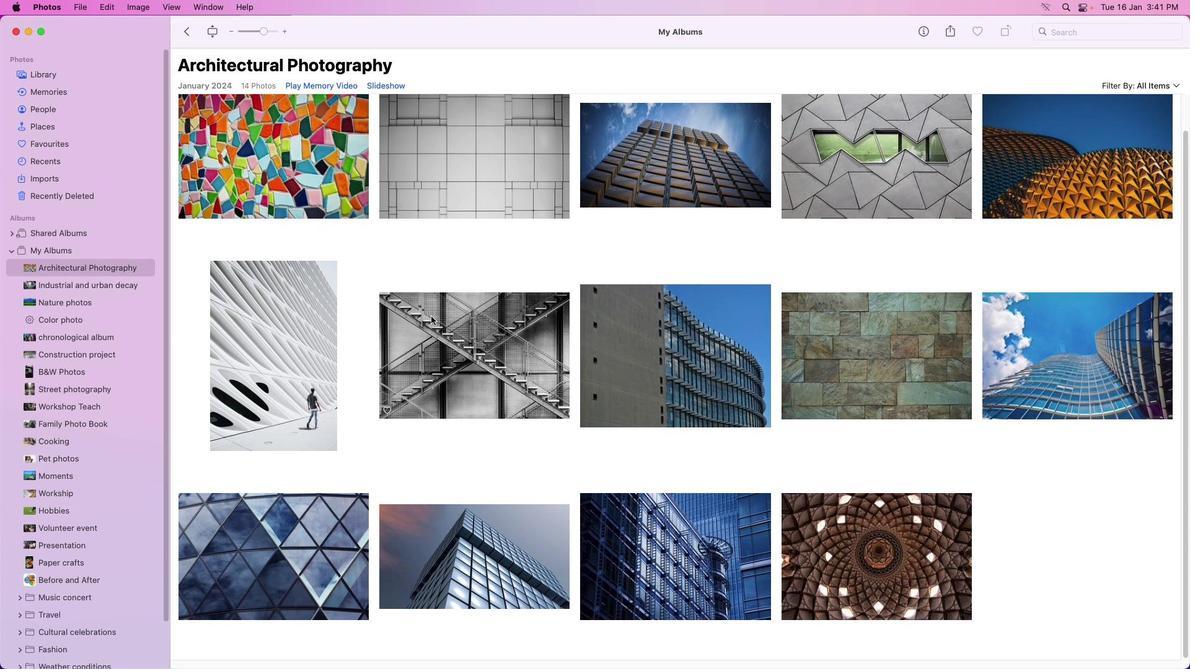 
Action: Mouse scrolled (450, 336) with delta (21, 20)
Screenshot: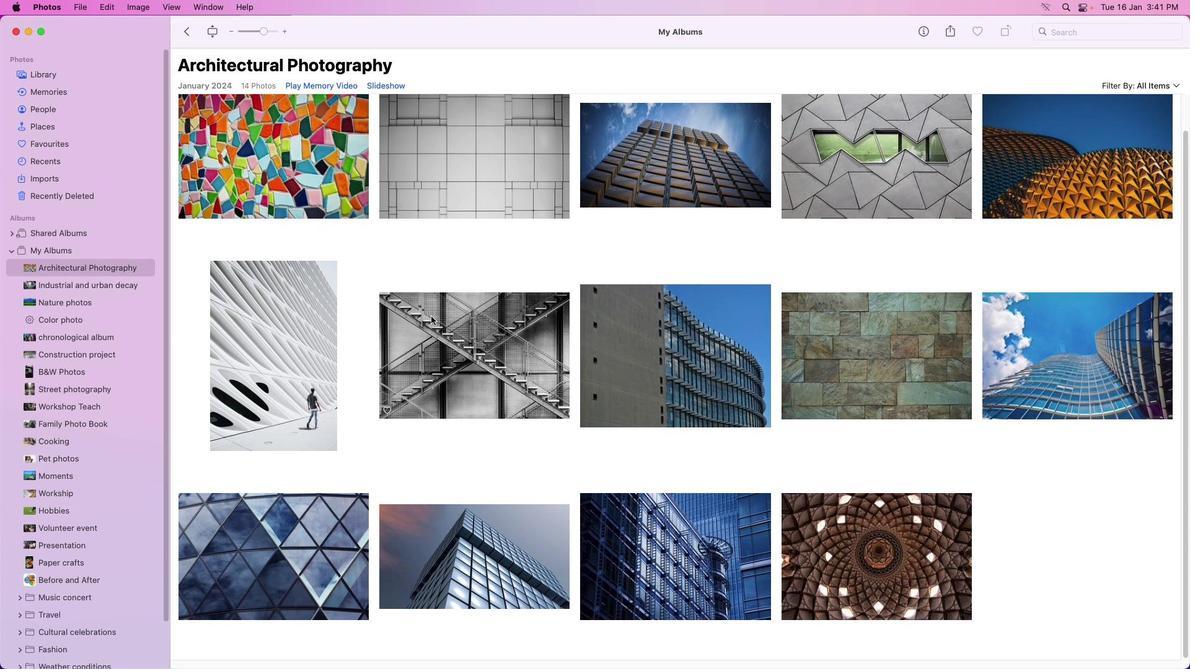 
Action: Mouse moved to (450, 337)
Screenshot: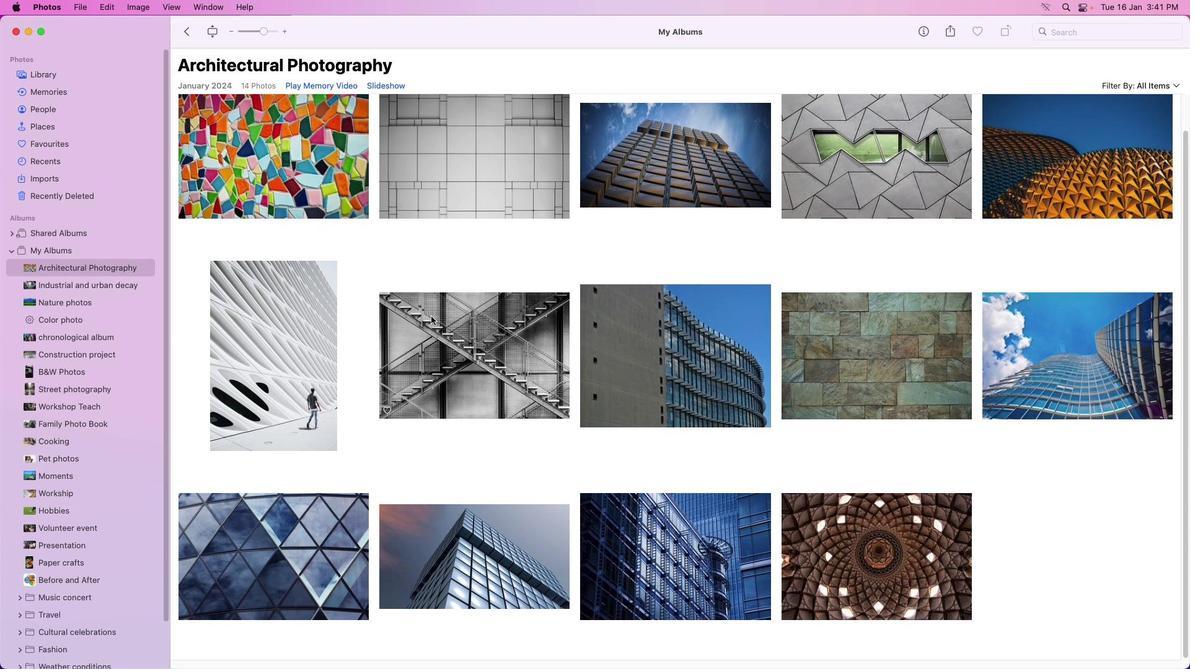 
Action: Mouse scrolled (450, 337) with delta (21, 19)
Screenshot: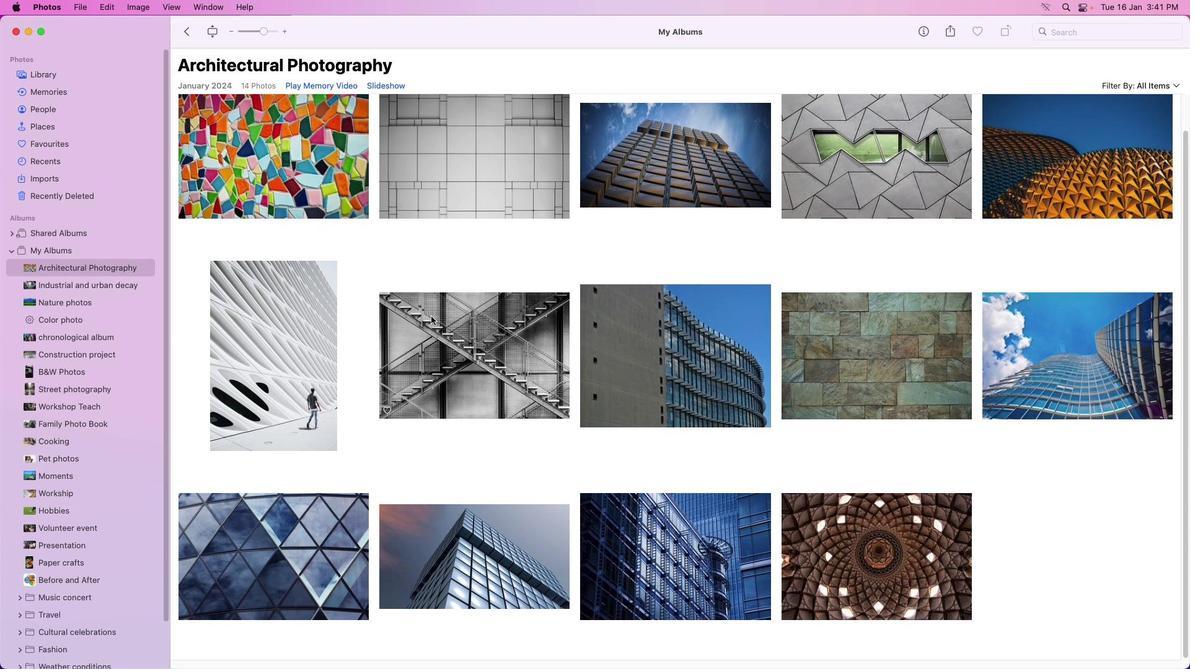 
Action: Mouse moved to (451, 337)
Screenshot: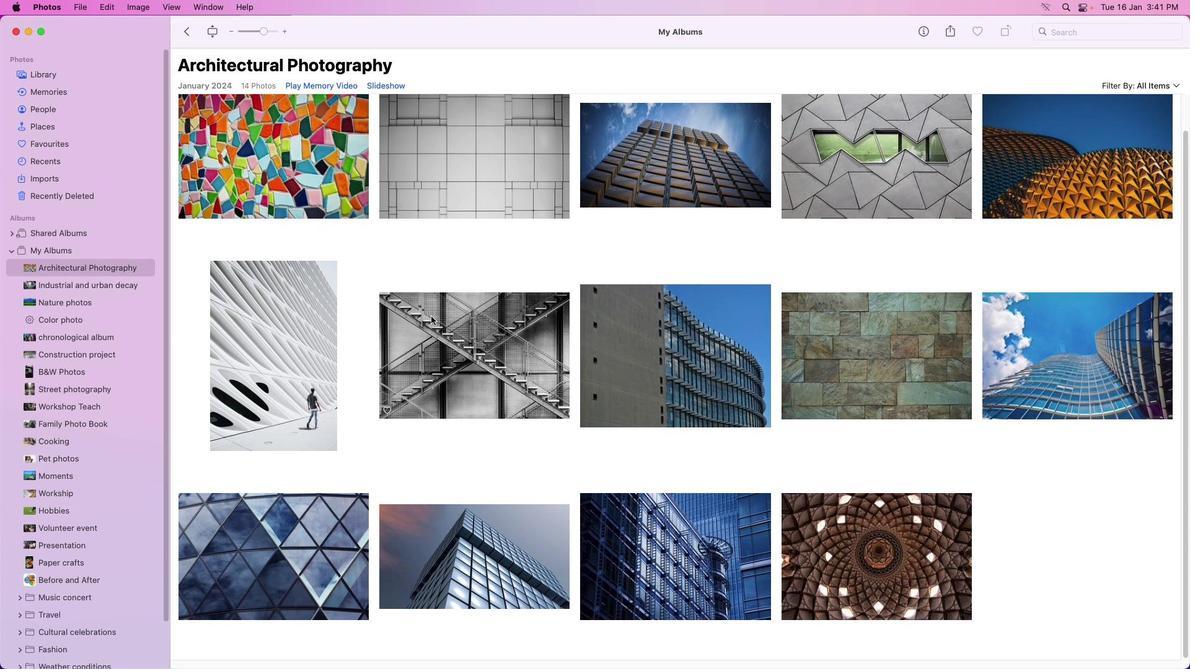 
Action: Mouse scrolled (451, 337) with delta (21, 19)
Screenshot: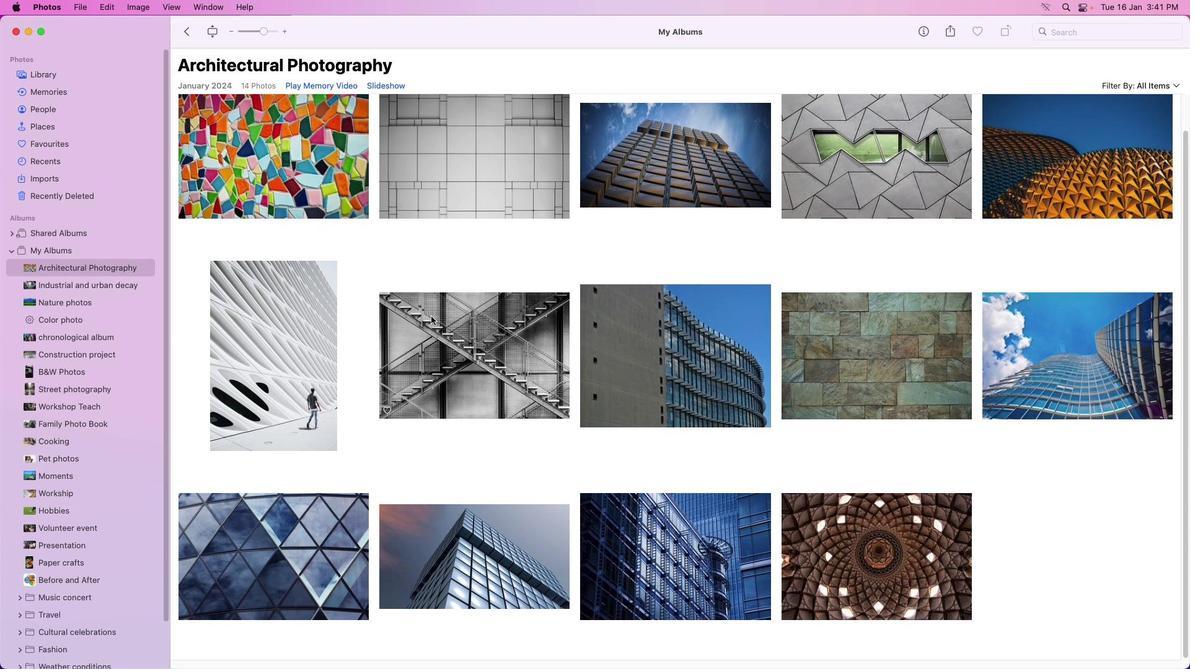 
Action: Mouse moved to (452, 337)
Screenshot: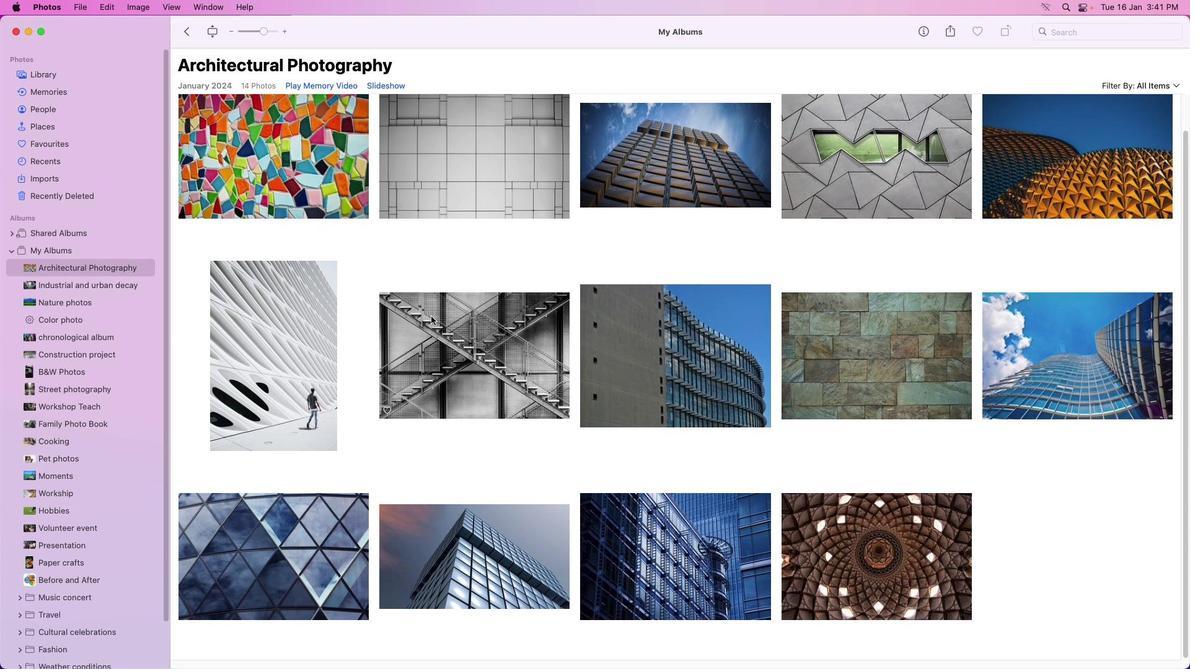 
Action: Mouse scrolled (452, 337) with delta (21, 19)
Screenshot: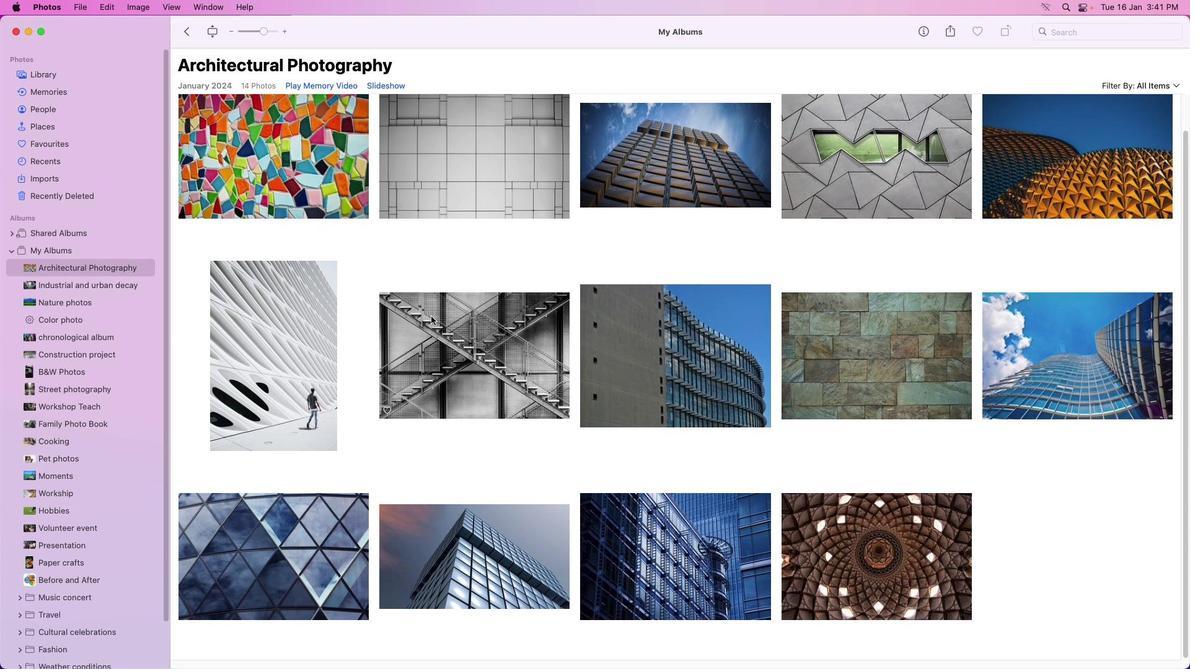 
Action: Mouse scrolled (452, 337) with delta (21, 21)
Screenshot: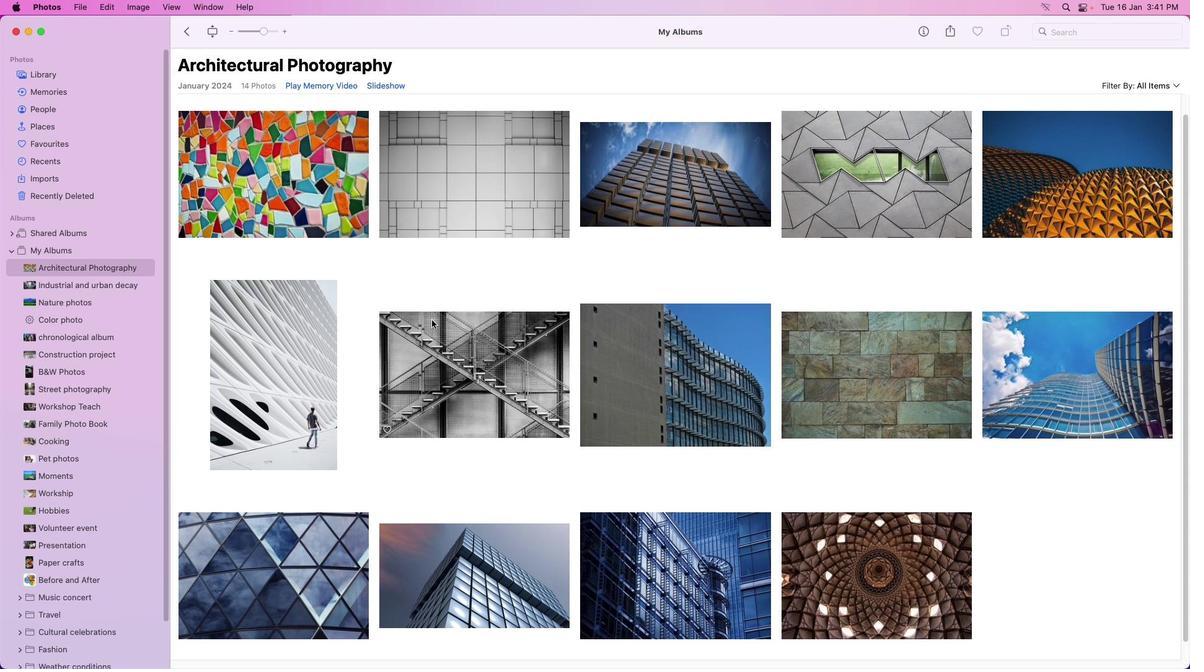 
Action: Mouse scrolled (452, 337) with delta (21, 21)
Screenshot: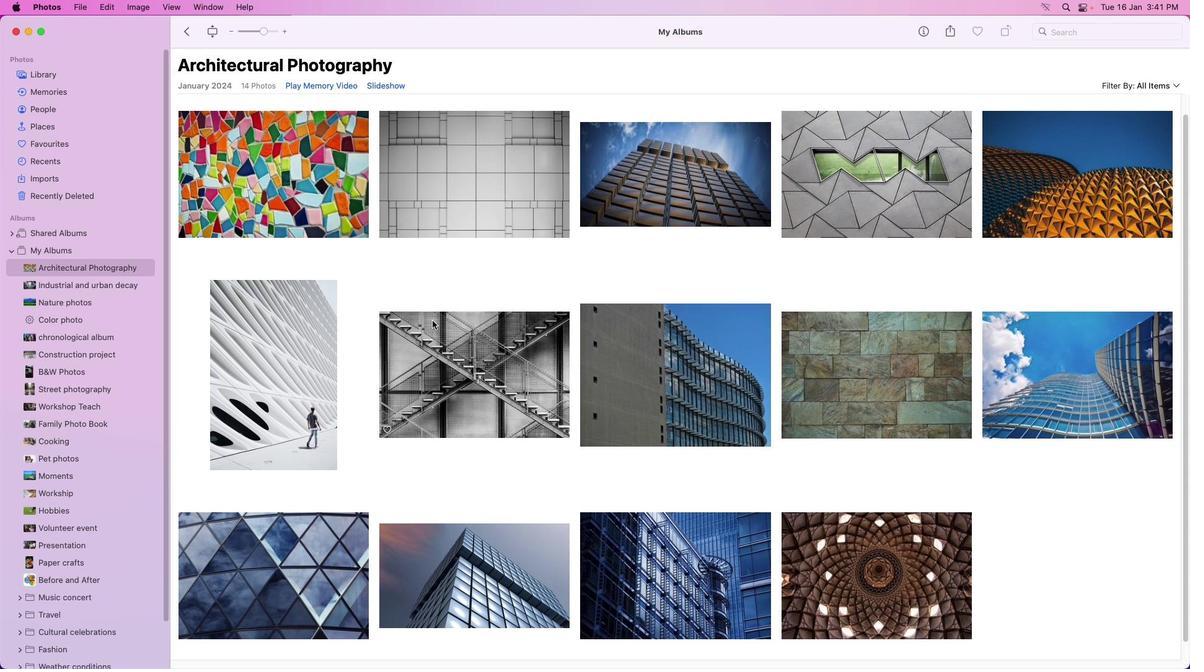 
Action: Mouse scrolled (452, 337) with delta (21, 21)
Screenshot: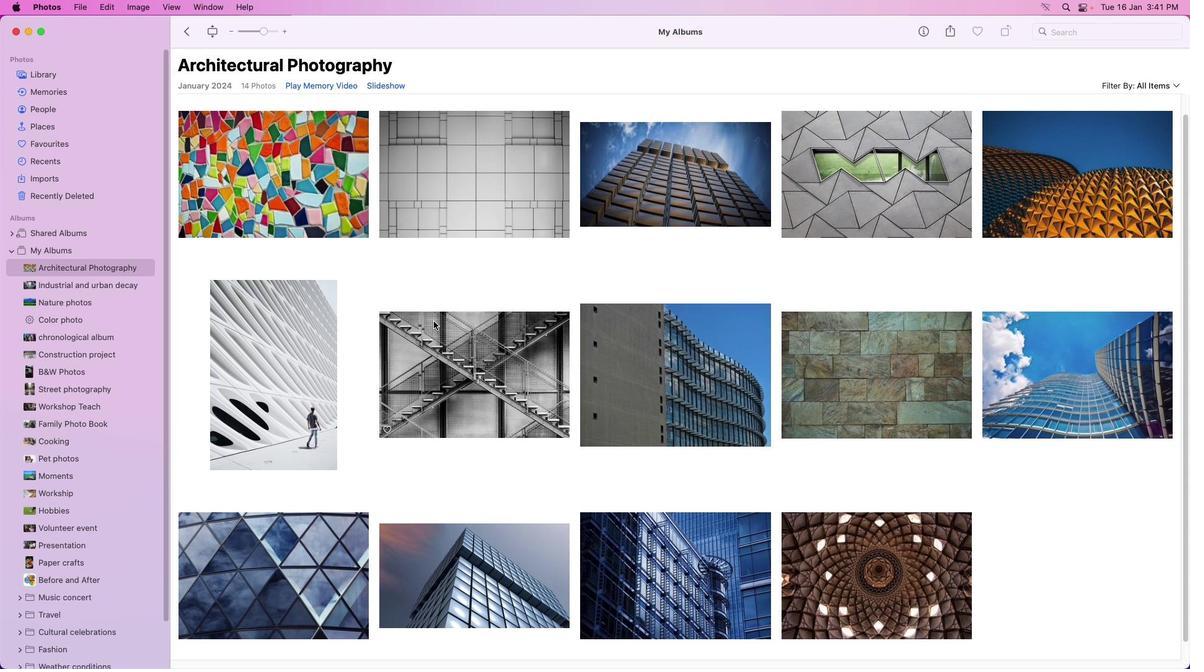
Action: Mouse scrolled (452, 337) with delta (21, 21)
Screenshot: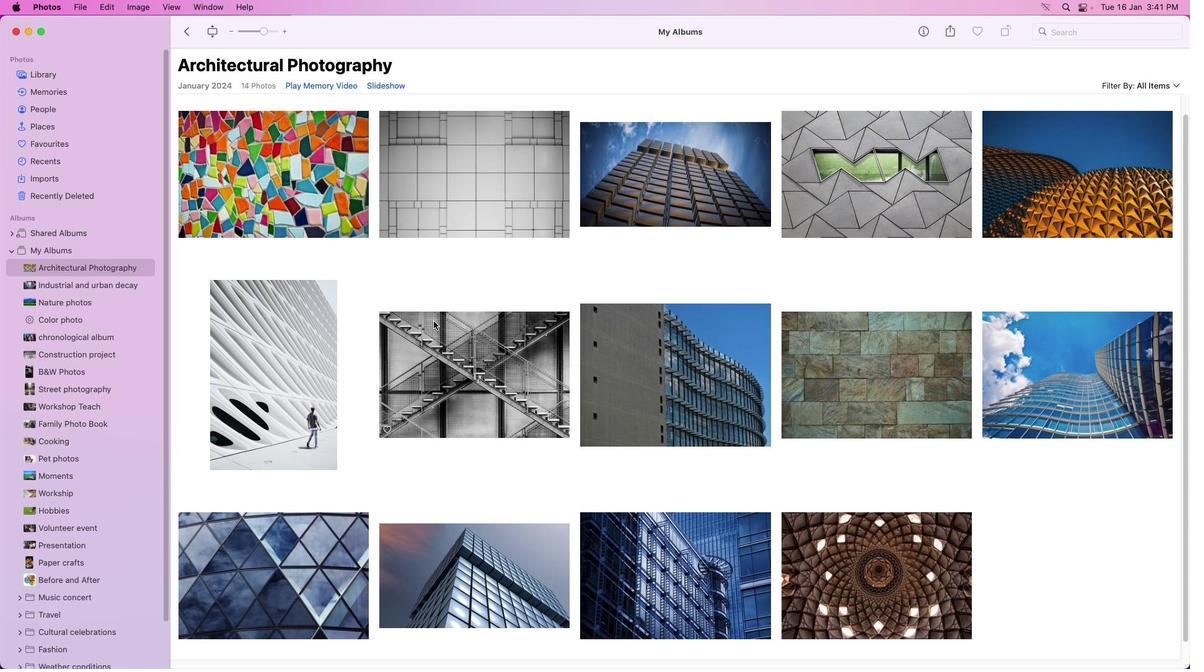 
Action: Mouse scrolled (452, 337) with delta (21, 21)
Screenshot: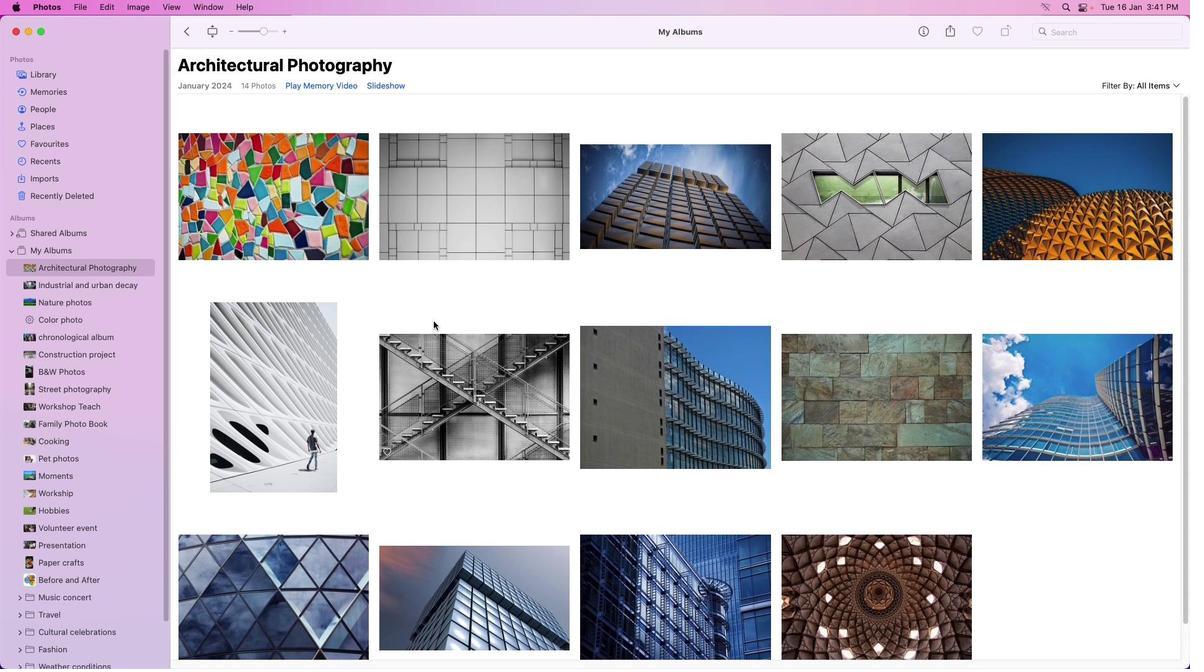 
Action: Mouse moved to (454, 342)
Screenshot: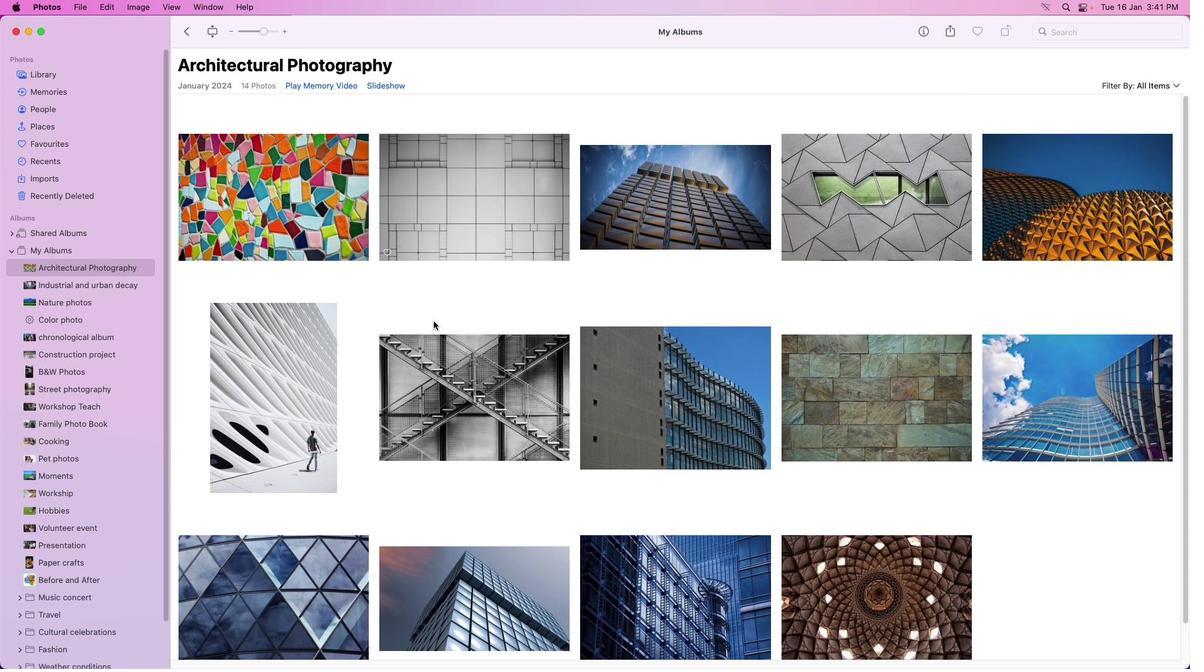 
Action: Mouse scrolled (454, 342) with delta (21, 21)
Screenshot: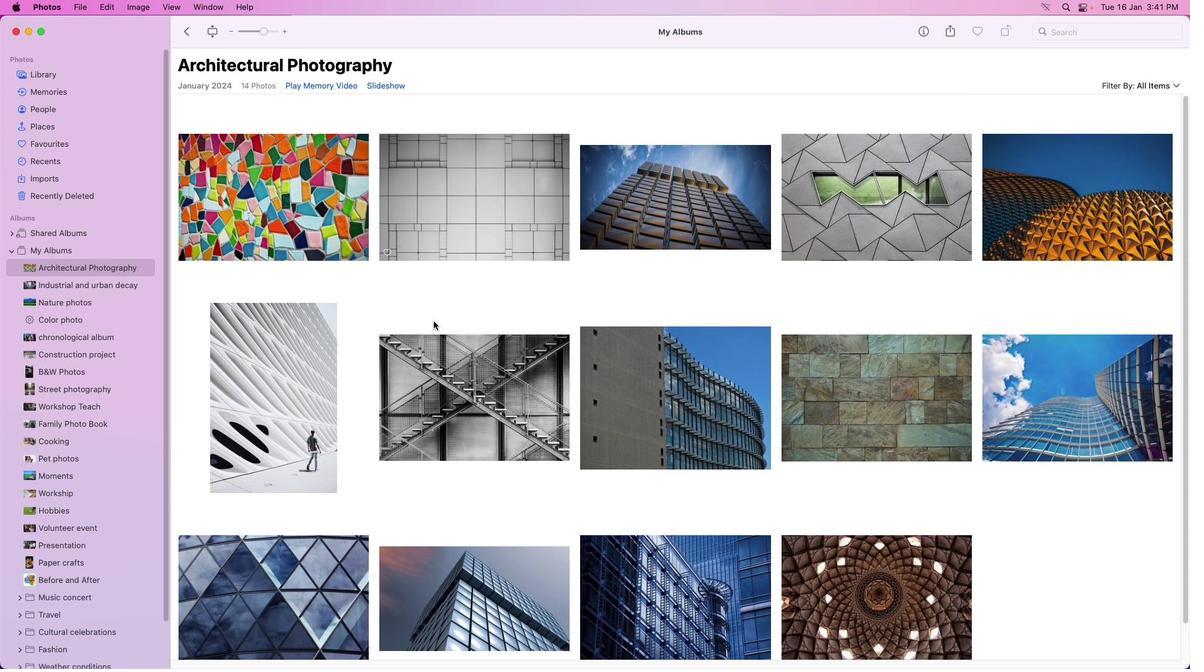 
Action: Mouse scrolled (454, 342) with delta (21, 21)
Screenshot: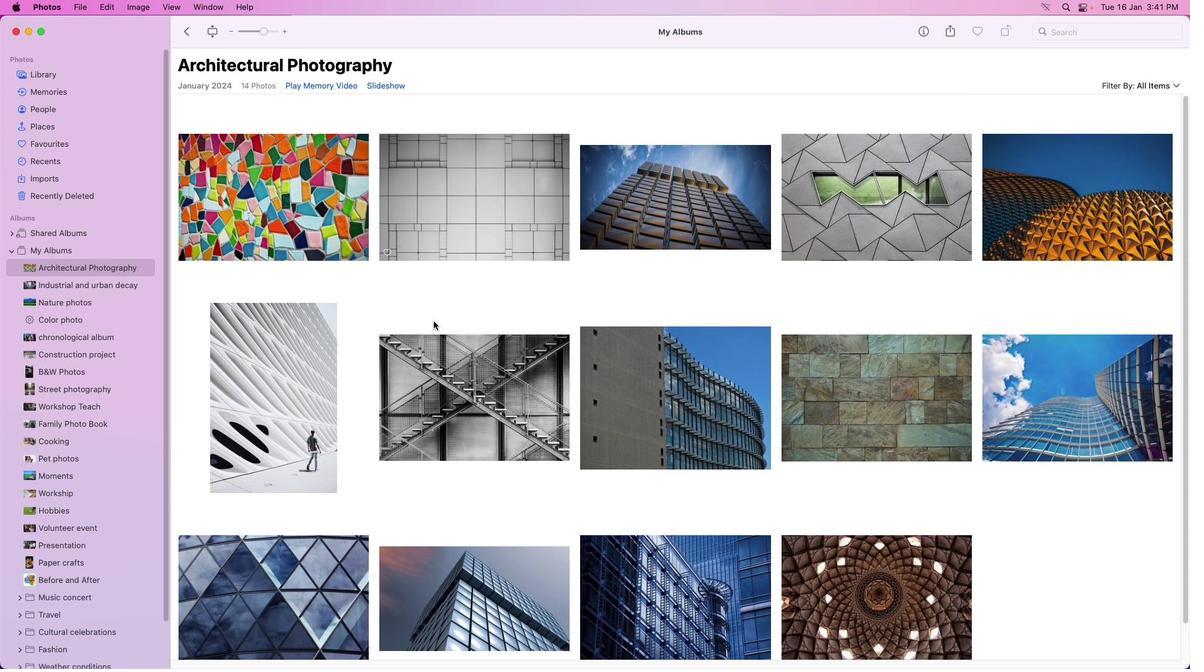 
Action: Mouse scrolled (454, 342) with delta (21, 22)
Screenshot: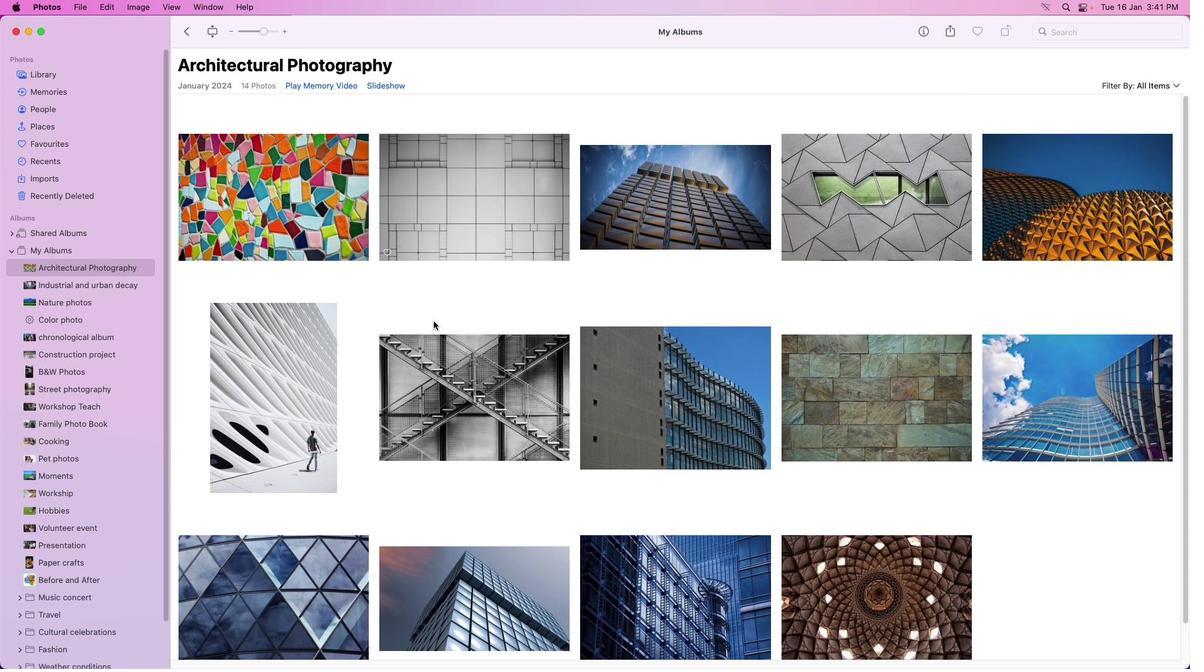 
Action: Mouse scrolled (454, 342) with delta (21, 23)
Screenshot: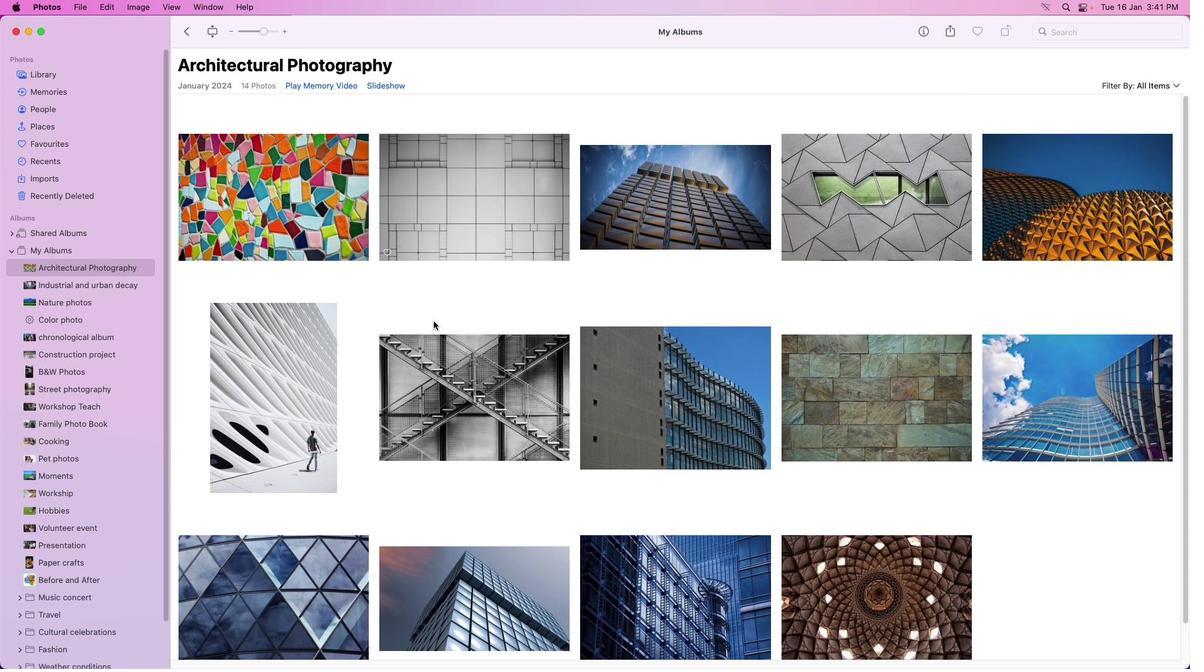 
Action: Mouse scrolled (454, 342) with delta (21, 23)
Screenshot: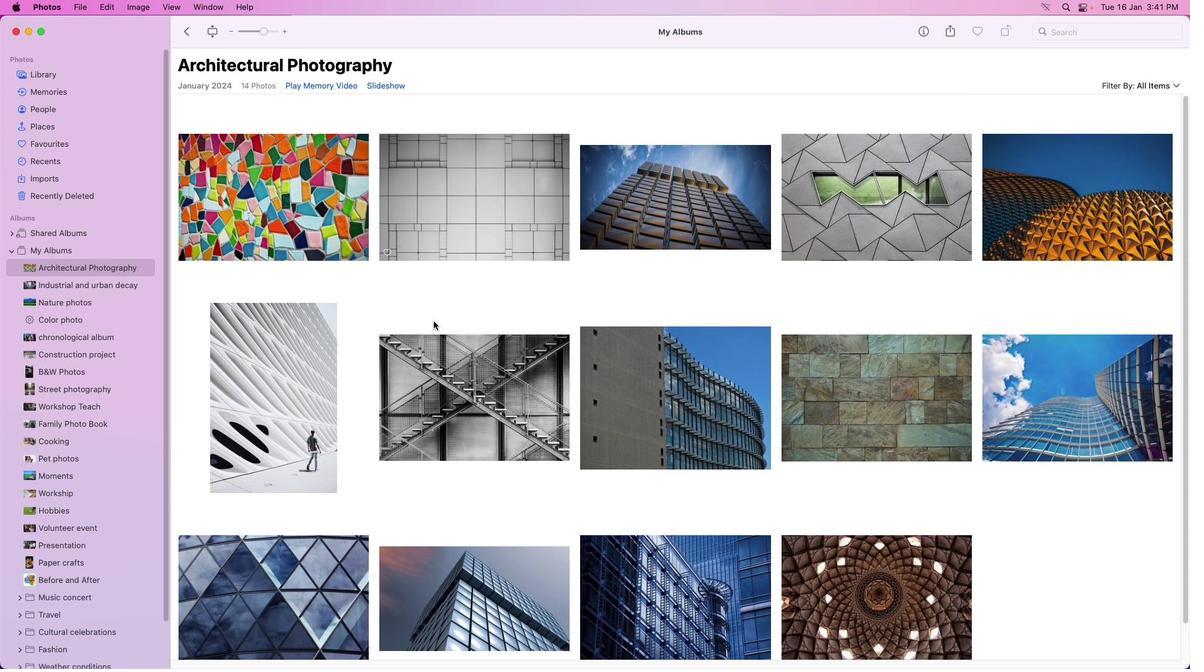 
Action: Mouse moved to (323, 219)
Screenshot: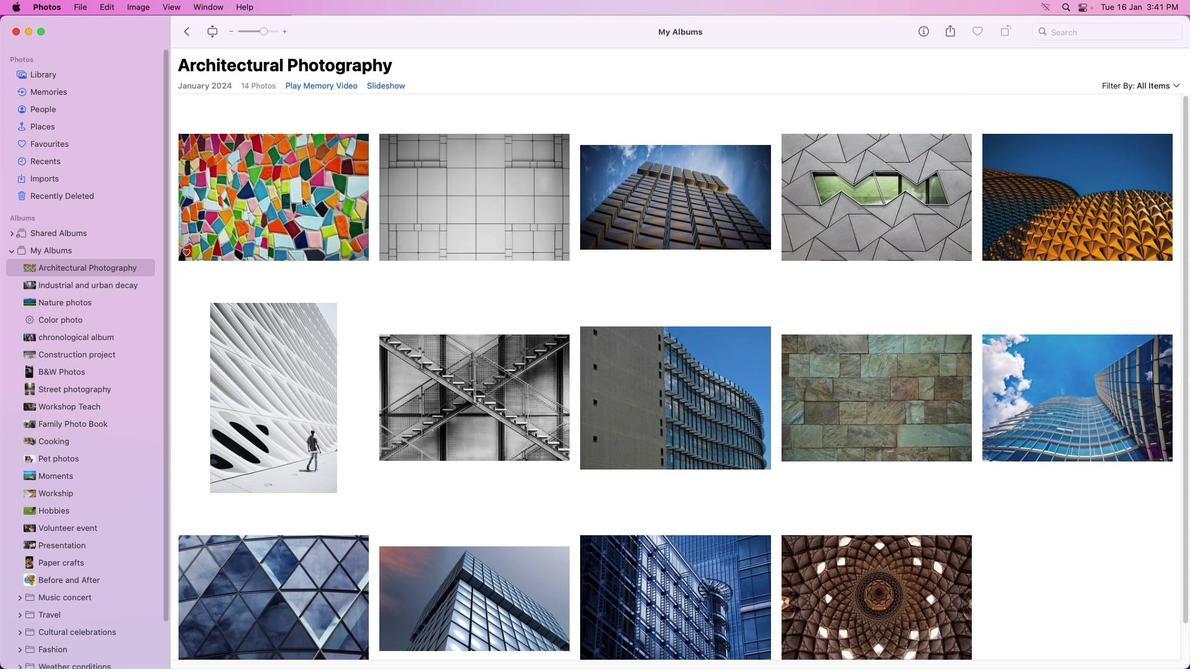 
Action: Mouse pressed left at (323, 219)
Screenshot: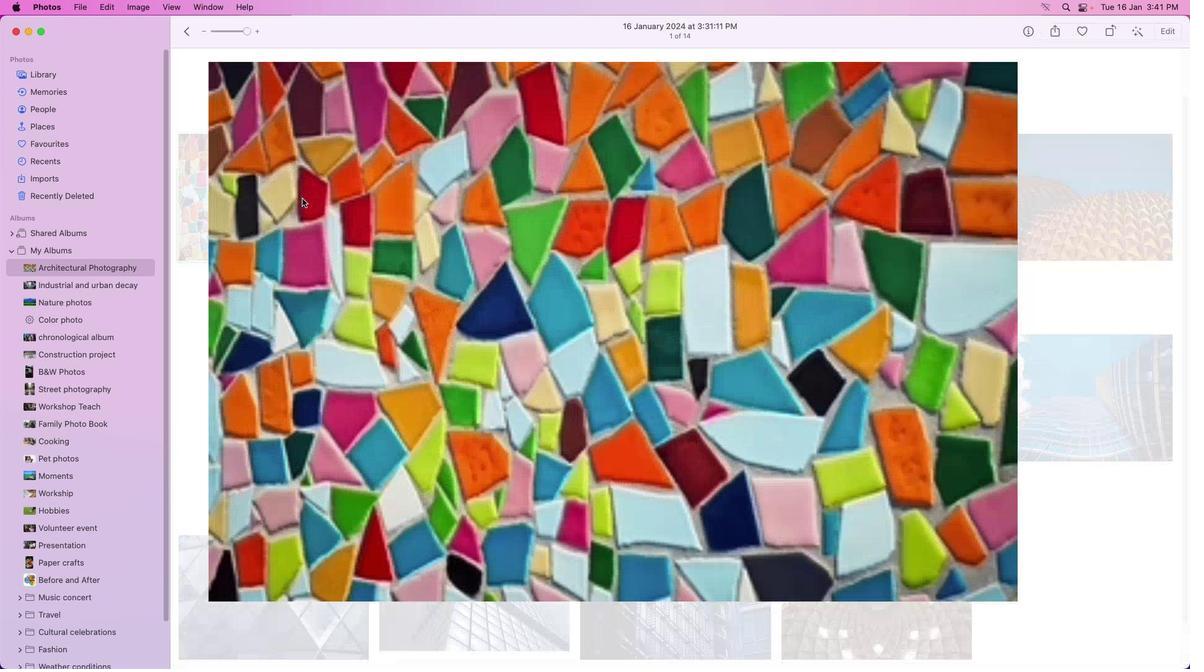 
Action: Mouse pressed left at (323, 219)
Screenshot: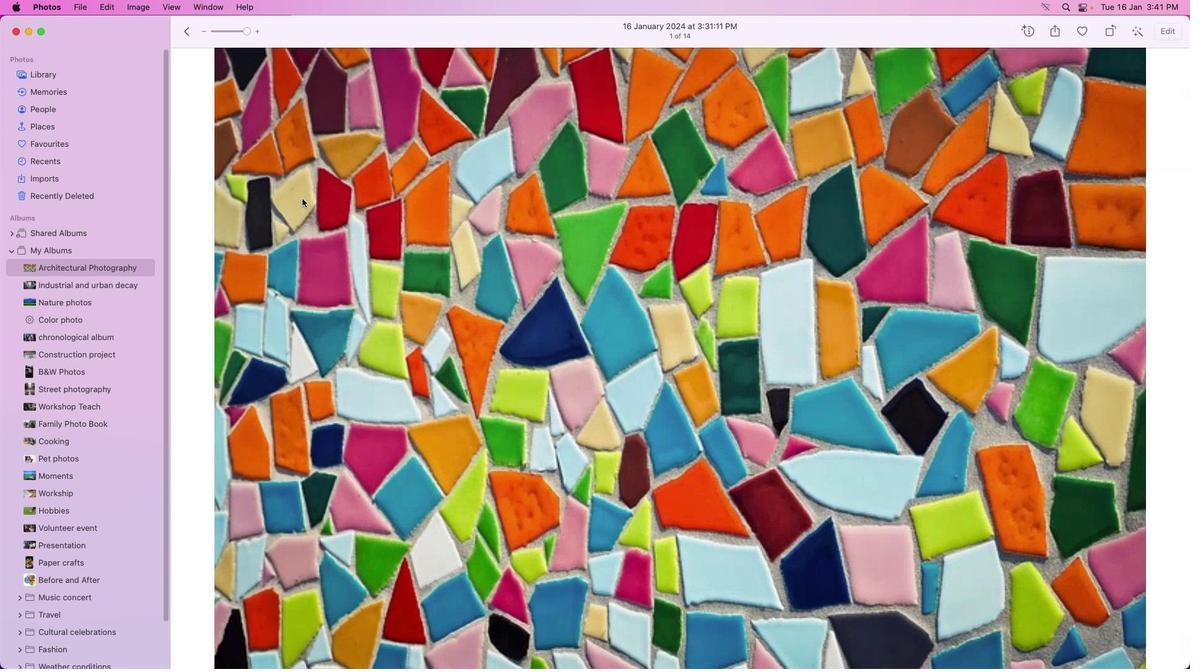 
Action: Mouse moved to (1171, 363)
Screenshot: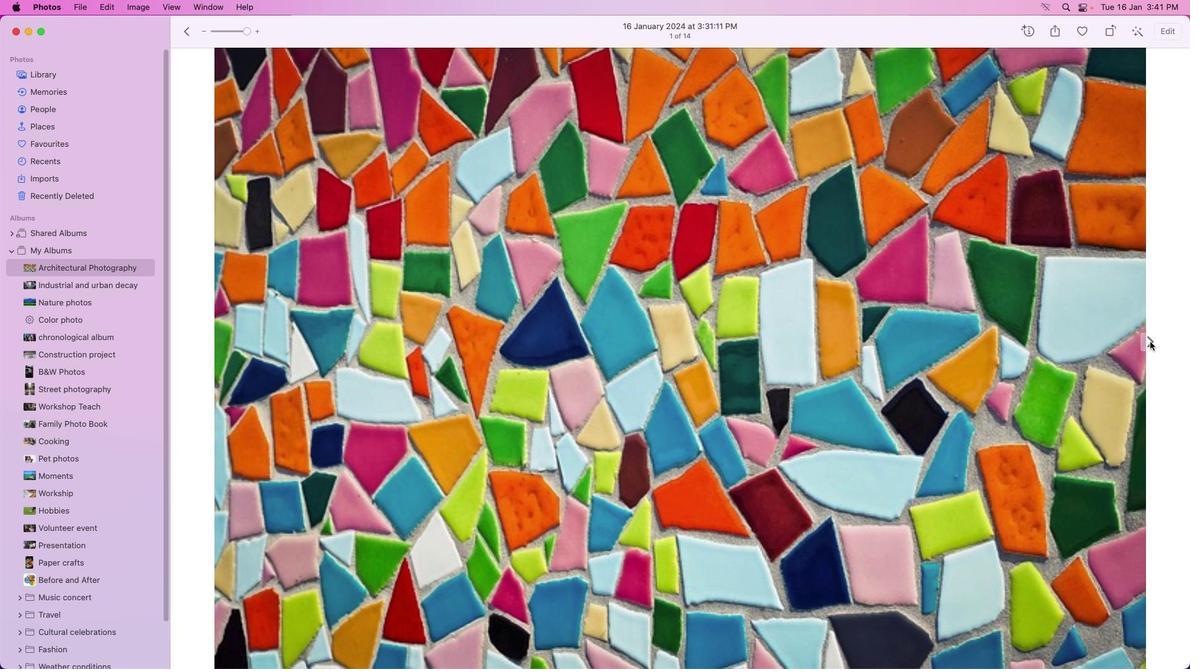 
Action: Mouse pressed left at (1171, 363)
Screenshot: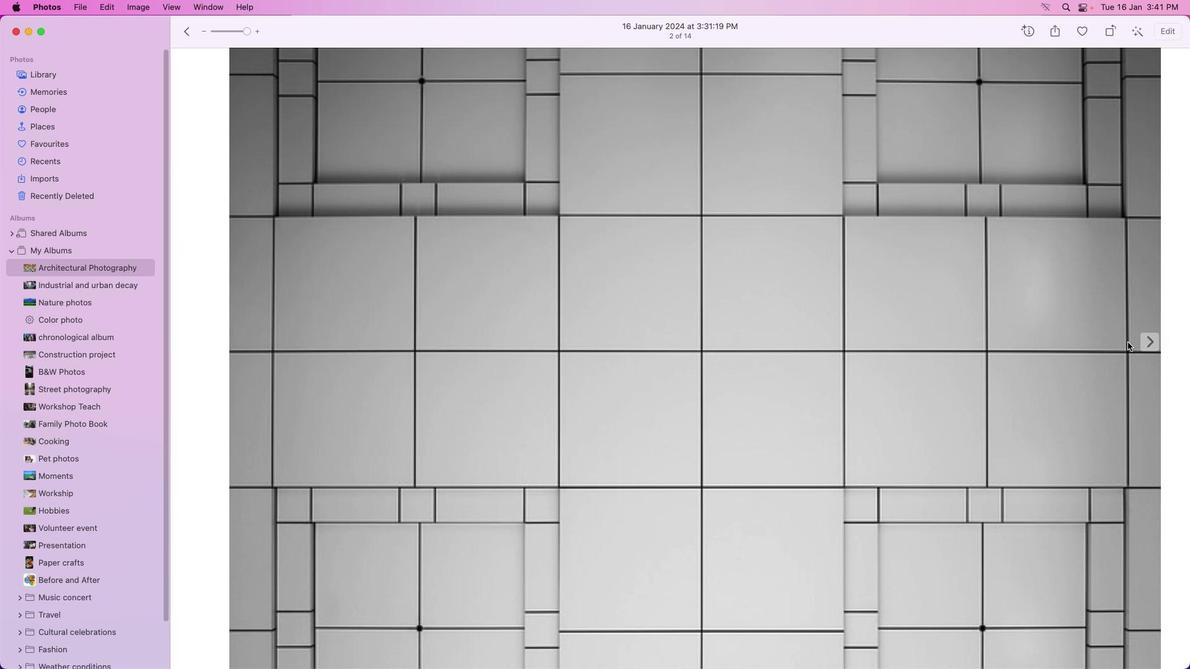
Action: Mouse moved to (1176, 368)
Screenshot: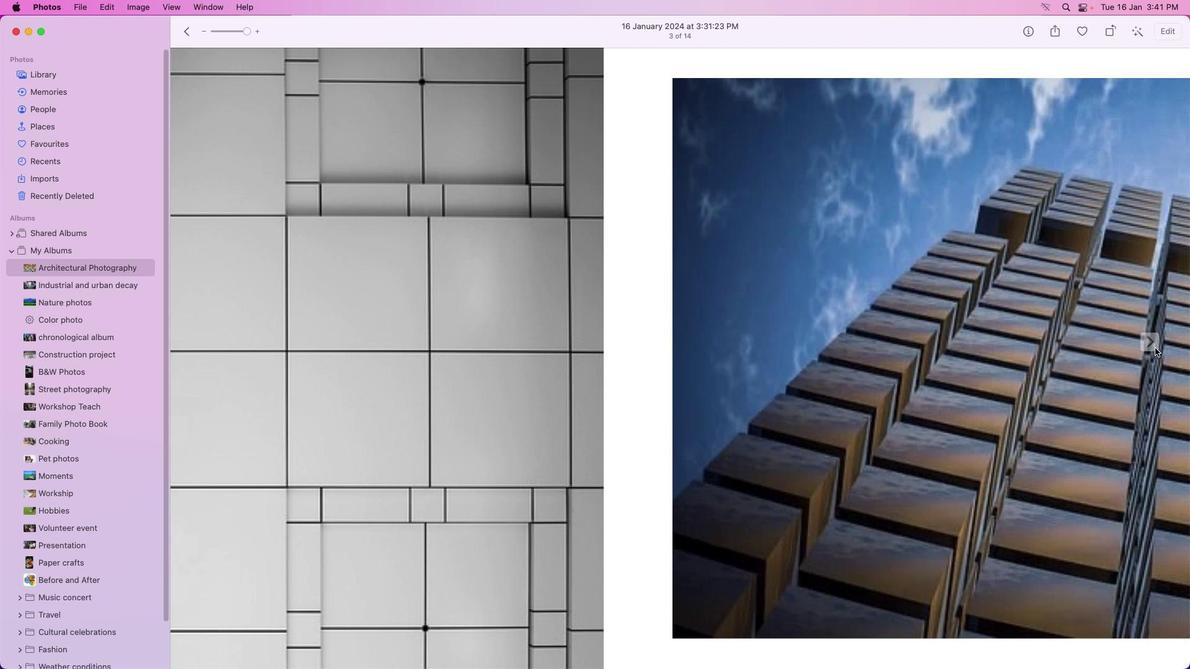 
Action: Mouse pressed left at (1176, 368)
Screenshot: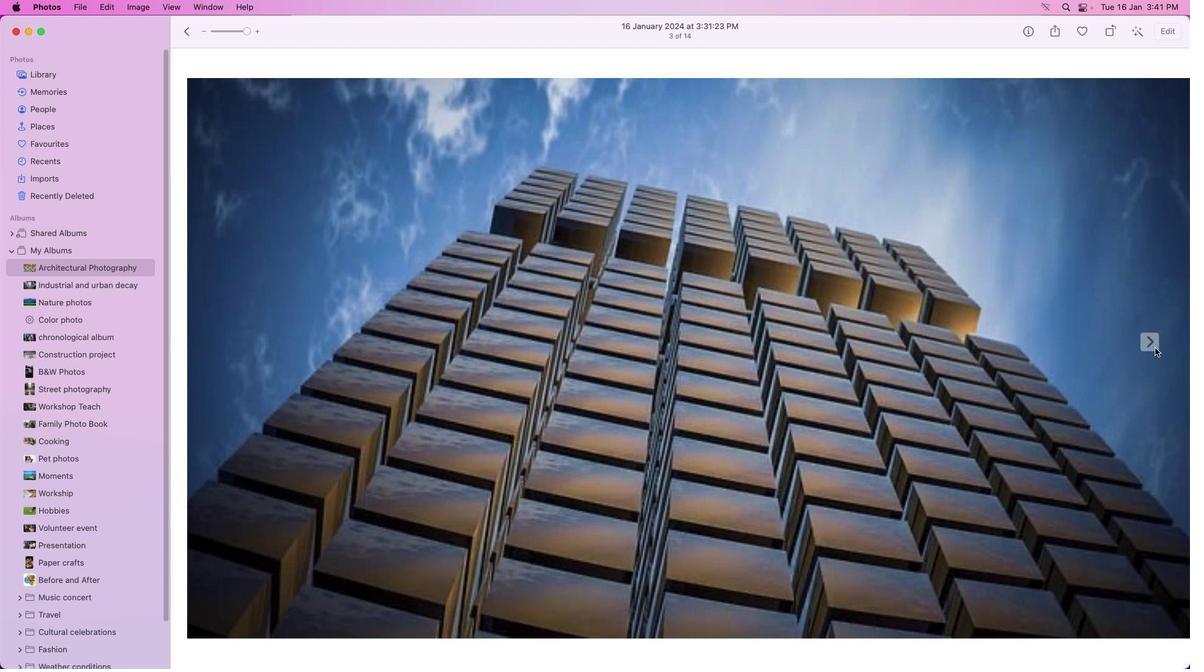 
Action: Mouse moved to (1172, 368)
Screenshot: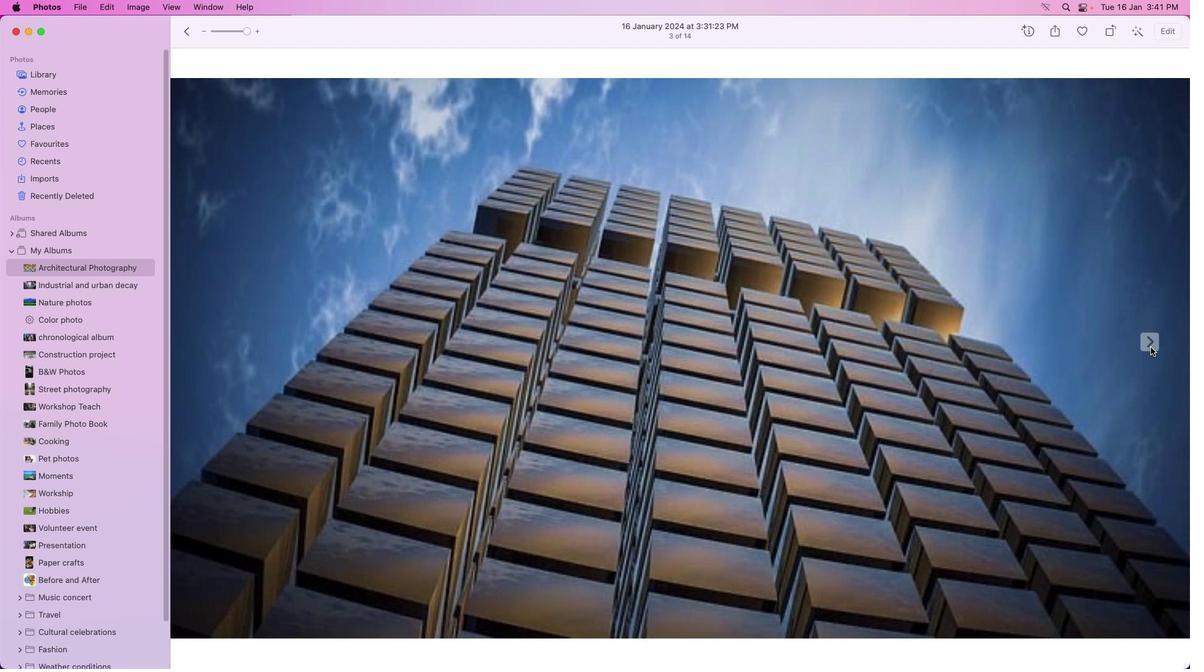 
Action: Mouse pressed left at (1172, 368)
Screenshot: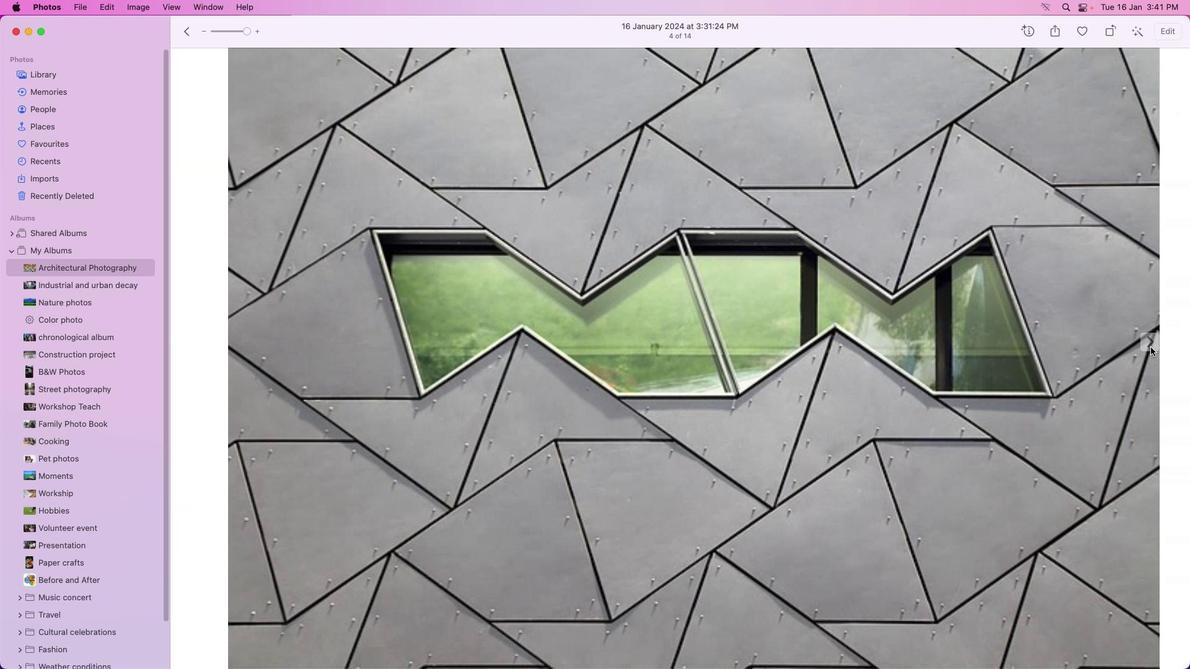 
Action: Mouse pressed left at (1172, 368)
Screenshot: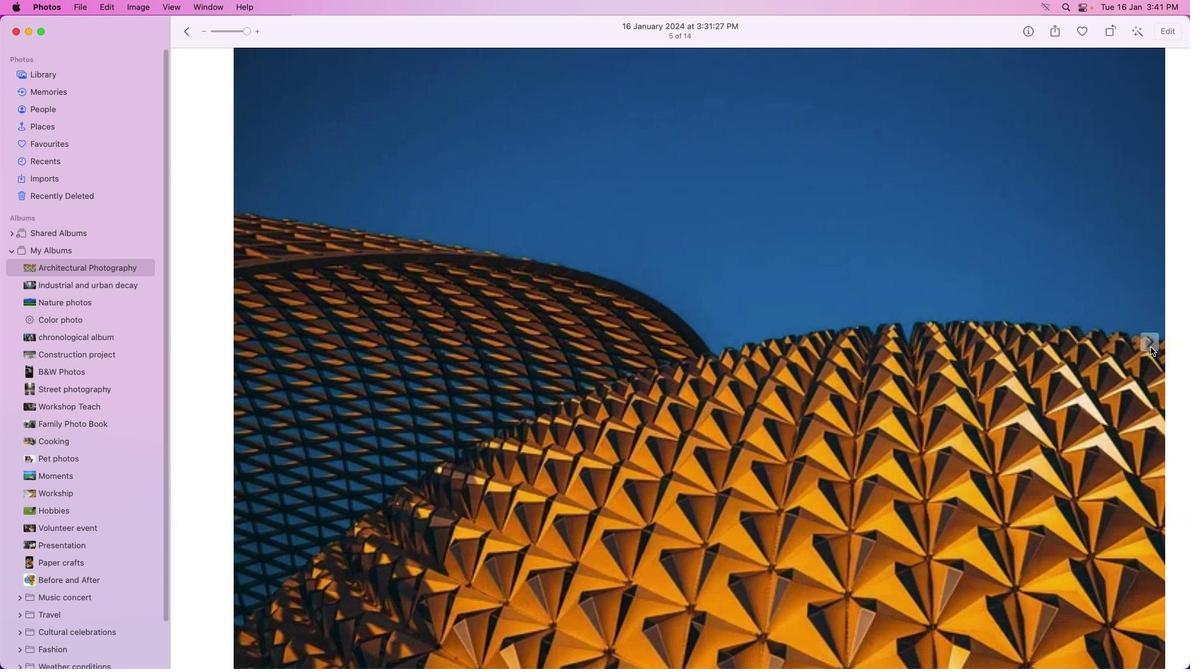 
Action: Mouse pressed left at (1172, 368)
Screenshot: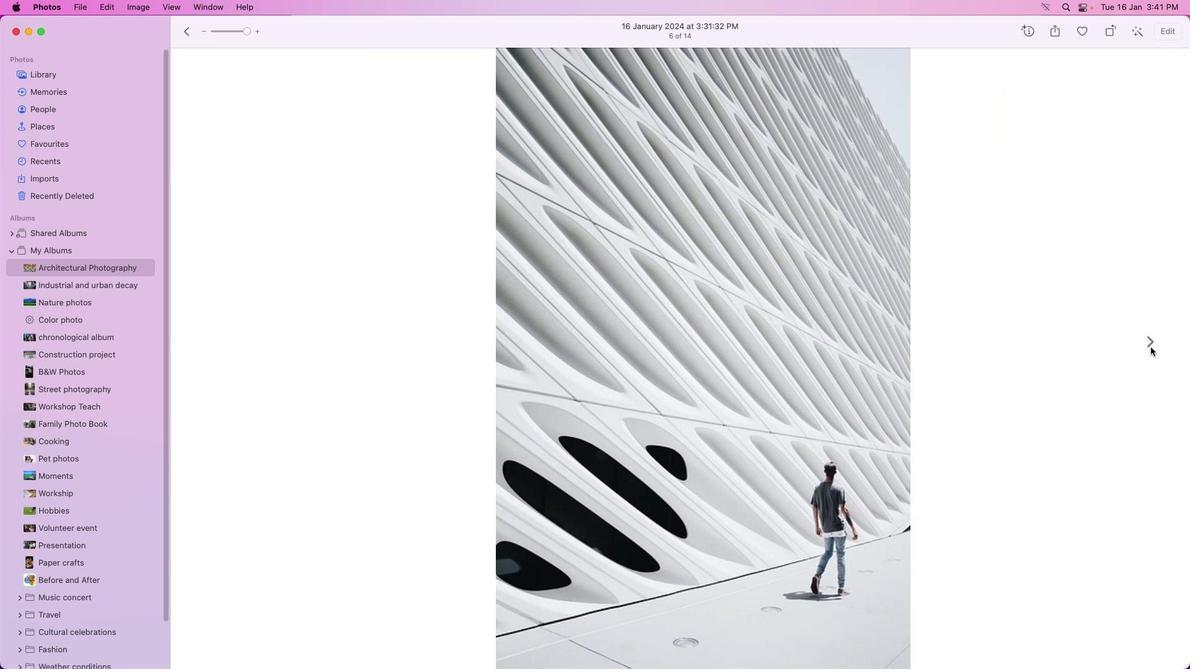 
Action: Mouse pressed left at (1172, 368)
Screenshot: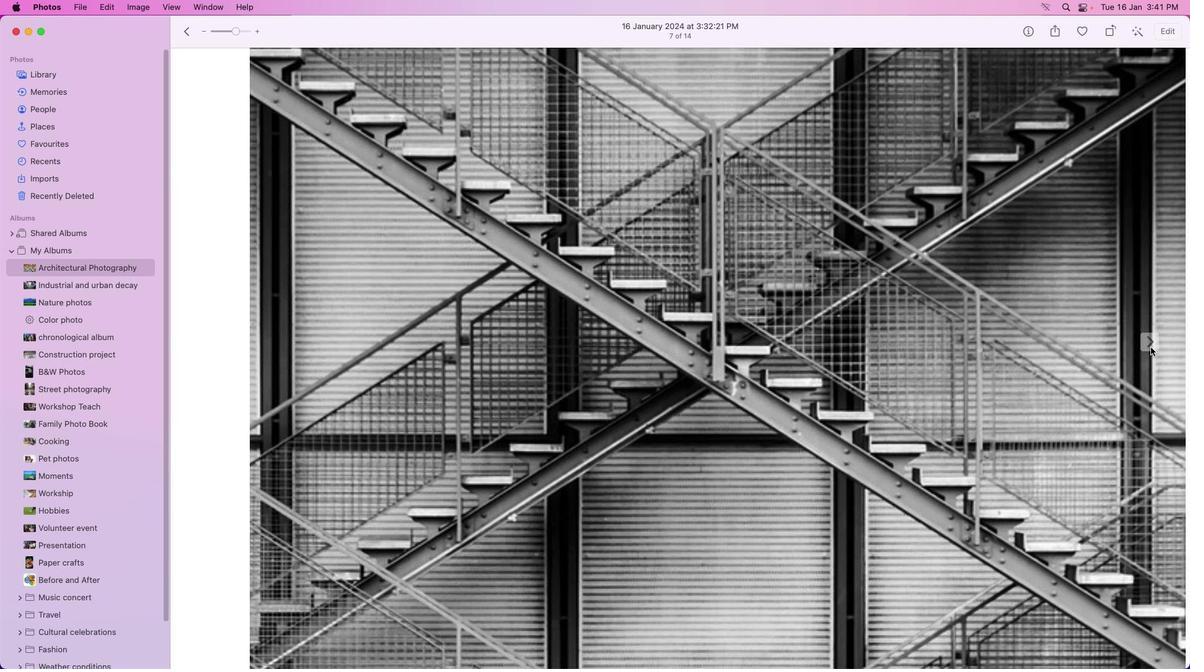 
Action: Mouse pressed left at (1172, 368)
Screenshot: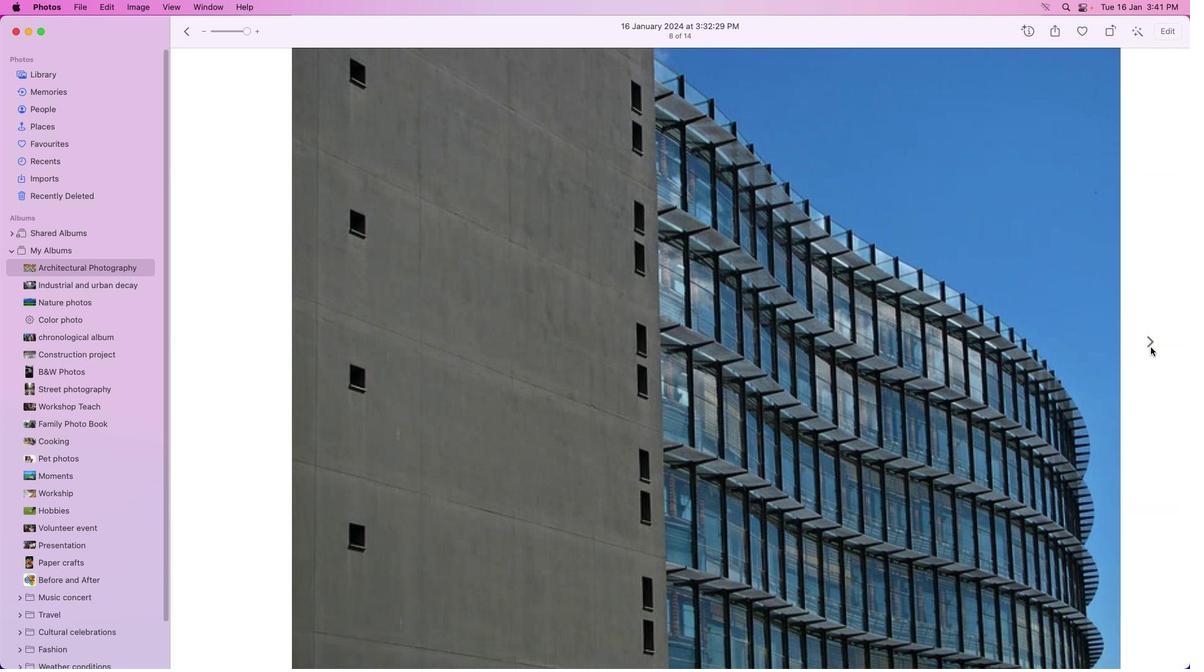 
Action: Mouse moved to (1172, 365)
Screenshot: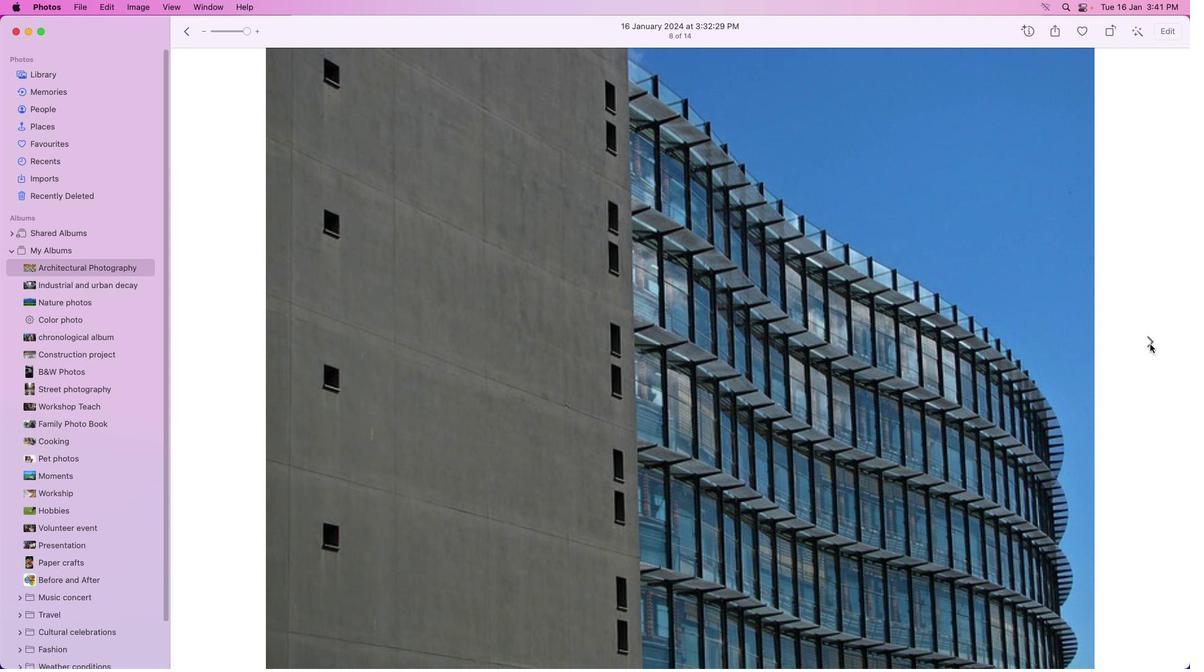 
Action: Mouse pressed left at (1172, 365)
Screenshot: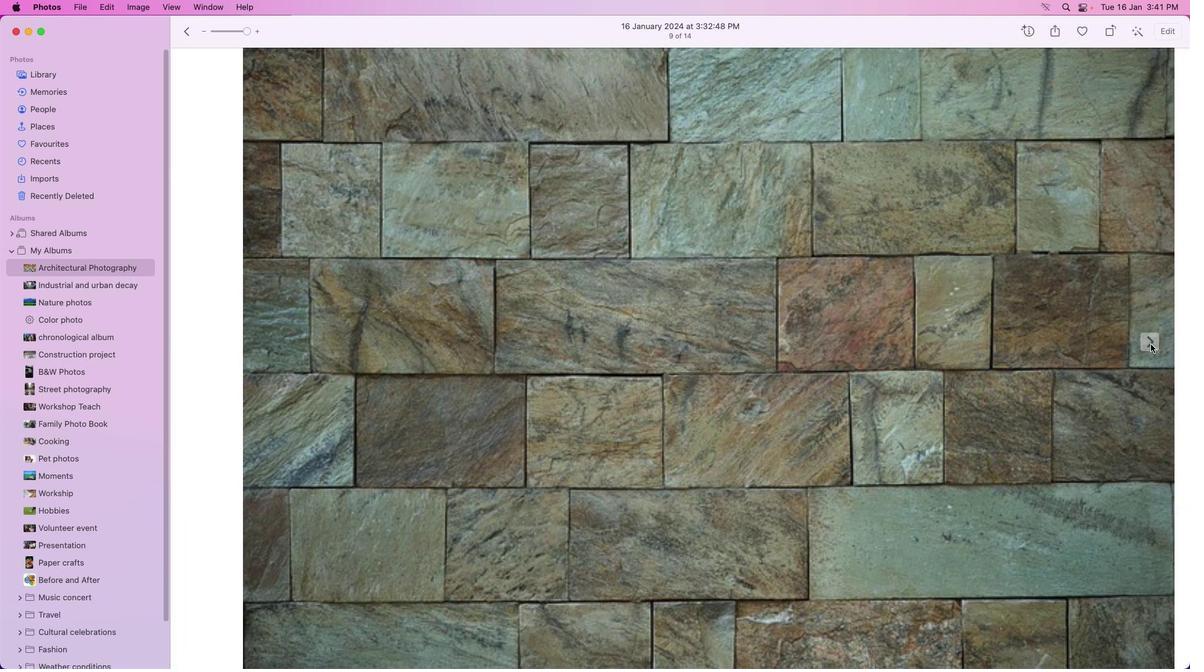 
Action: Mouse moved to (1172, 365)
Screenshot: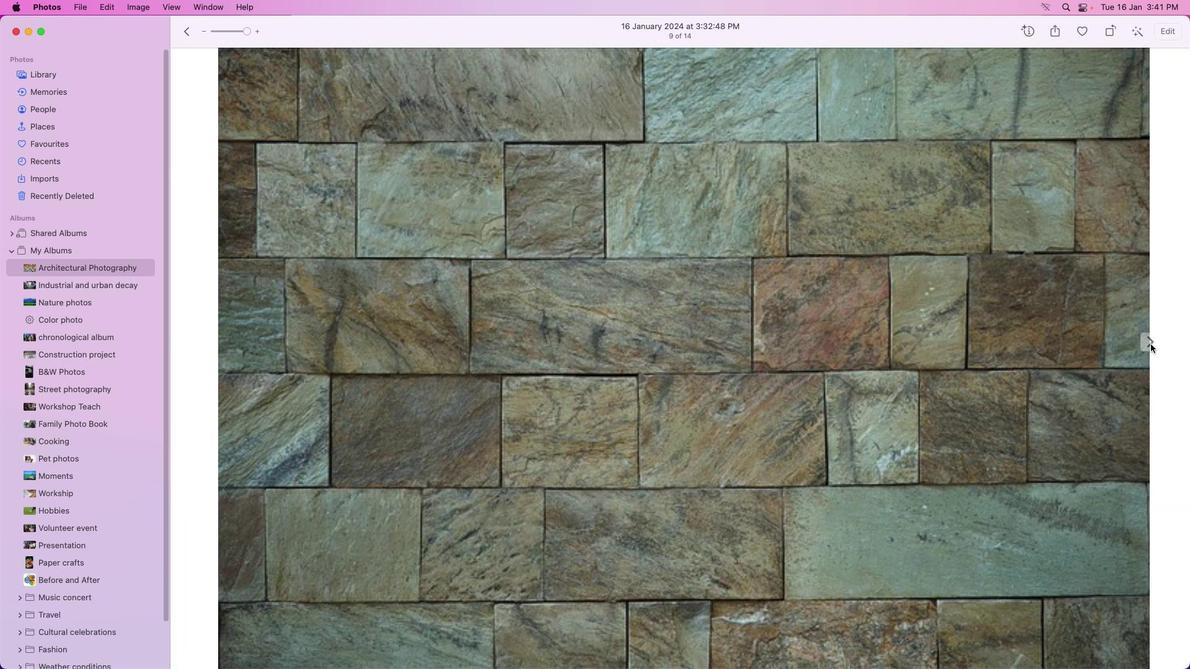 
Action: Mouse pressed left at (1172, 365)
Screenshot: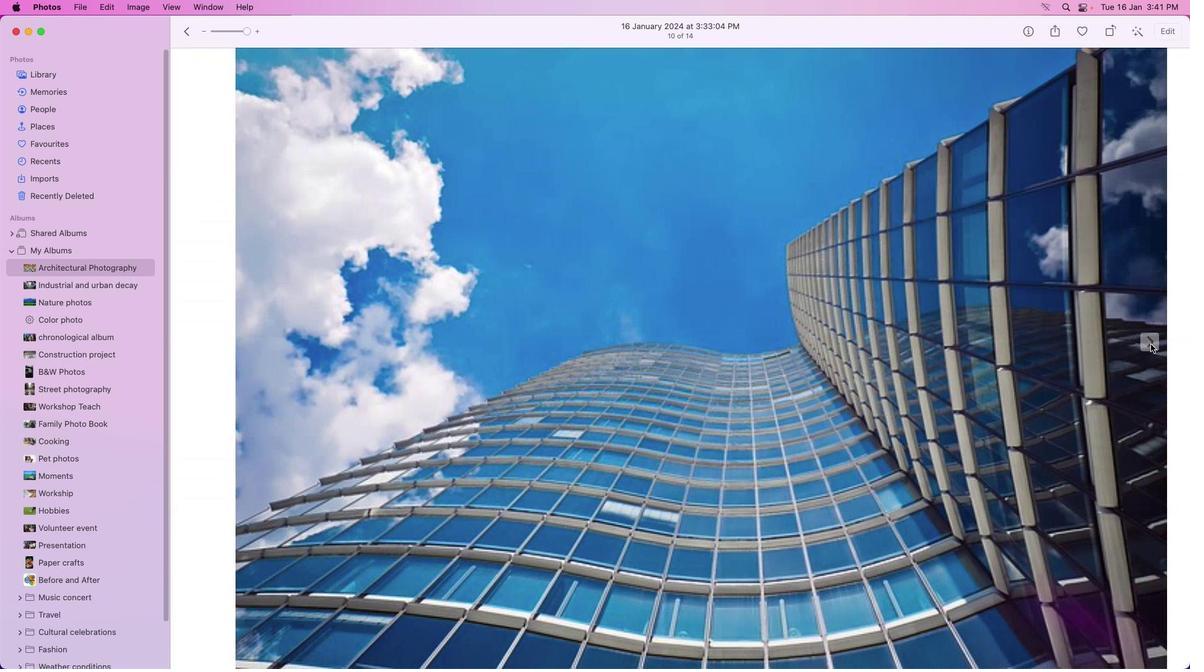 
Action: Mouse moved to (1172, 365)
Screenshot: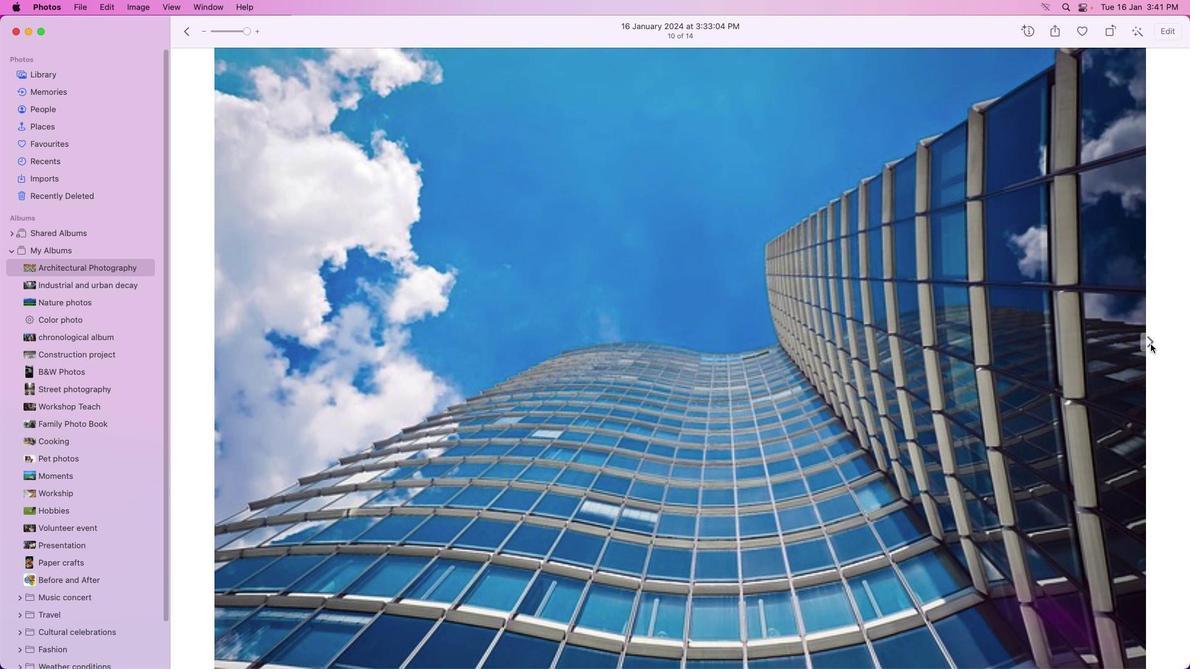
Action: Mouse pressed left at (1172, 365)
Screenshot: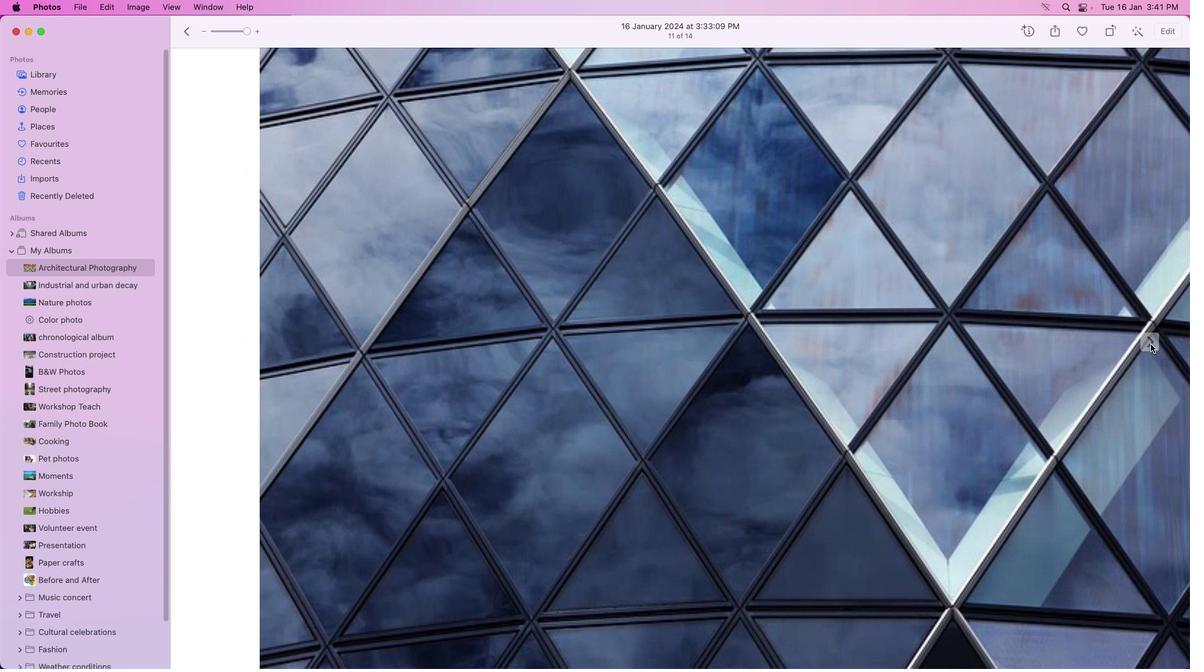 
Action: Mouse pressed left at (1172, 365)
Screenshot: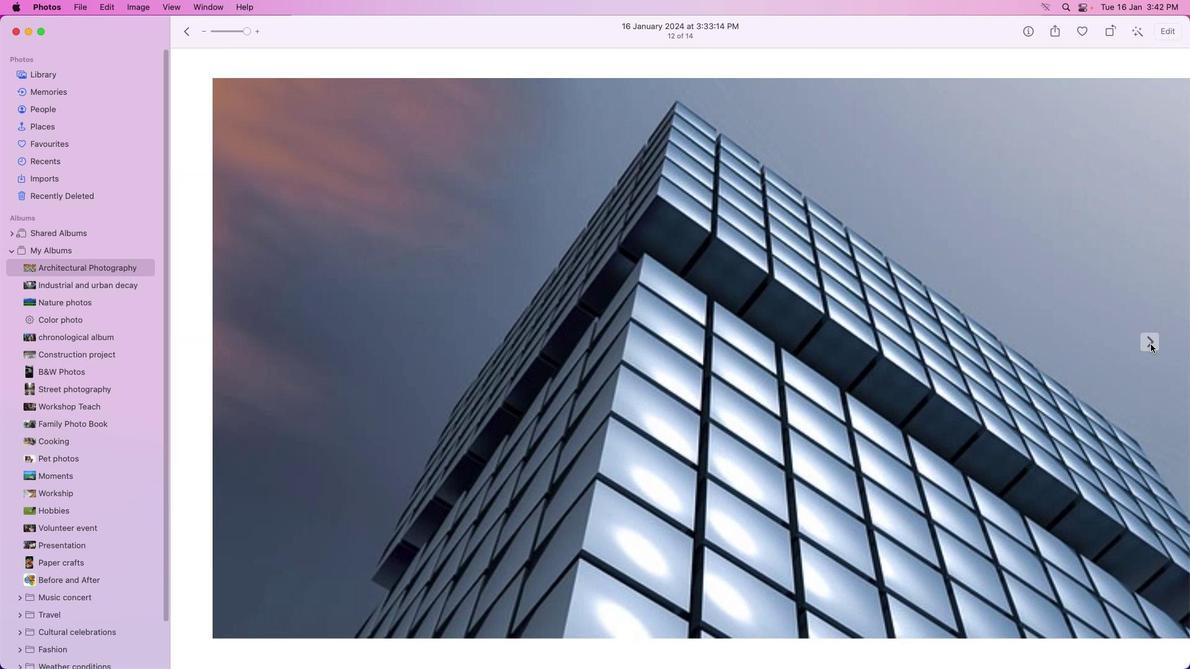 
Action: Mouse moved to (1172, 364)
Screenshot: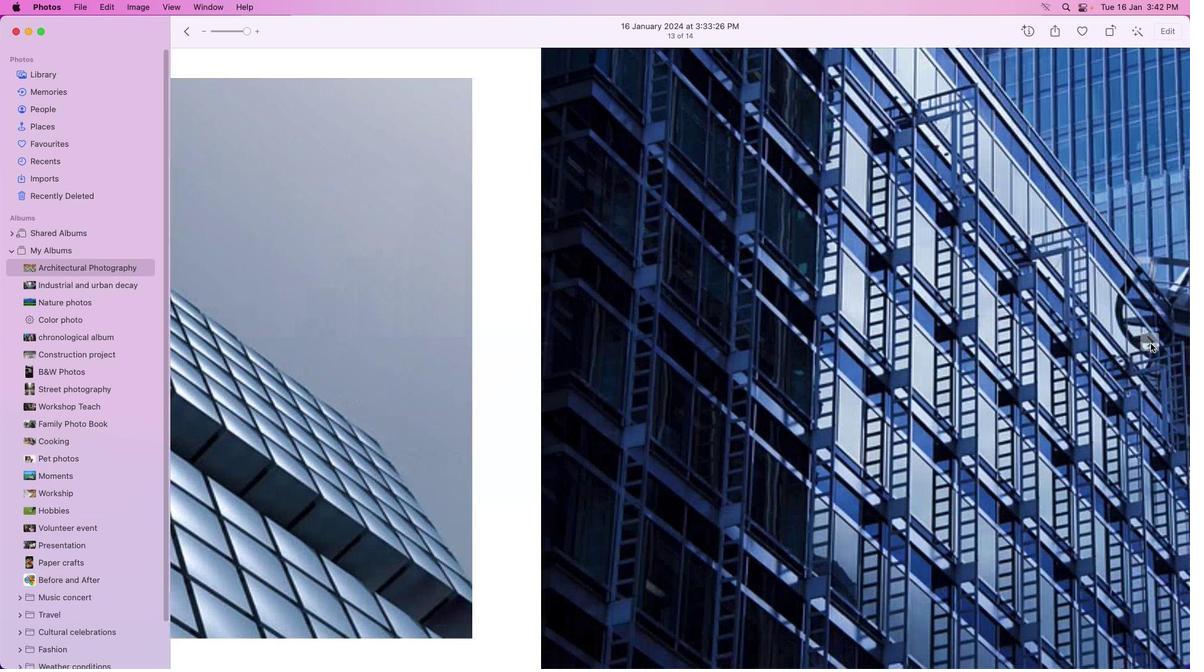 
Action: Mouse pressed left at (1172, 364)
Screenshot: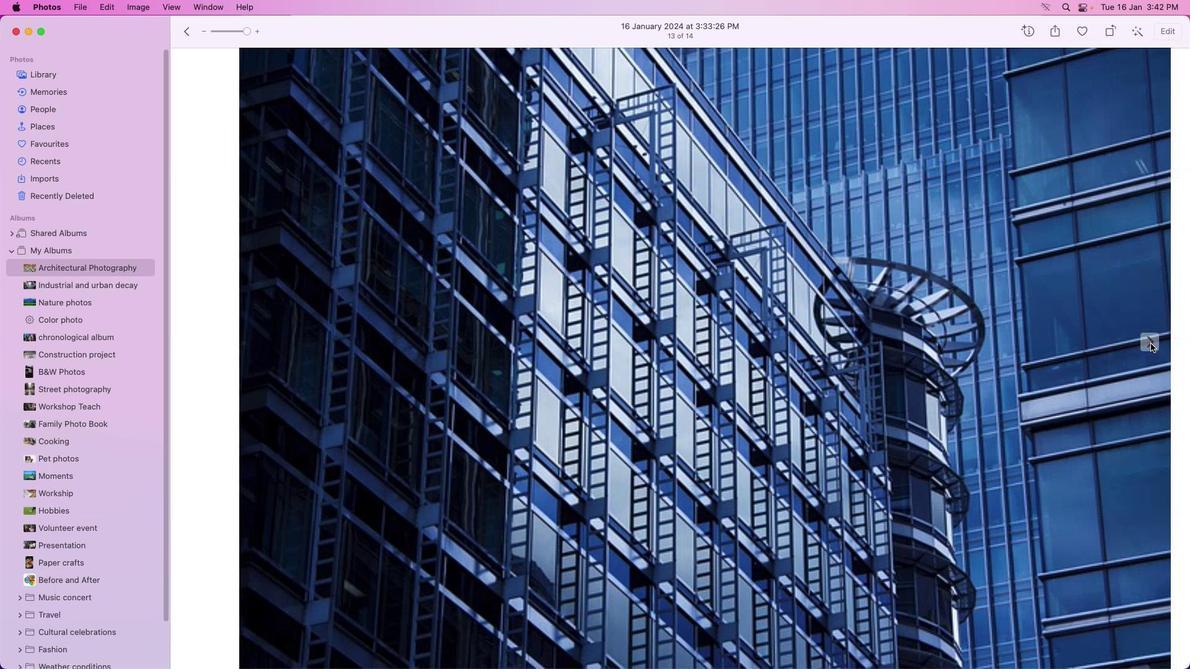 
Action: Mouse pressed left at (1172, 364)
Screenshot: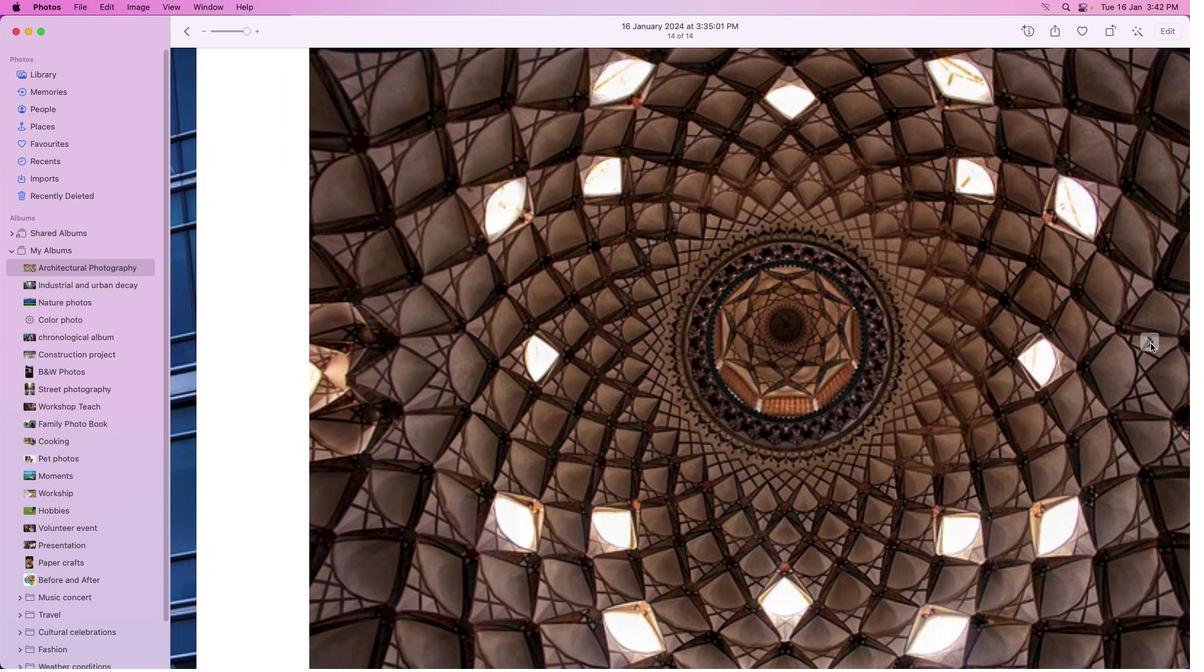 
Action: Mouse moved to (208, 52)
Screenshot: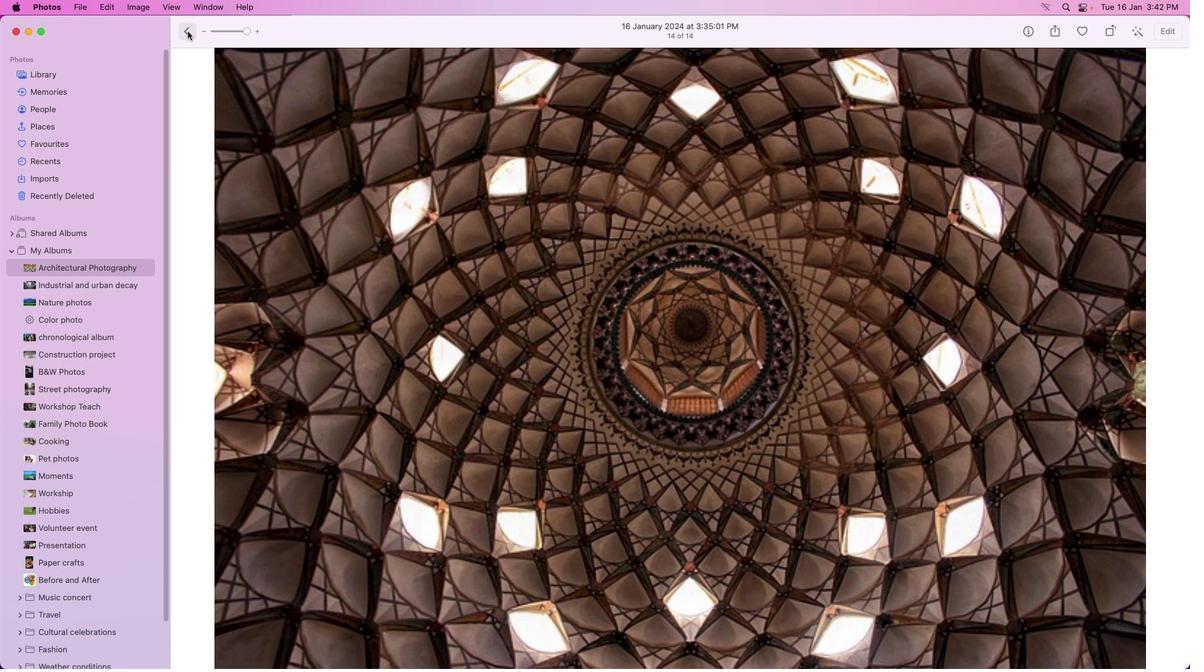 
Action: Mouse pressed left at (208, 52)
Screenshot: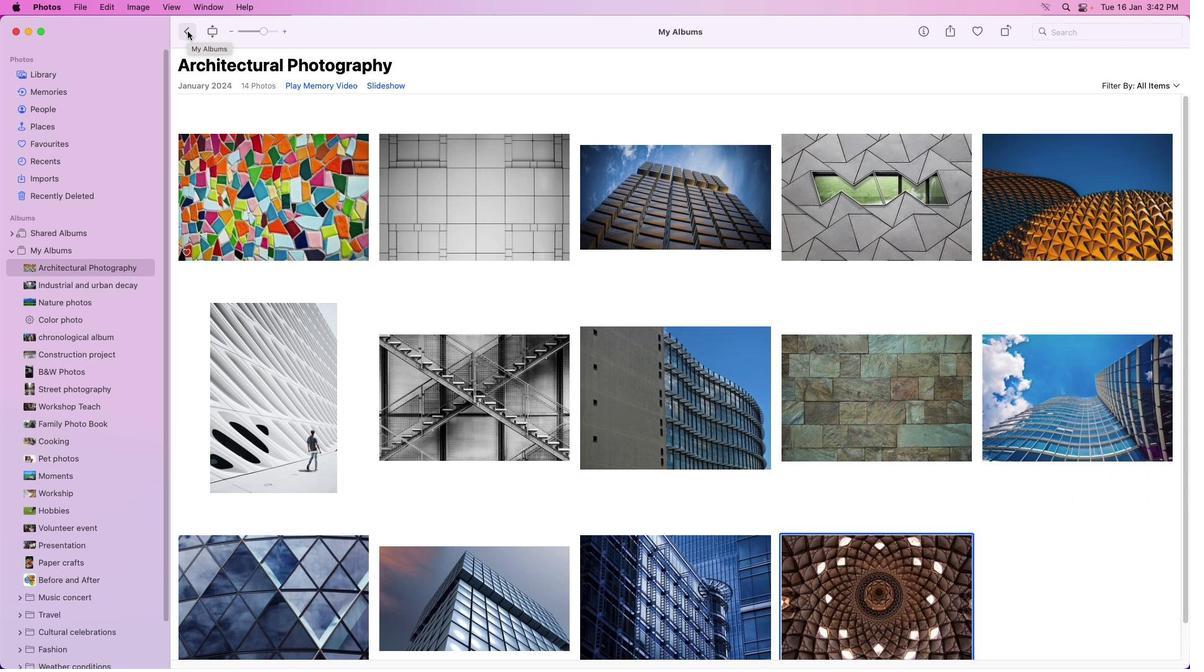 
Action: Mouse moved to (586, 250)
Screenshot: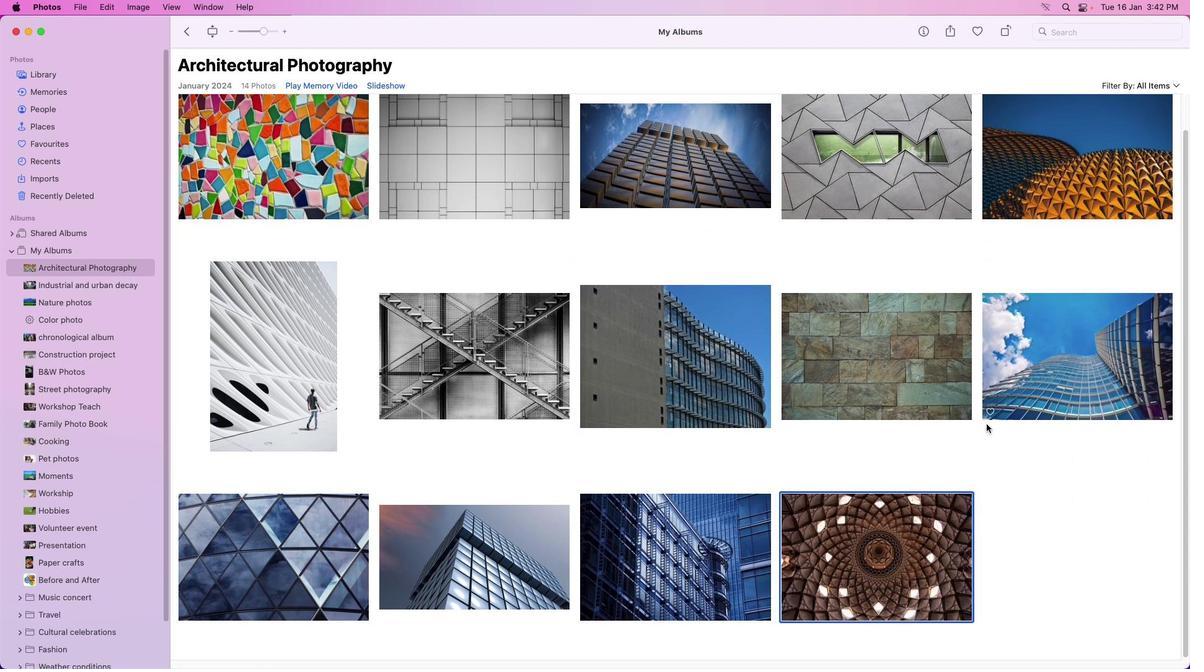 
Action: Mouse scrolled (586, 250) with delta (21, 20)
Screenshot: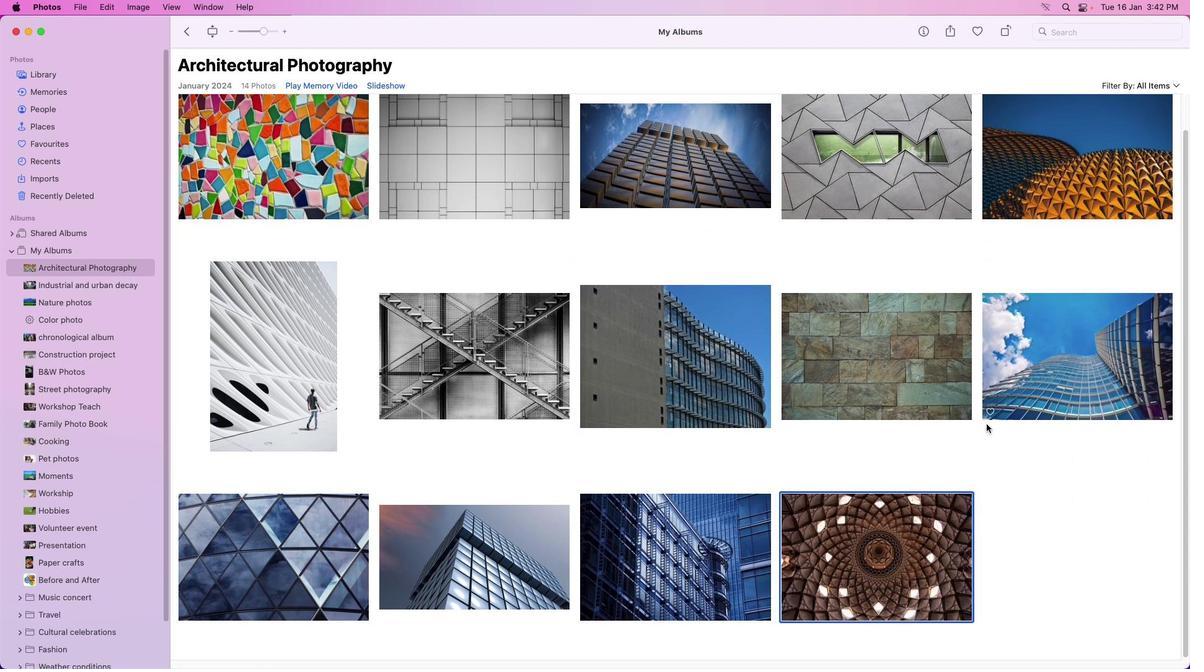 
Action: Mouse moved to (587, 251)
Screenshot: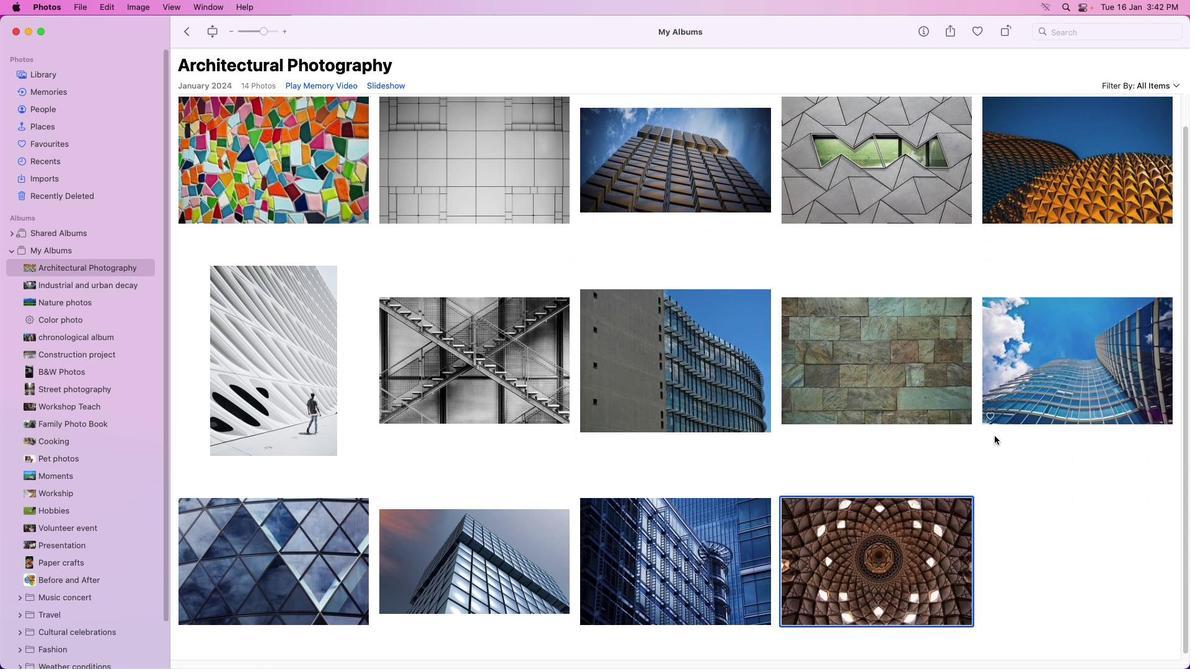 
Action: Mouse scrolled (587, 251) with delta (21, 20)
Screenshot: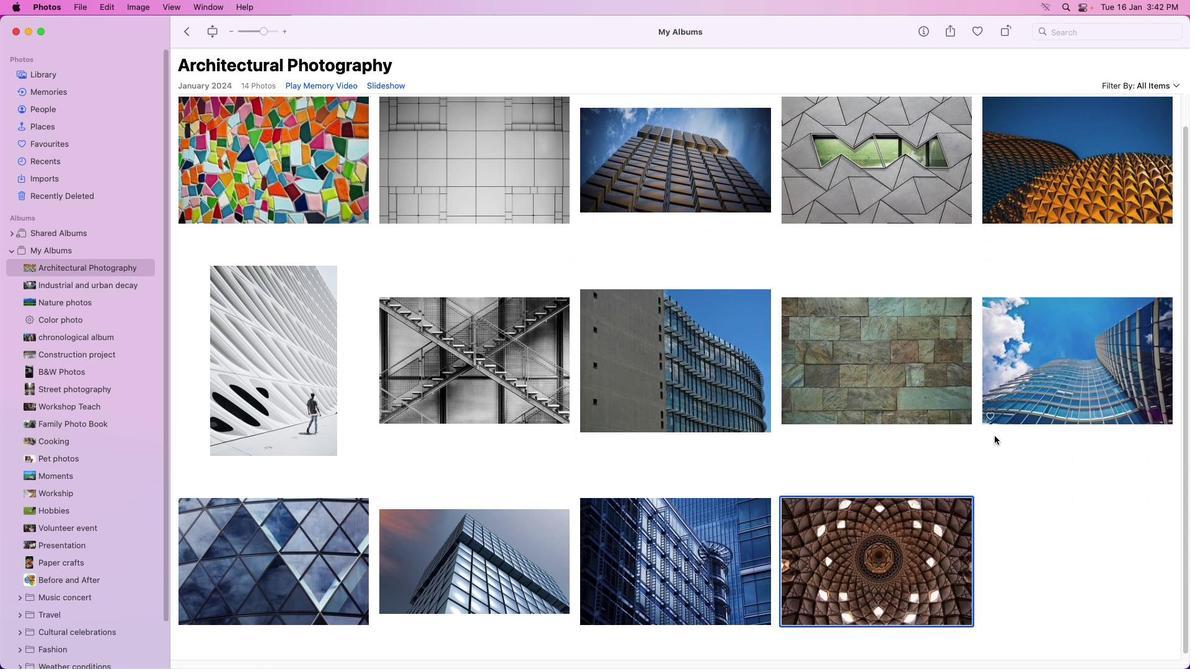 
Action: Mouse moved to (588, 251)
Screenshot: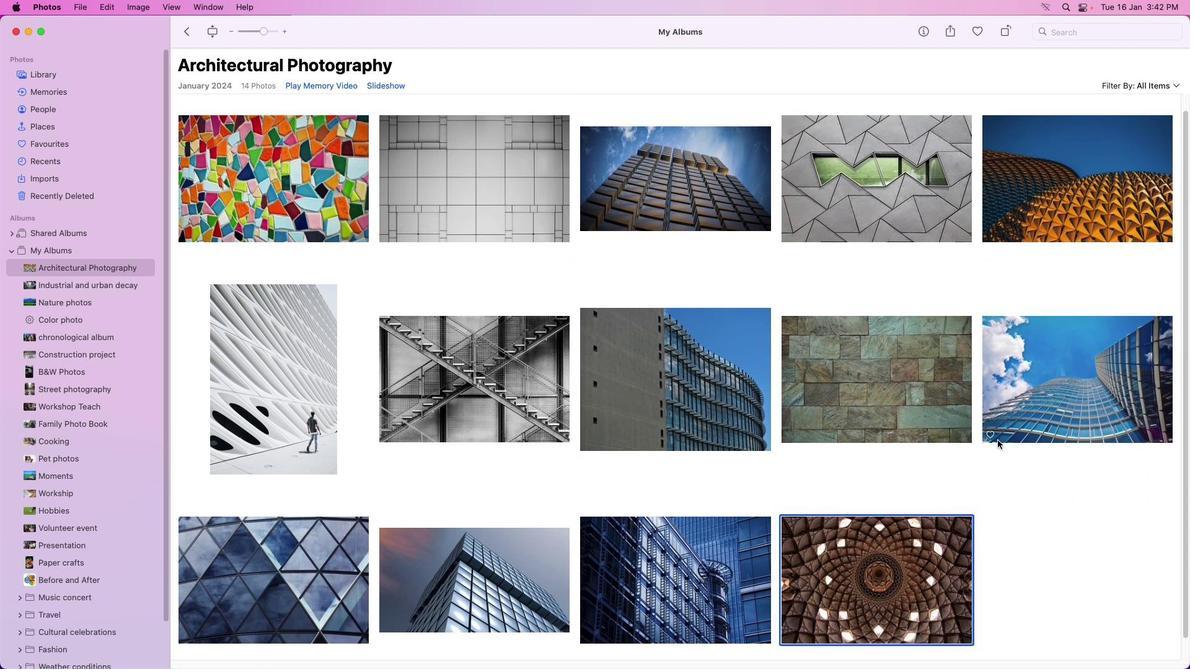 
Action: Mouse scrolled (588, 251) with delta (21, 19)
Screenshot: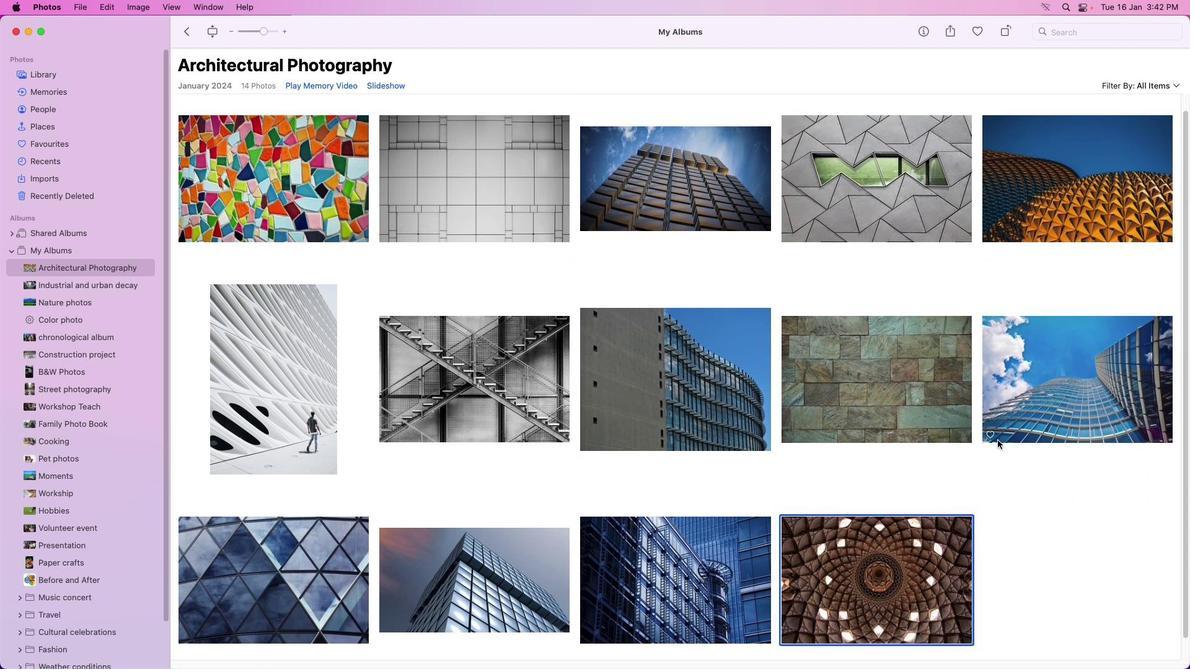 
Action: Mouse moved to (589, 251)
Screenshot: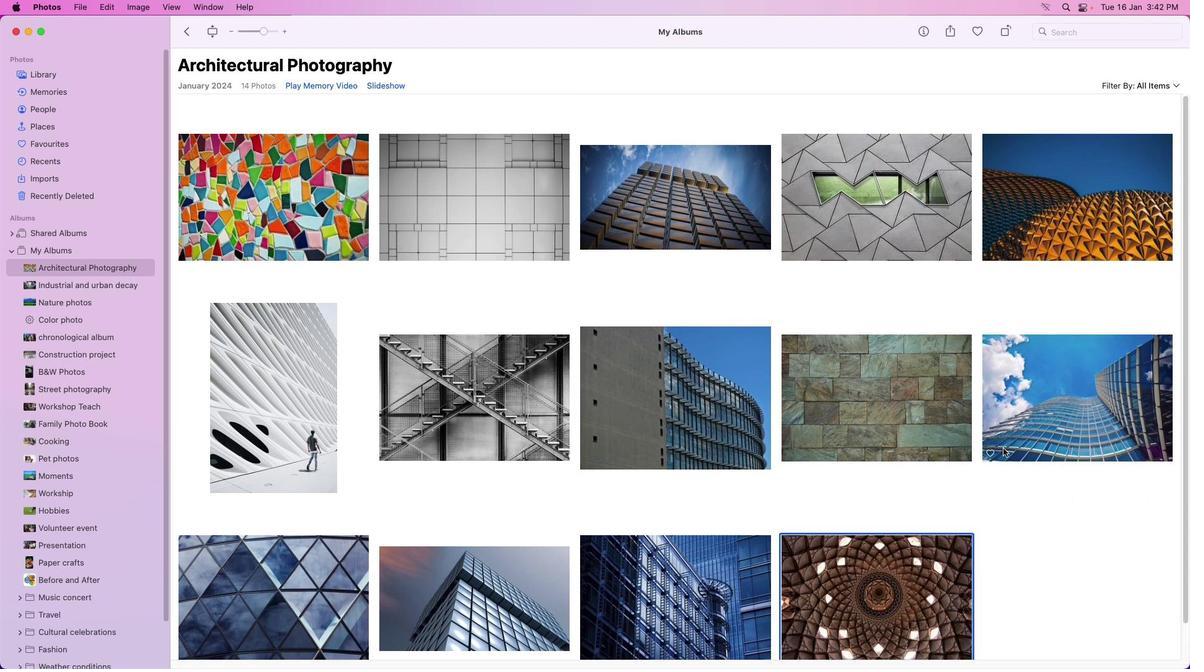 
Action: Mouse scrolled (589, 251) with delta (21, 18)
Screenshot: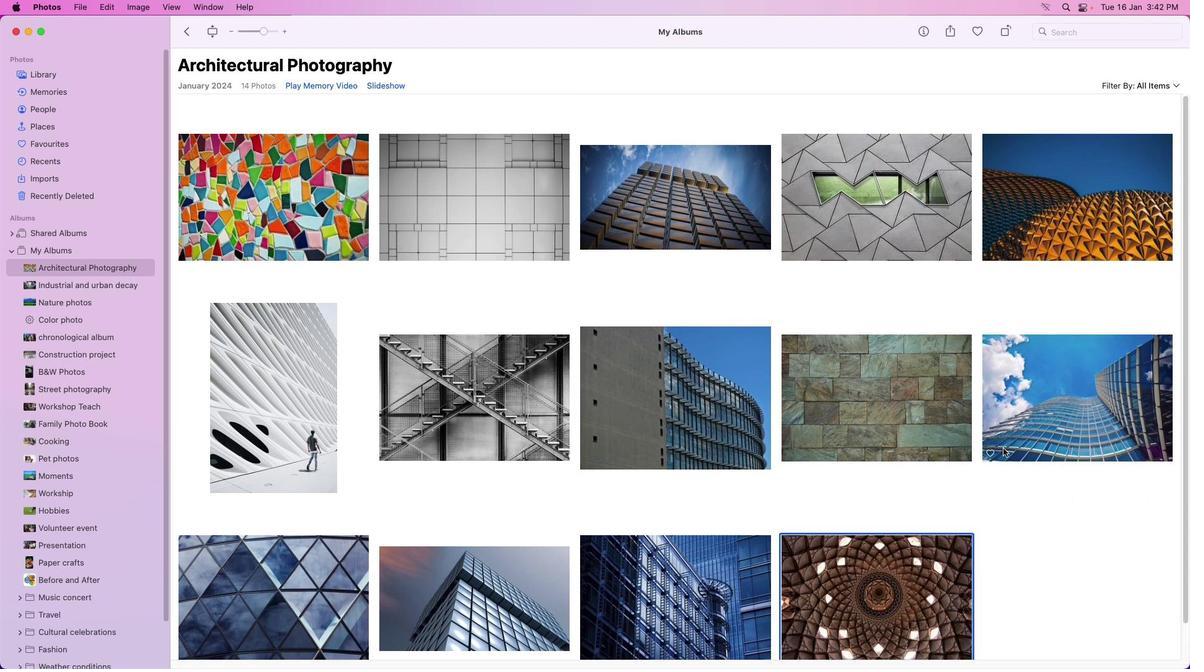 
Action: Mouse moved to (589, 251)
Screenshot: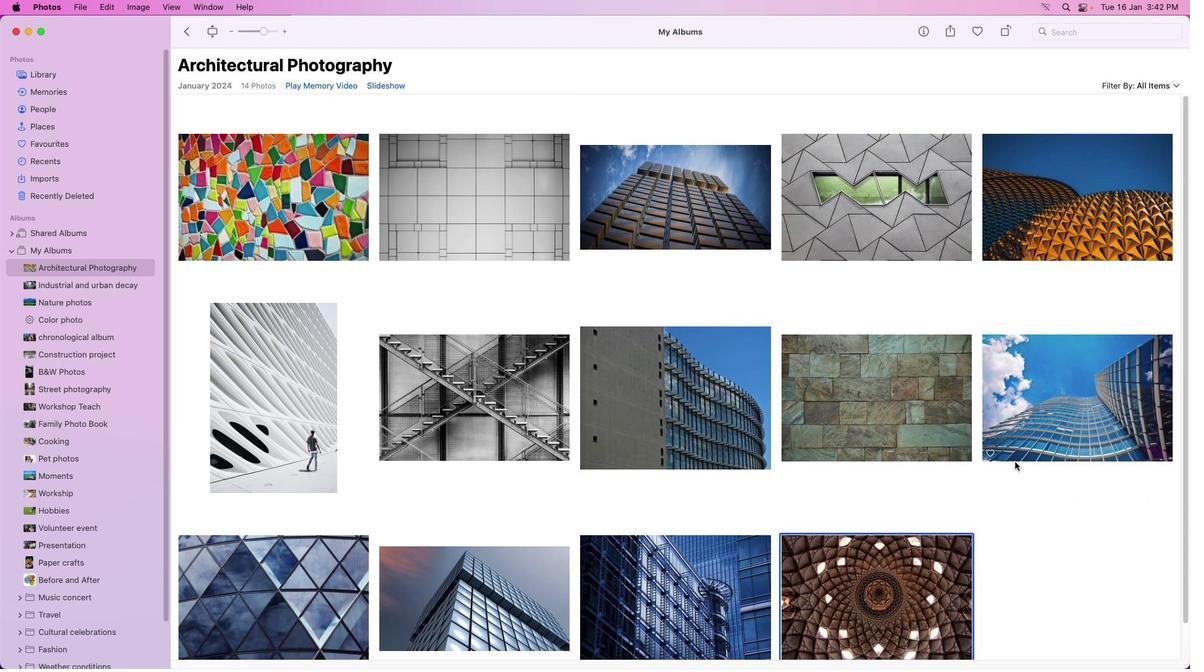 
Action: Mouse scrolled (589, 251) with delta (21, 18)
Screenshot: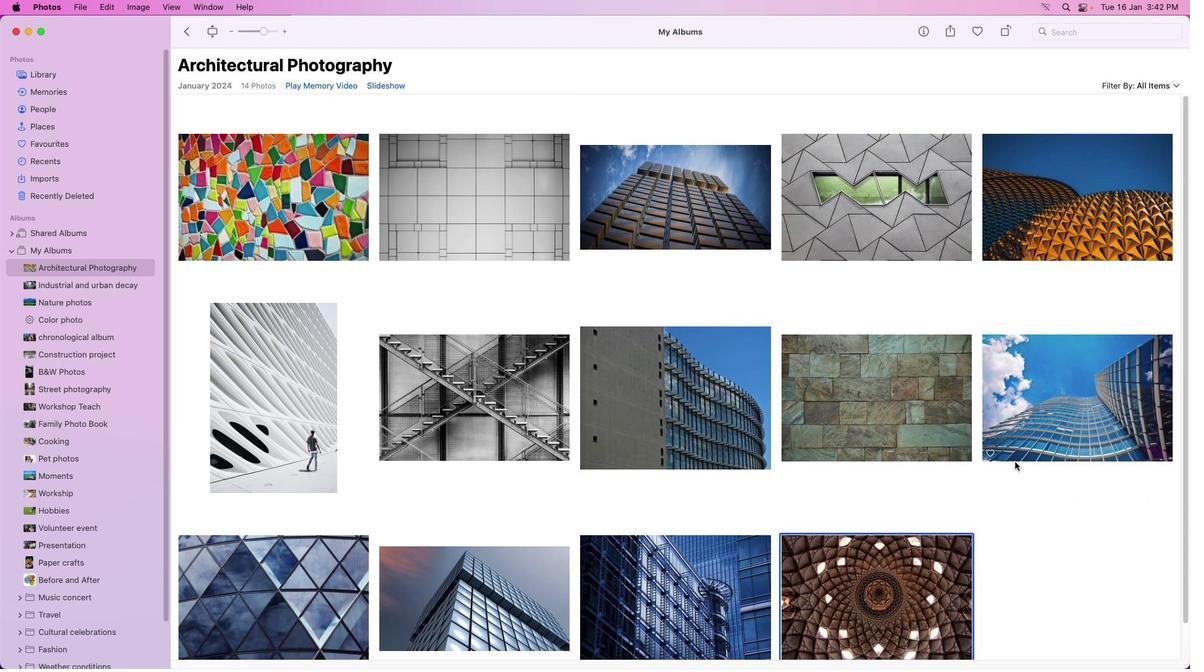 
Action: Mouse moved to (593, 252)
Screenshot: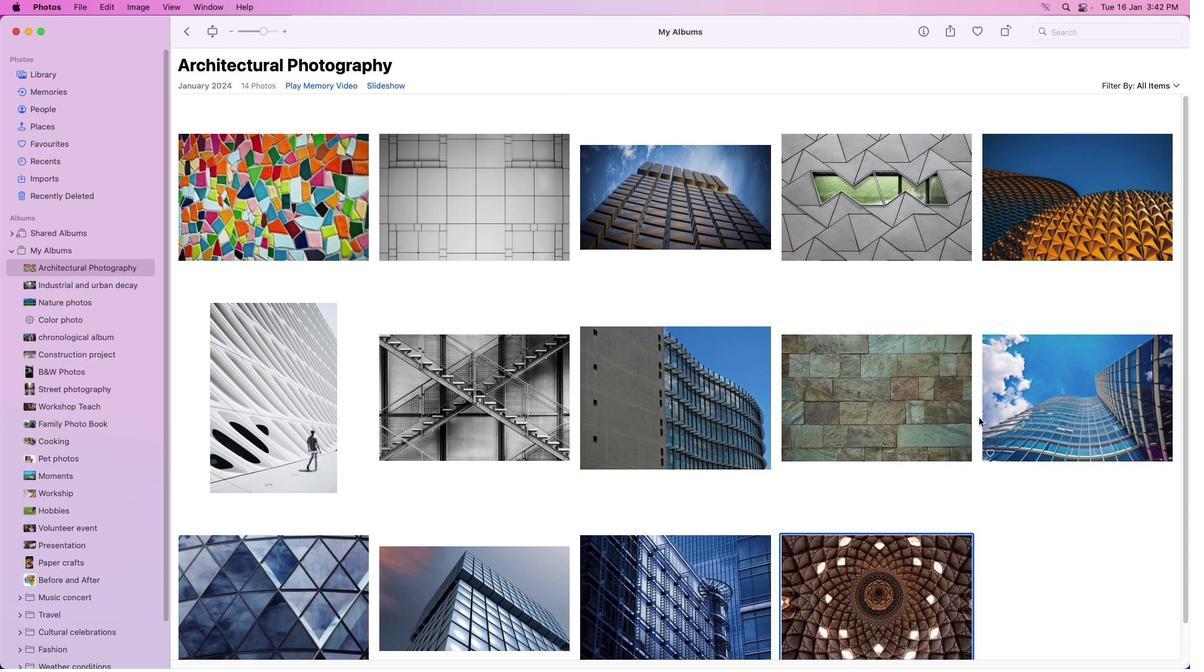 
Action: Mouse scrolled (593, 252) with delta (21, 18)
Screenshot: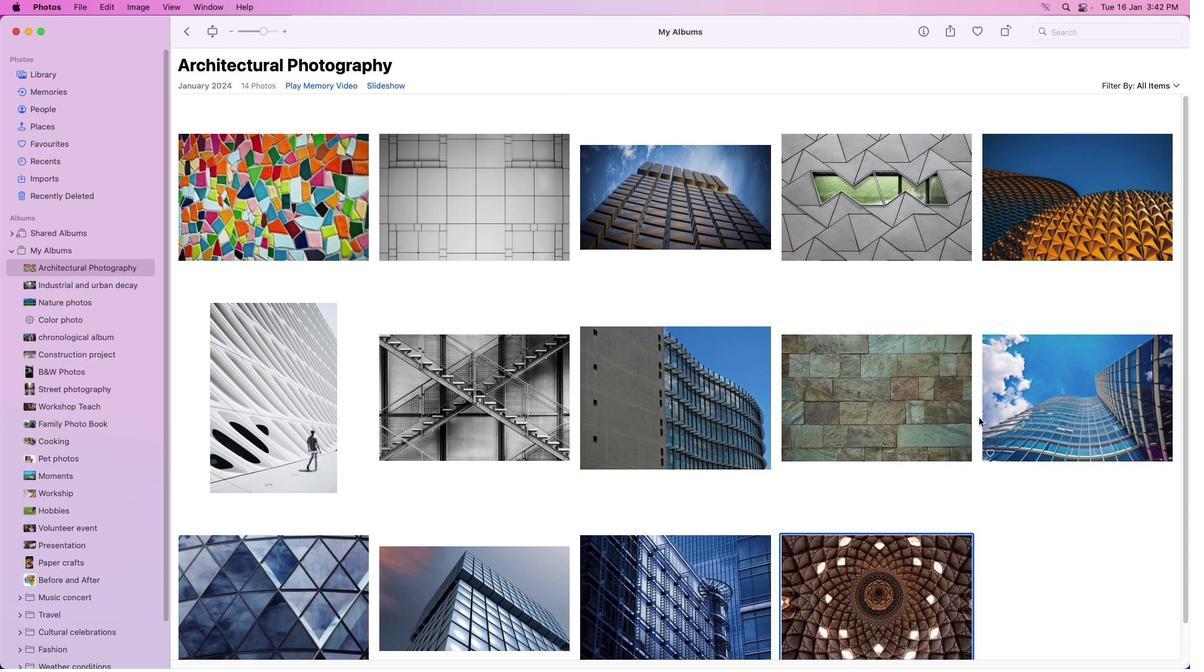 
Action: Mouse moved to (644, 262)
Screenshot: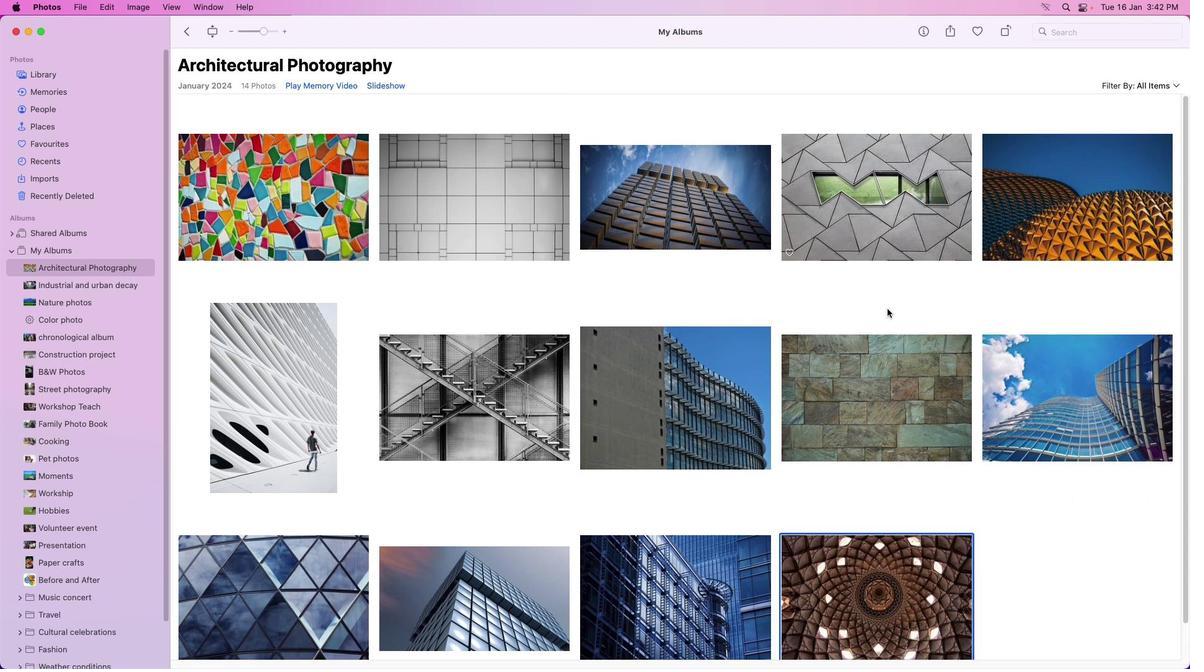 
Action: Mouse scrolled (644, 262) with delta (21, 17)
Screenshot: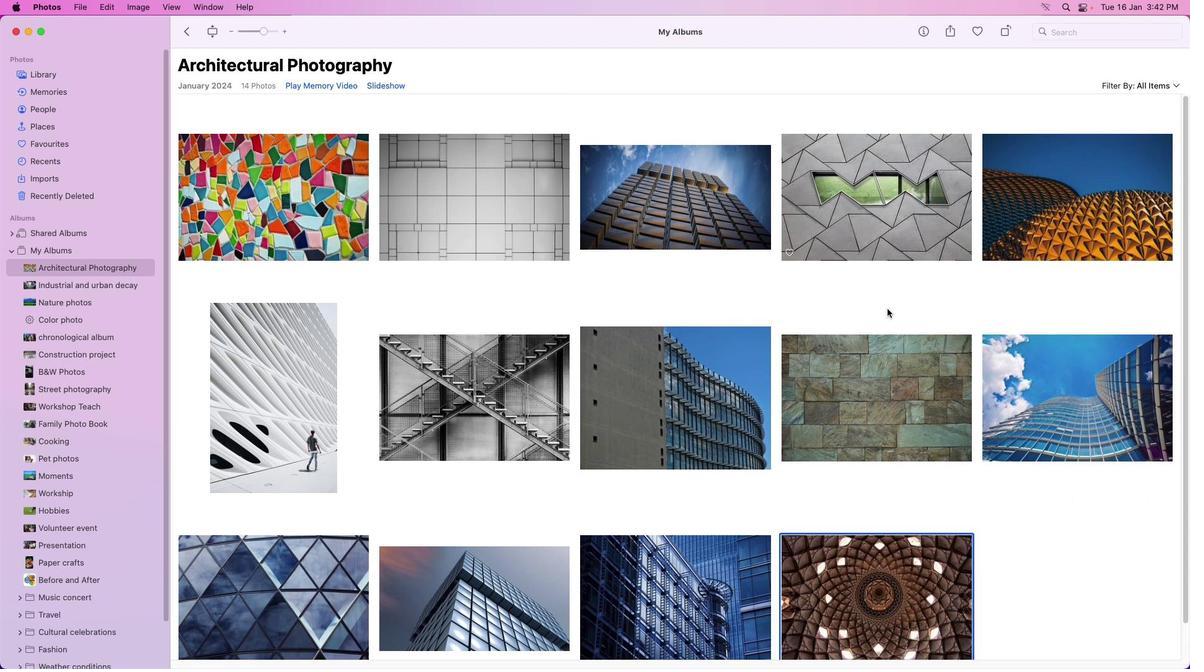
Action: Mouse moved to (993, 434)
Screenshot: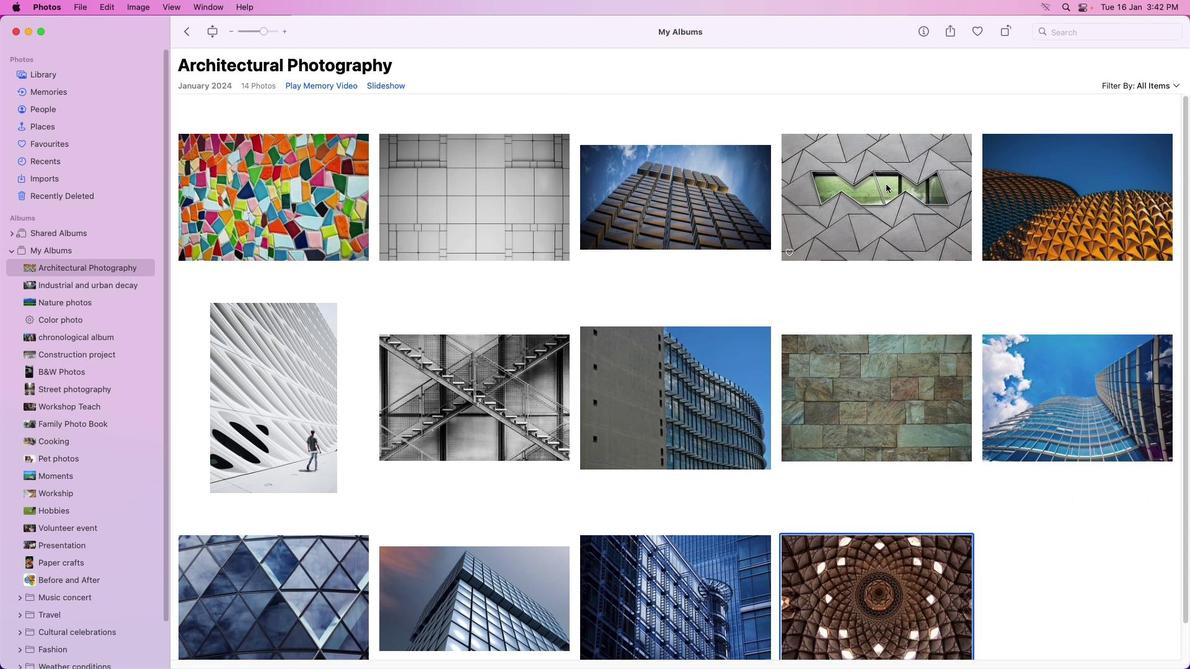 
Action: Mouse scrolled (993, 434) with delta (21, 21)
Screenshot: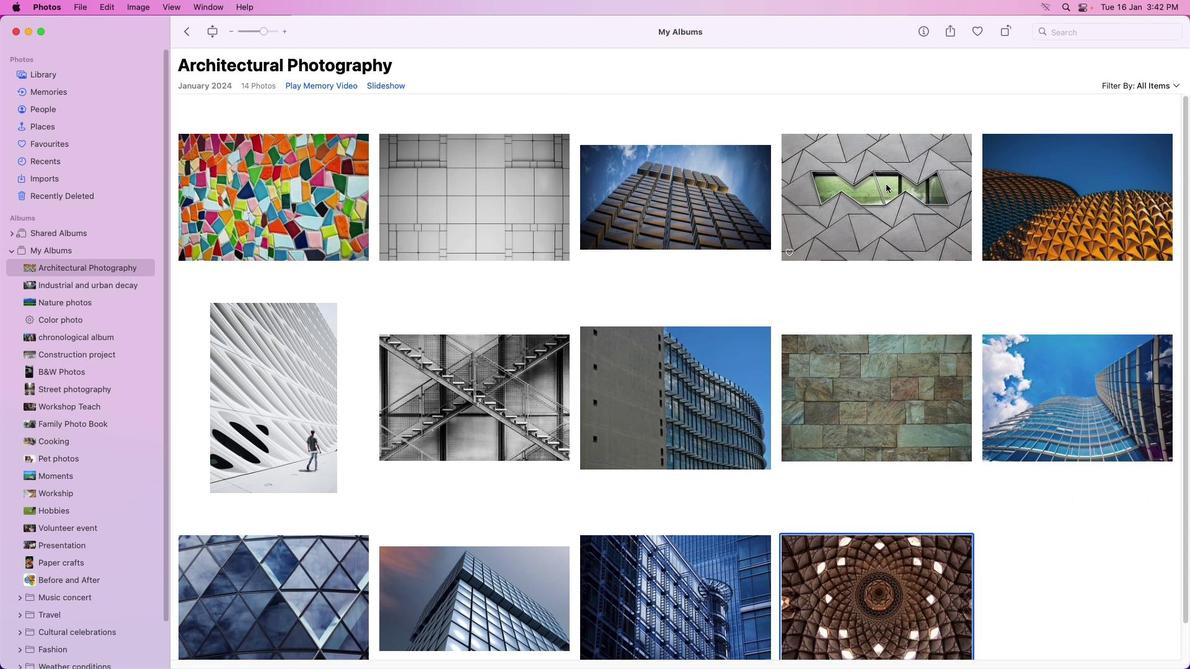 
Action: Mouse moved to (1009, 448)
Screenshot: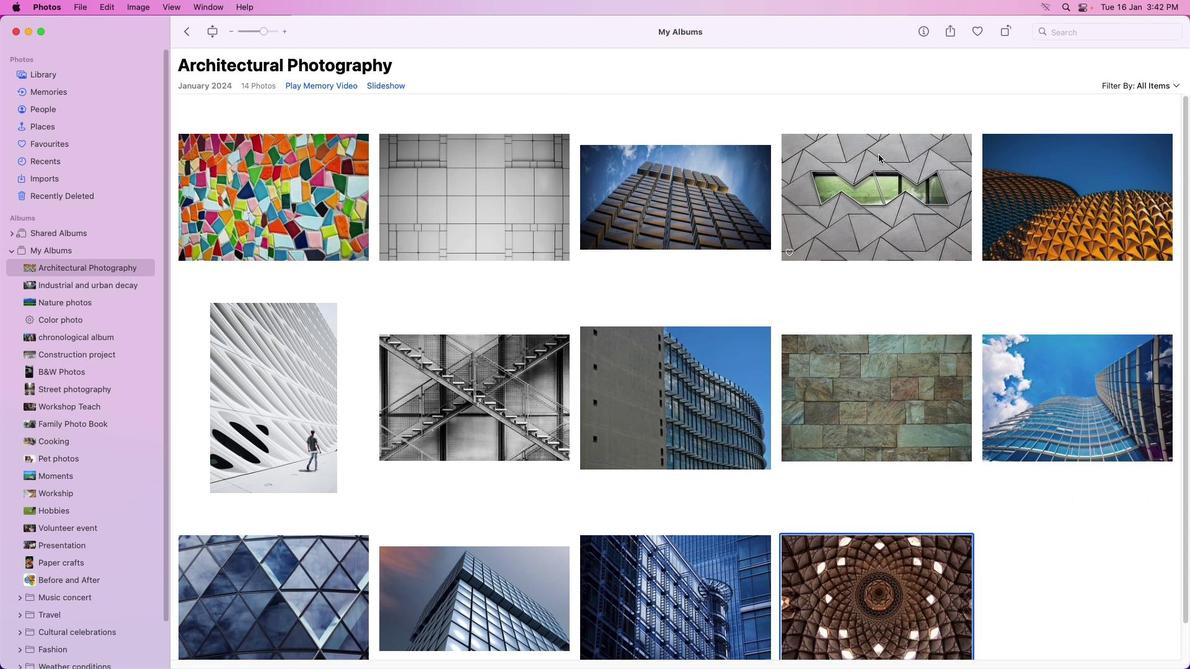 
Action: Mouse scrolled (1009, 448) with delta (21, 21)
Screenshot: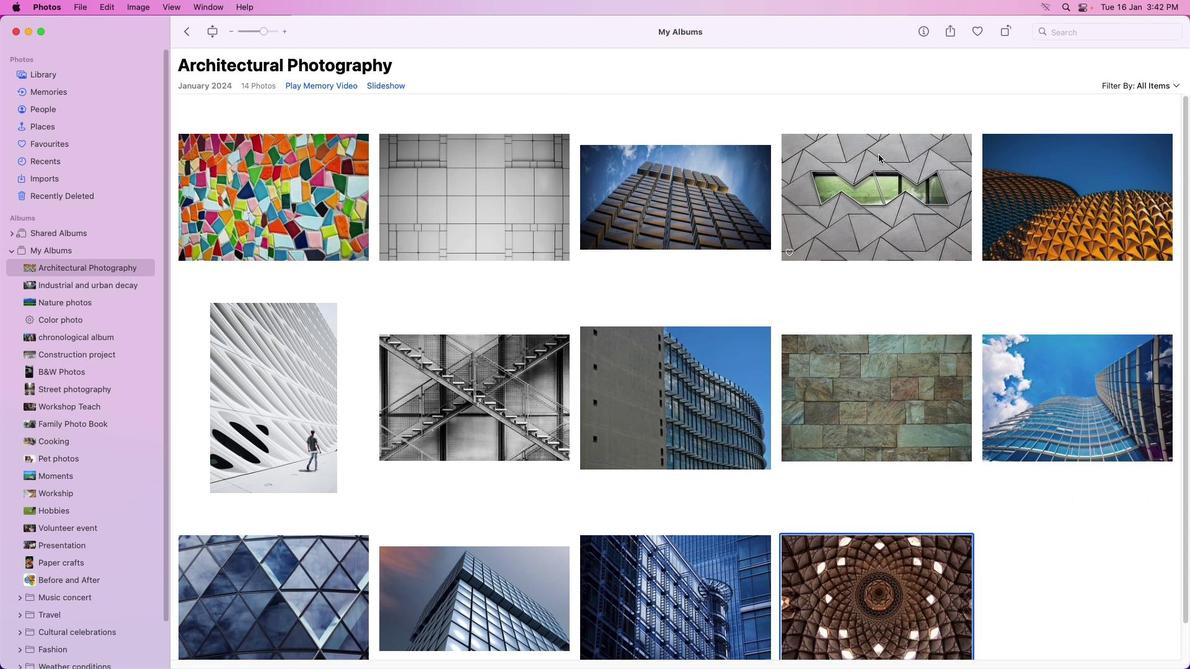 
Action: Mouse moved to (1015, 457)
Screenshot: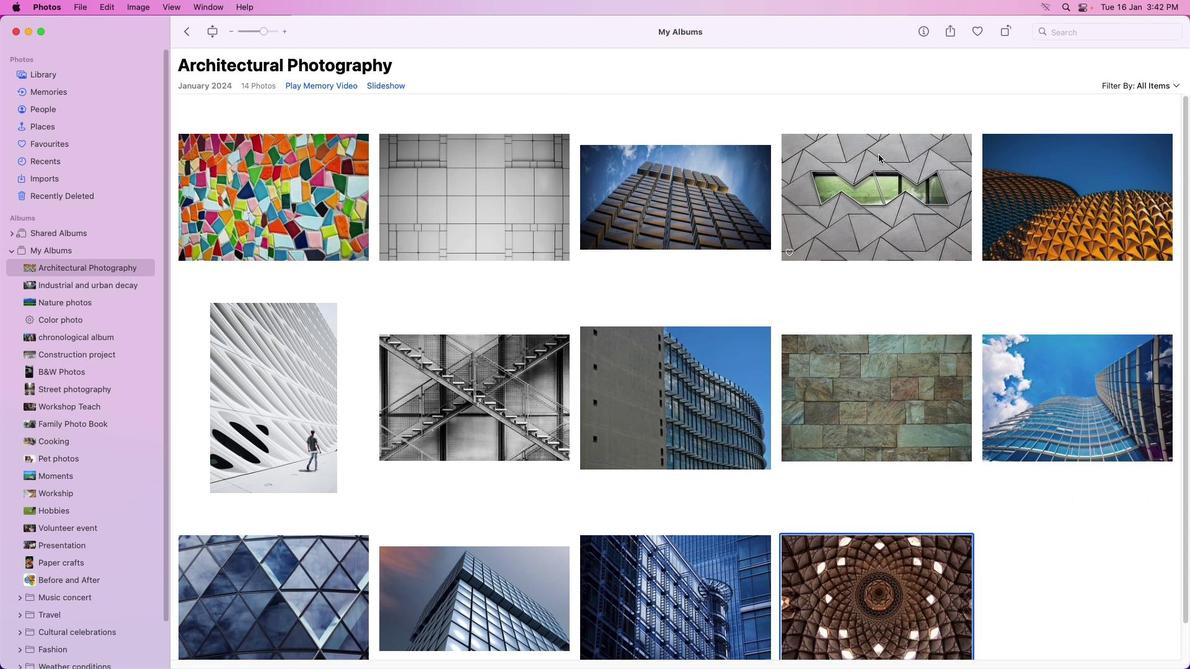 
Action: Mouse scrolled (1015, 457) with delta (21, 22)
Screenshot: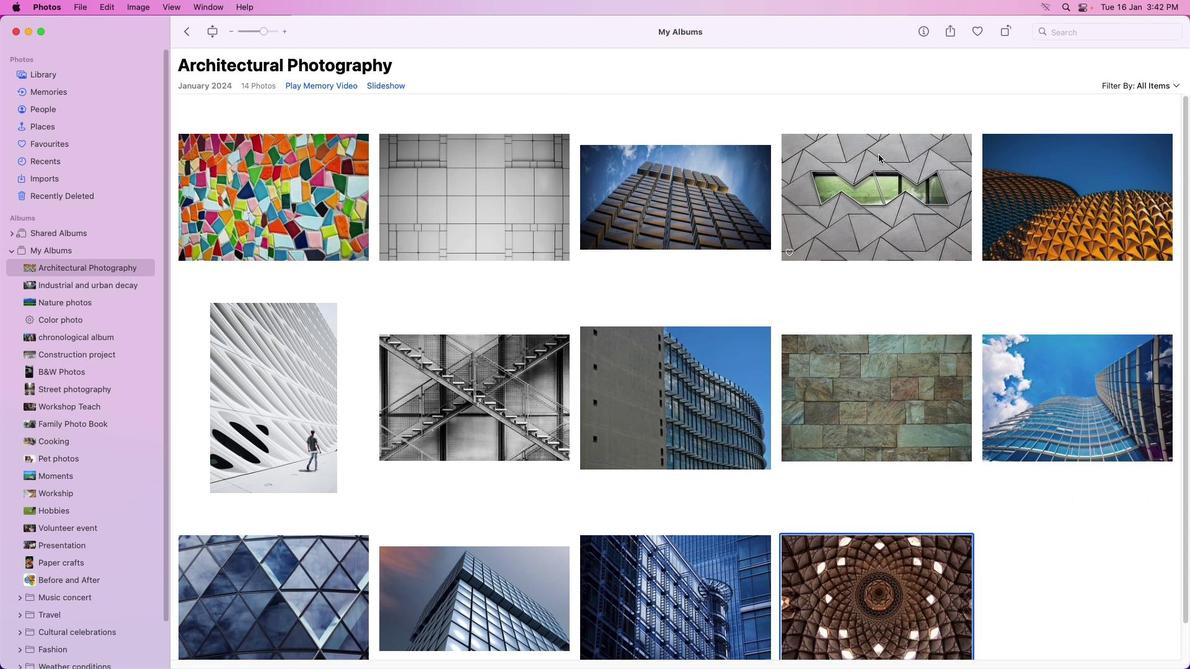 
Action: Mouse moved to (1020, 463)
Screenshot: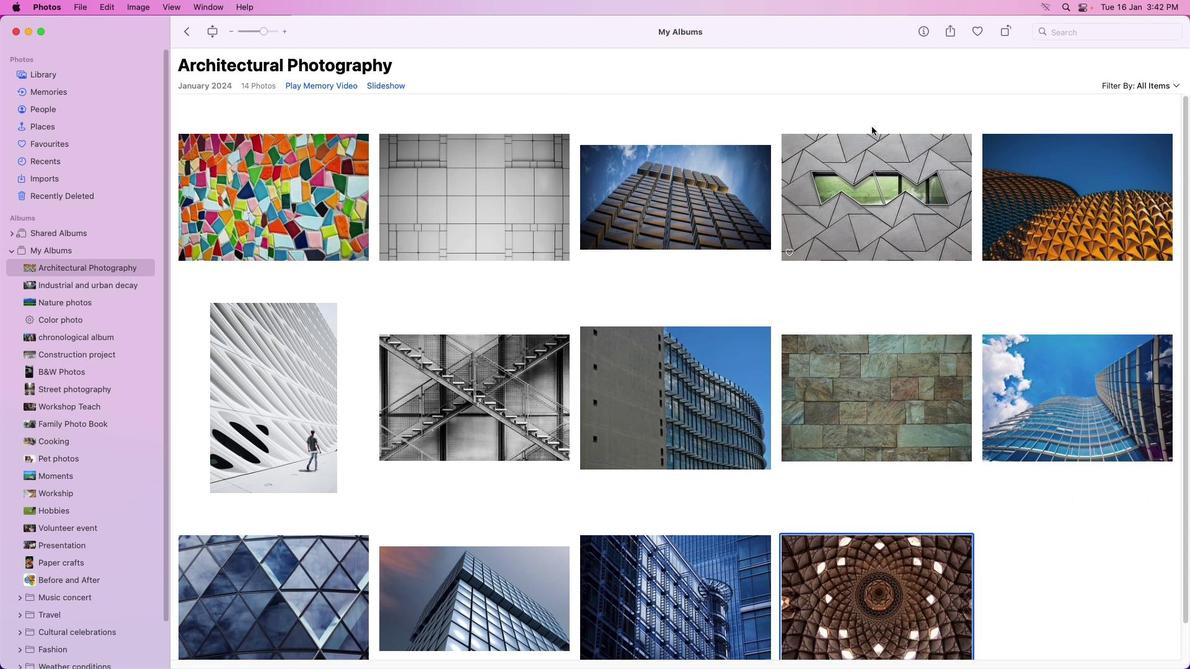 
Action: Mouse scrolled (1020, 463) with delta (21, 23)
Screenshot: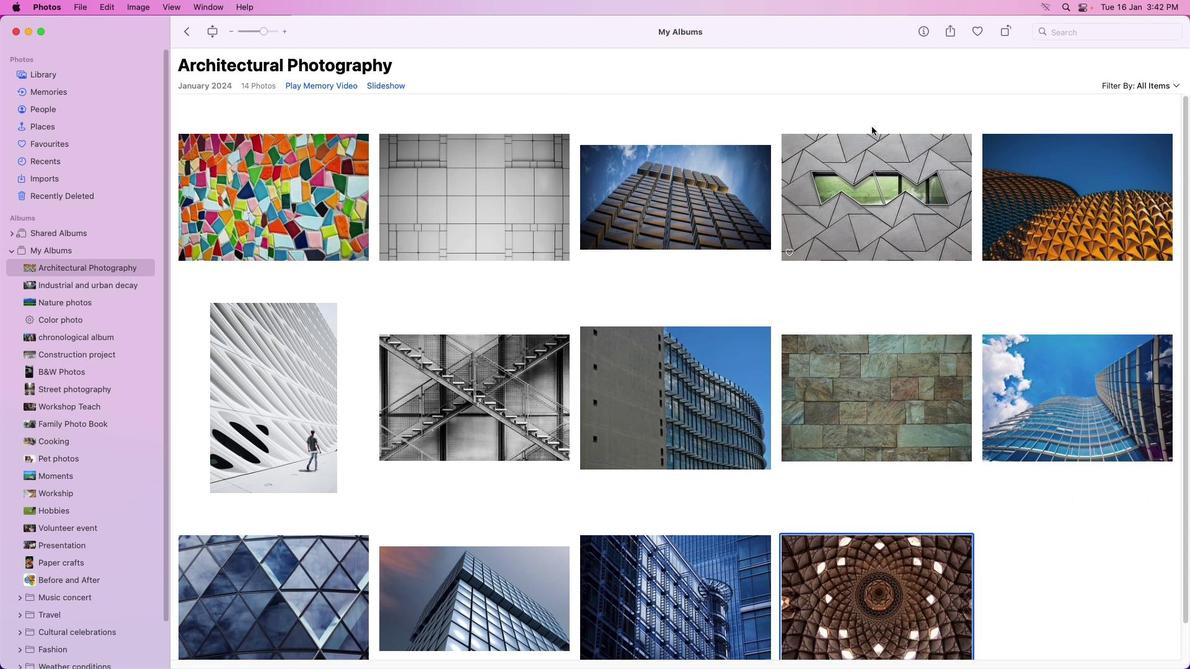 
Action: Mouse moved to (1025, 470)
Screenshot: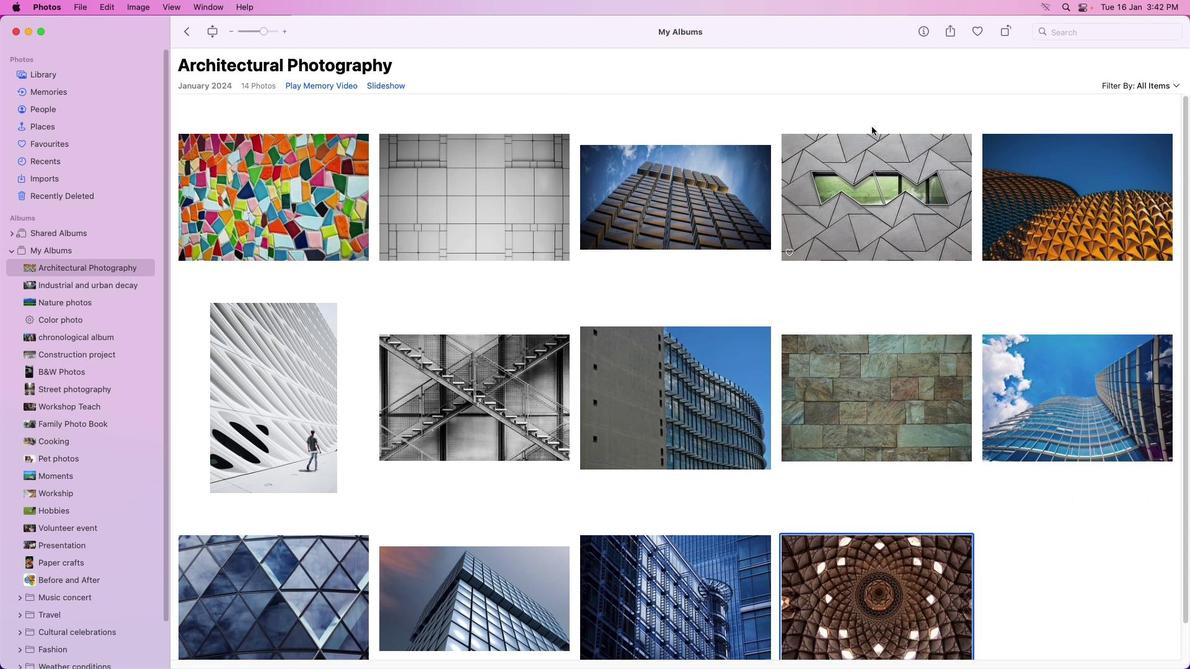 
Action: Mouse scrolled (1025, 470) with delta (21, 24)
Screenshot: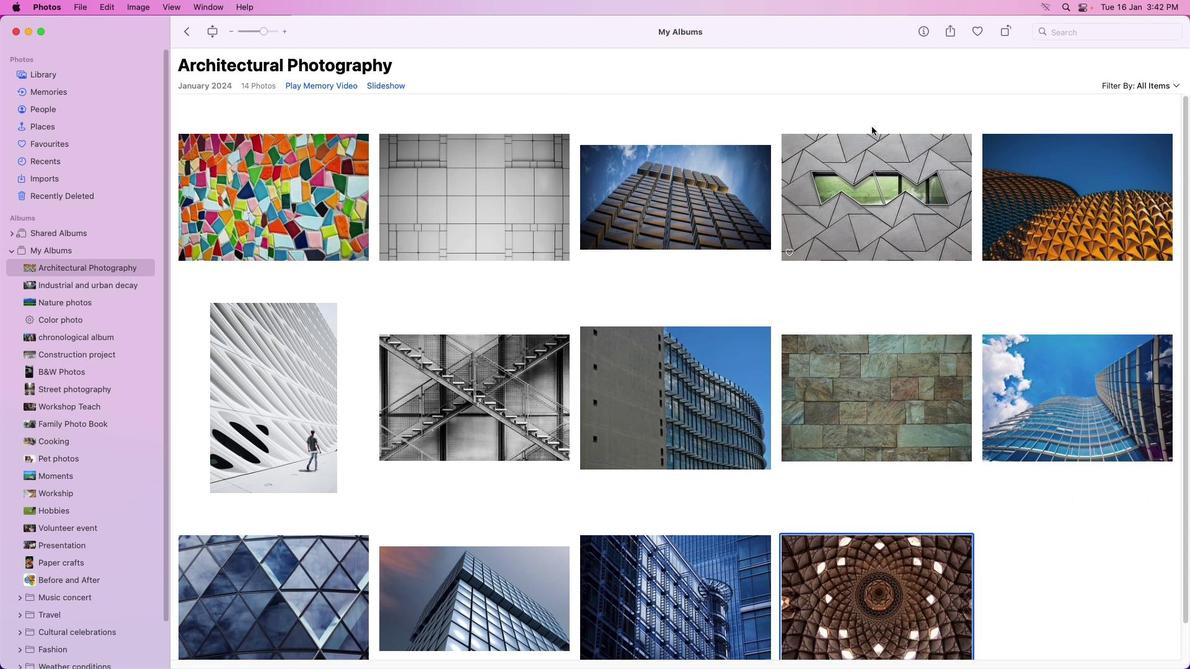 
Action: Mouse moved to (1034, 480)
Screenshot: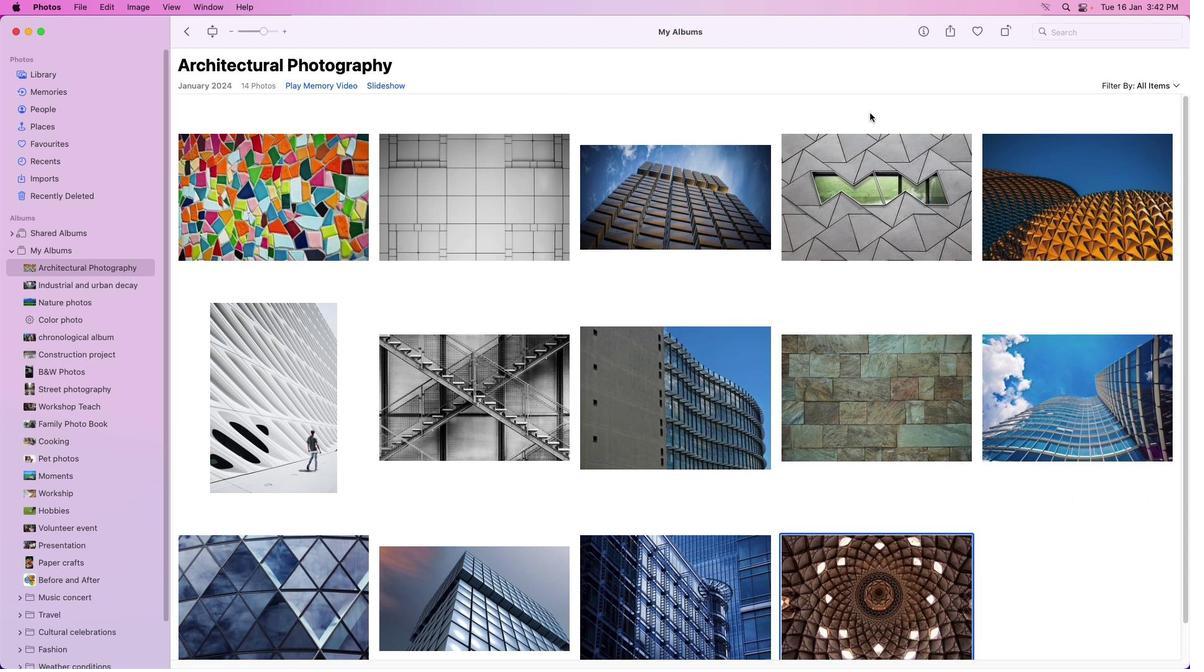 
Action: Mouse scrolled (1034, 480) with delta (21, 24)
Screenshot: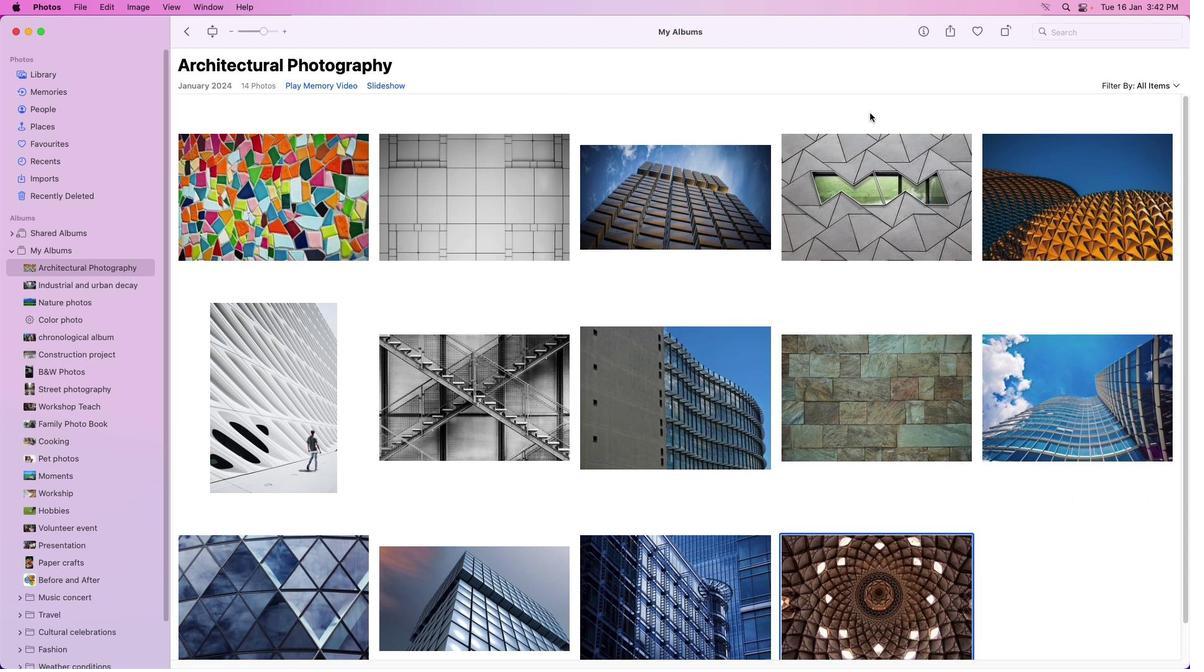 
Action: Mouse moved to (849, 127)
Screenshot: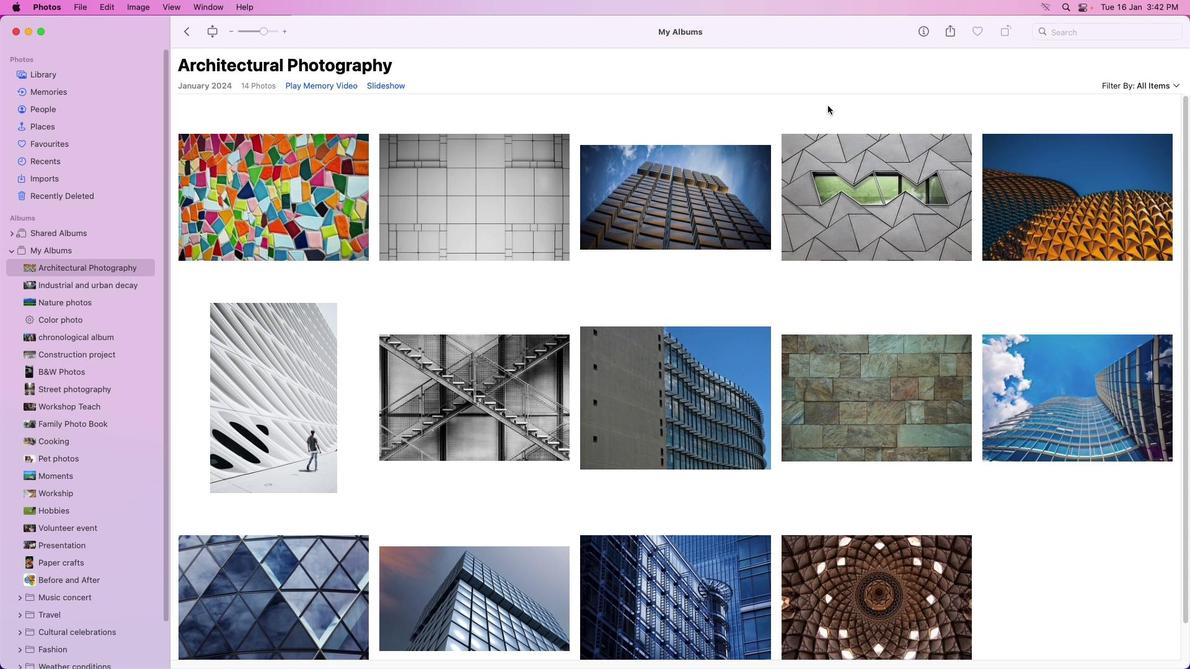 
Action: Mouse pressed left at (849, 127)
Screenshot: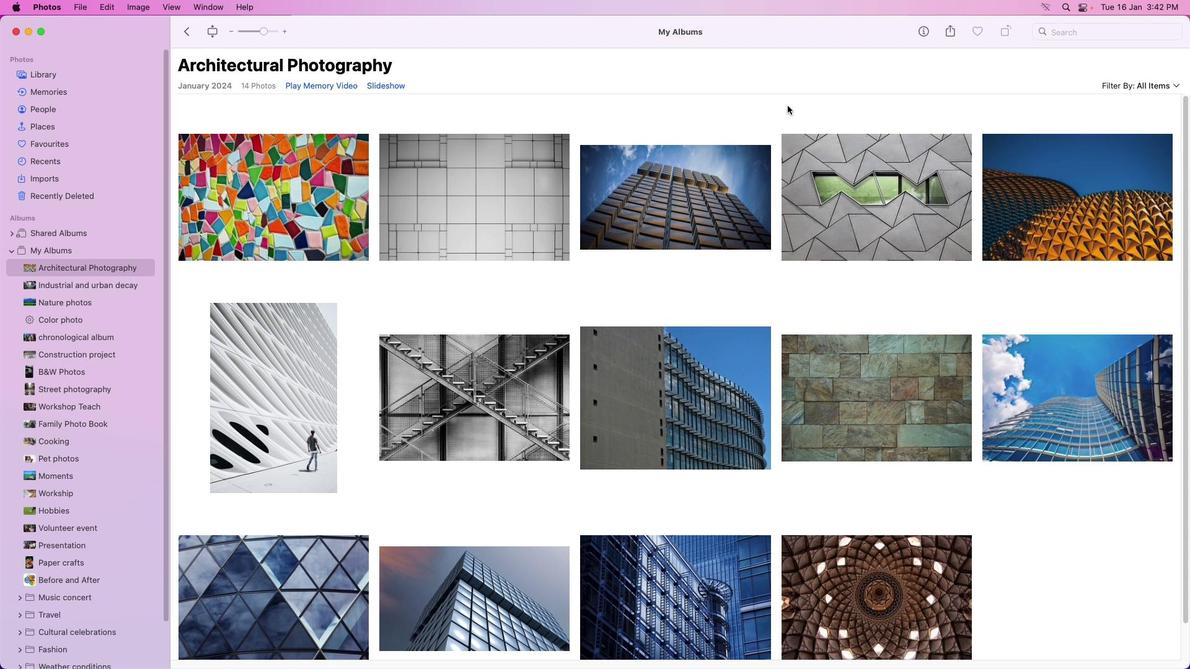 
Action: Mouse moved to (564, 425)
Screenshot: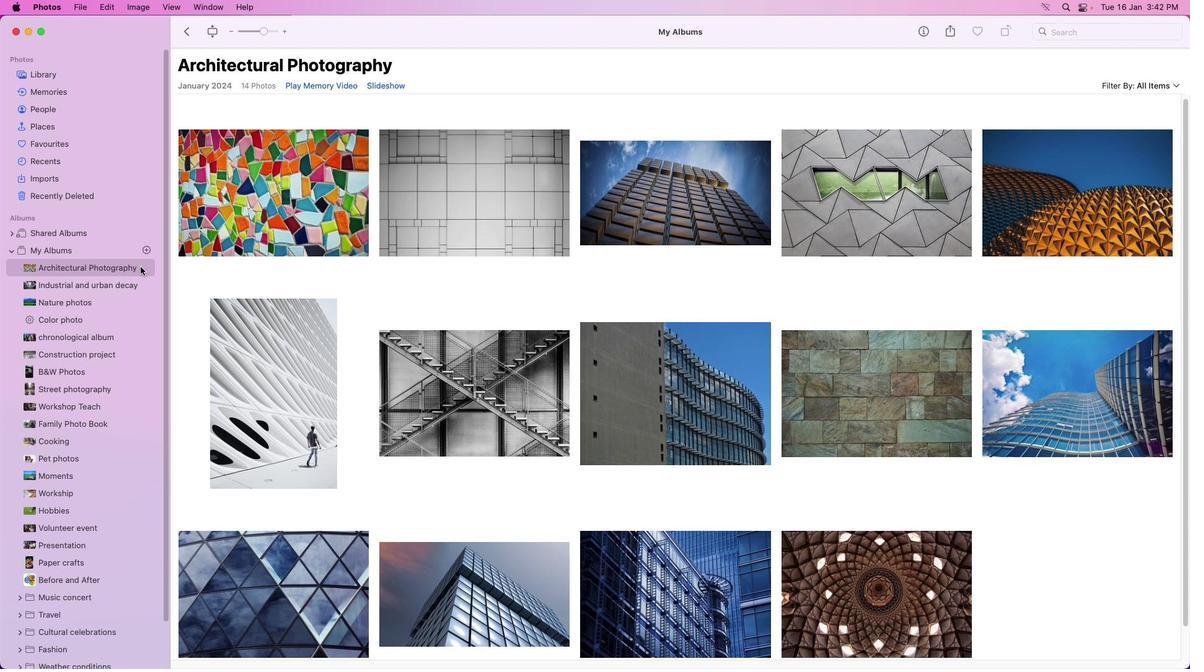 
Action: Mouse scrolled (564, 425) with delta (21, 20)
Screenshot: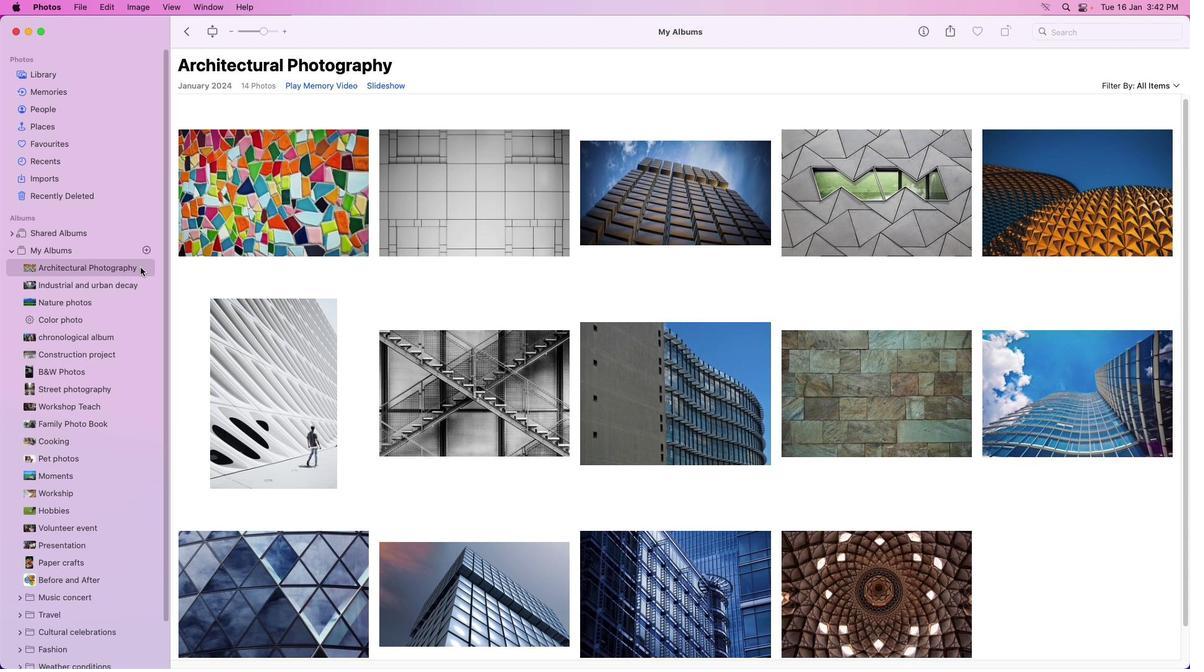 
Action: Mouse moved to (564, 426)
Screenshot: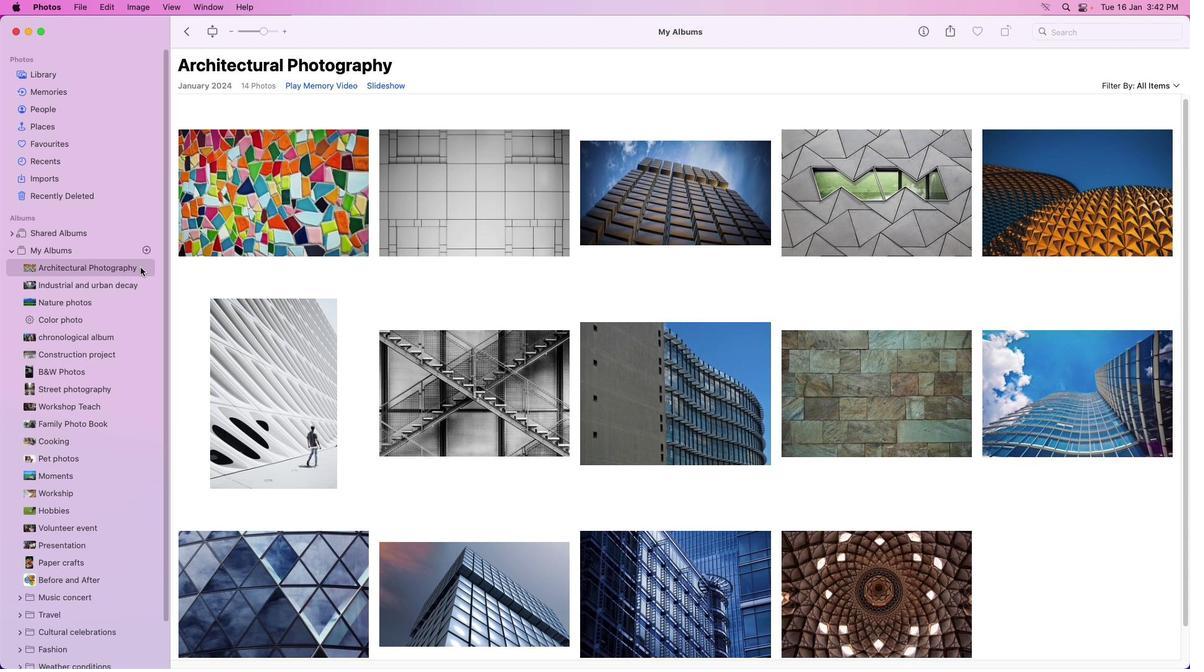 
Action: Mouse scrolled (564, 426) with delta (21, 20)
Screenshot: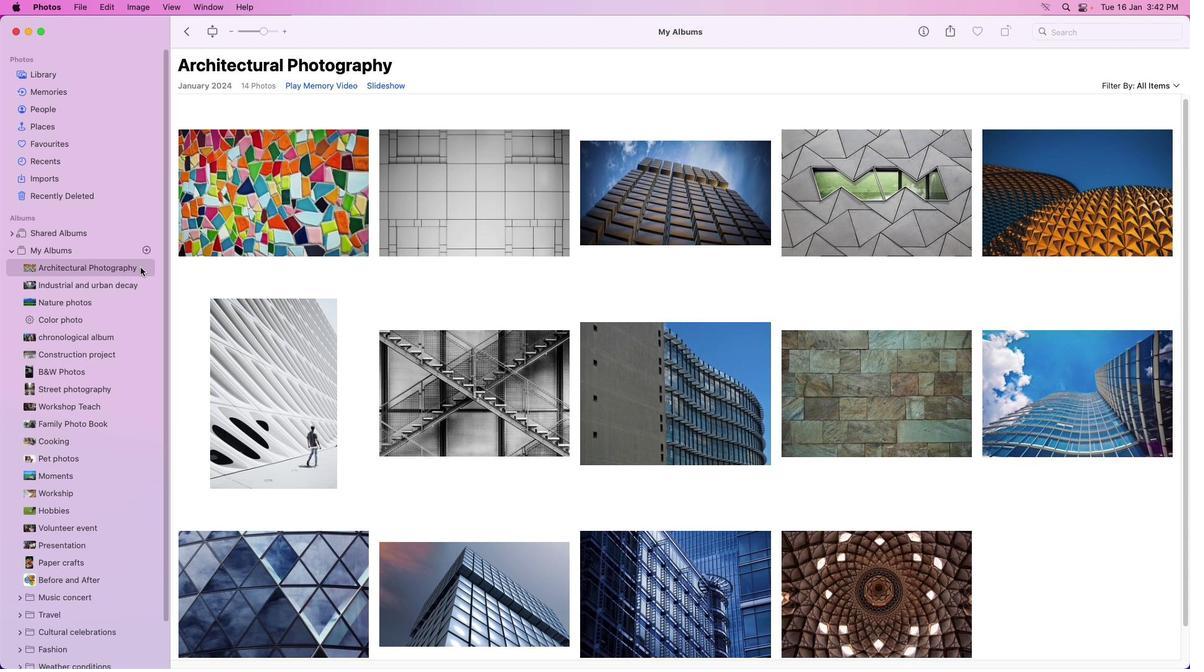 
Action: Mouse moved to (700, 393)
Screenshot: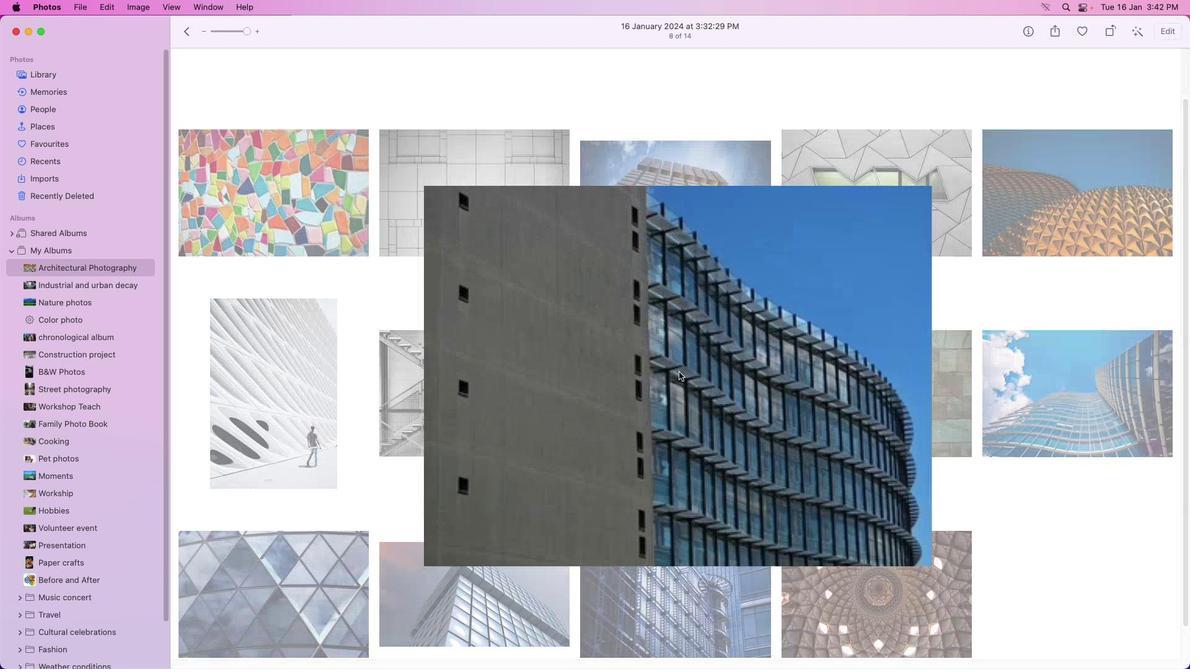 
Action: Mouse pressed left at (700, 393)
Screenshot: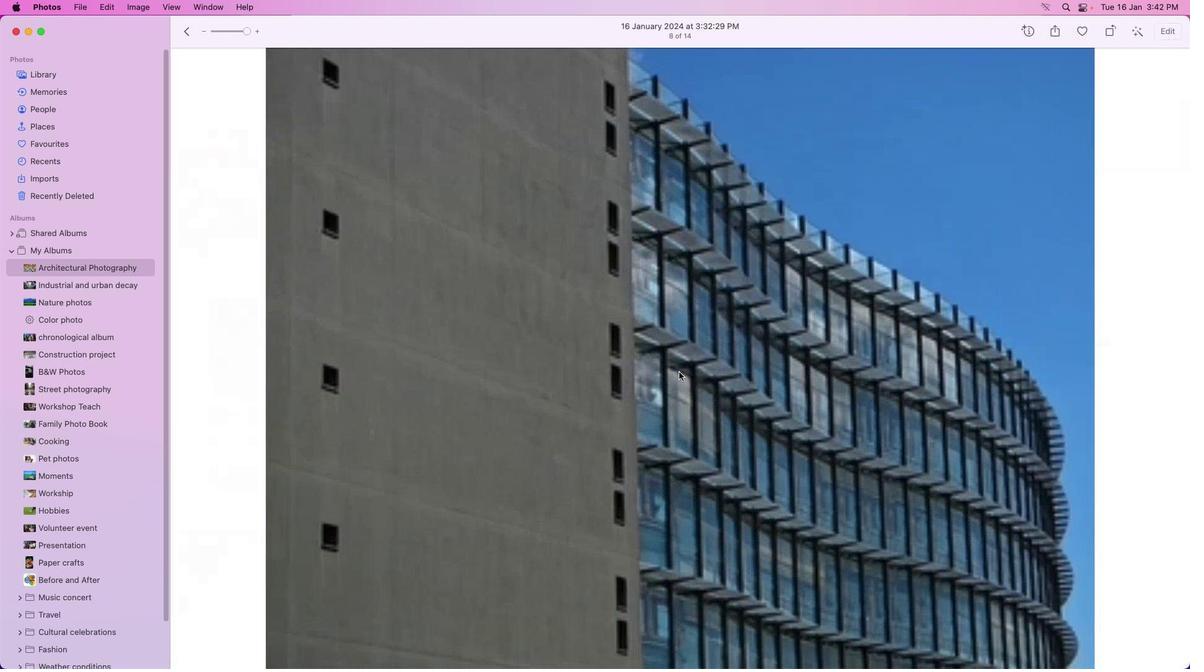 
Action: Mouse pressed left at (700, 393)
Screenshot: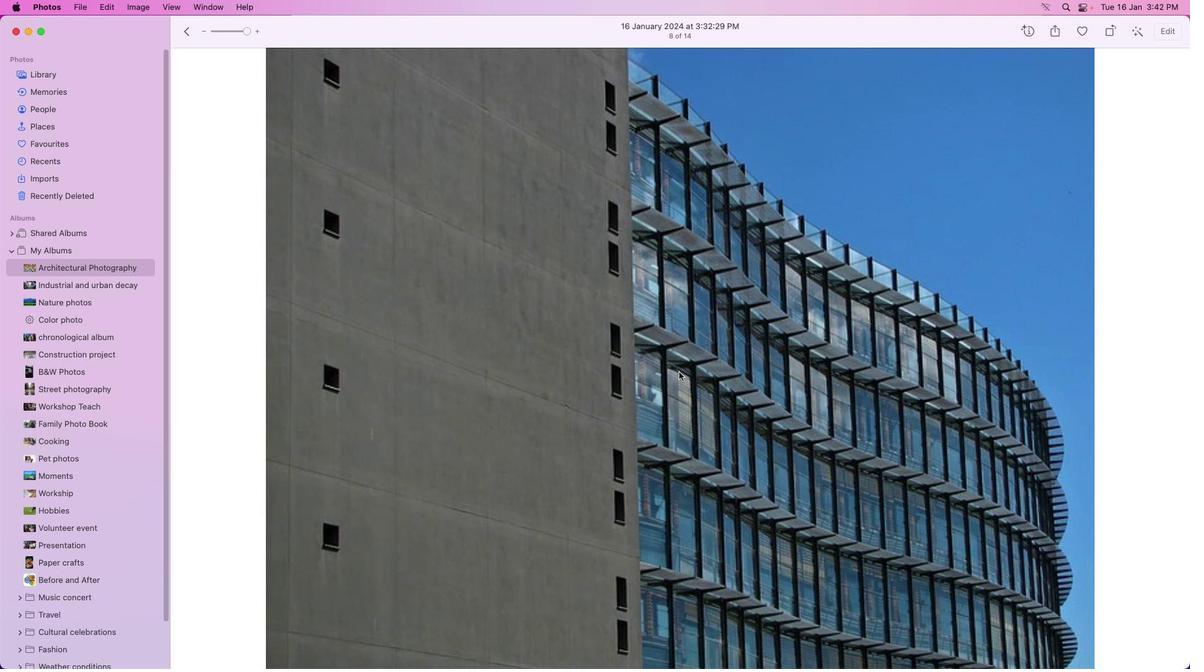 
Action: Mouse moved to (211, 52)
Screenshot: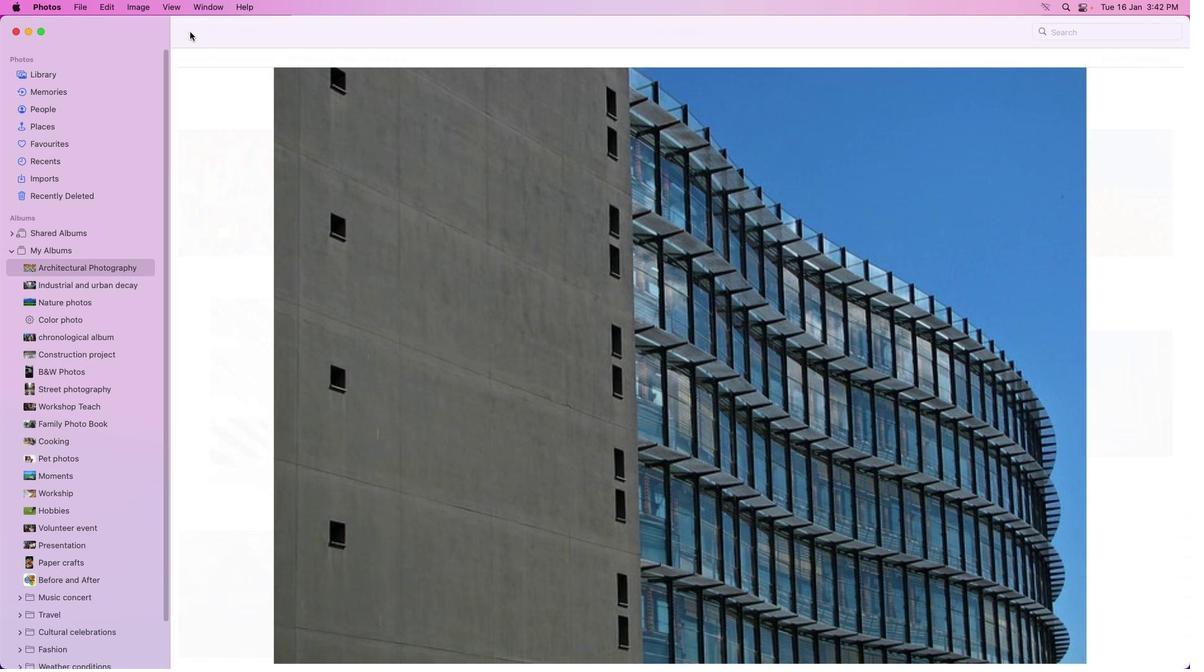 
Action: Mouse pressed left at (211, 52)
Screenshot: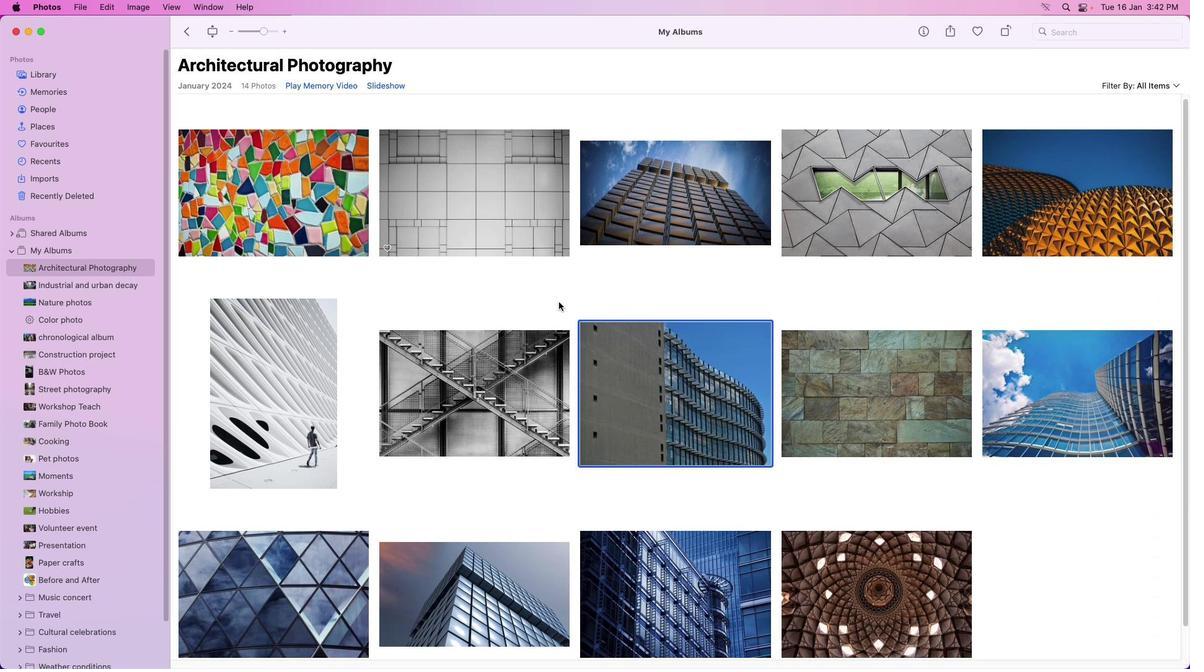 
Action: Mouse moved to (635, 359)
Screenshot: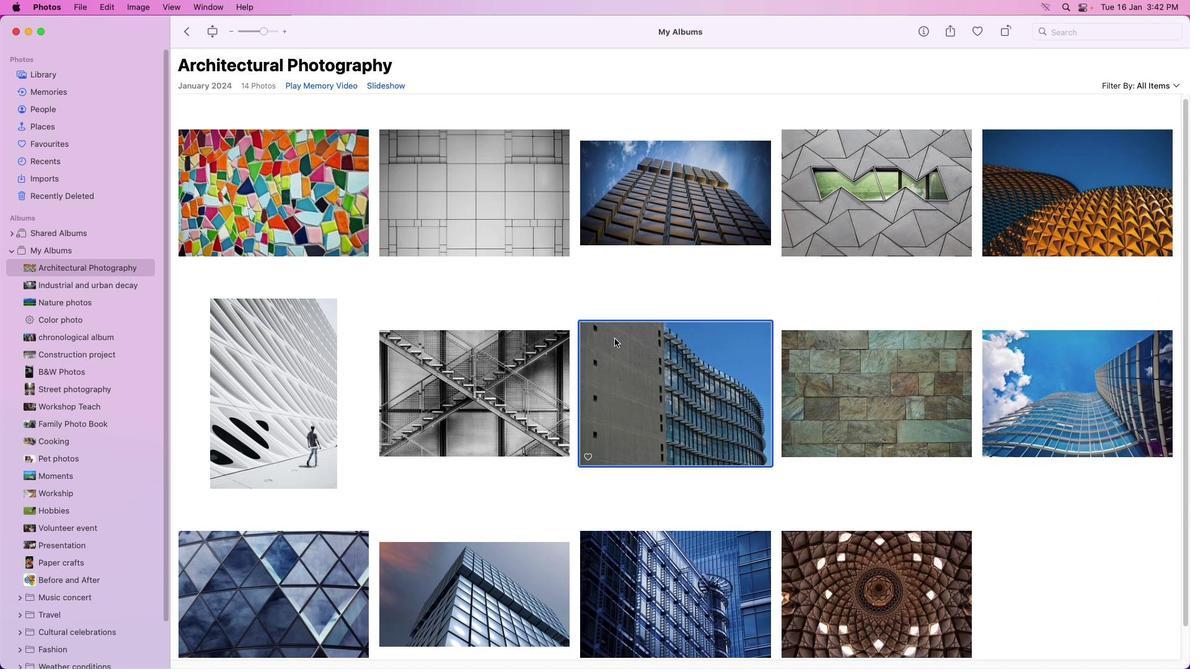 
